 Task: Find connections with filter location Almonte with filter topic #realestatebroker with filter profile language Potuguese with filter current company Mechanical Engineering World with filter school Punjab State Board of Technical Education and Industrial Training with filter industry Military and International Affairs with filter service category FIle Management with filter keywords title Cruise Ship Attendant
Action: Mouse moved to (525, 67)
Screenshot: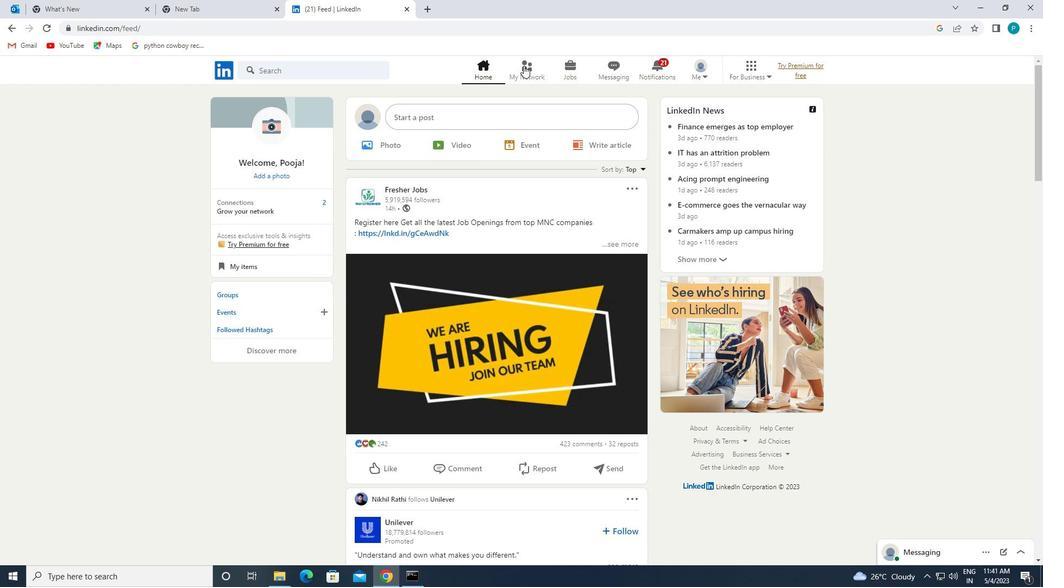 
Action: Mouse pressed left at (525, 67)
Screenshot: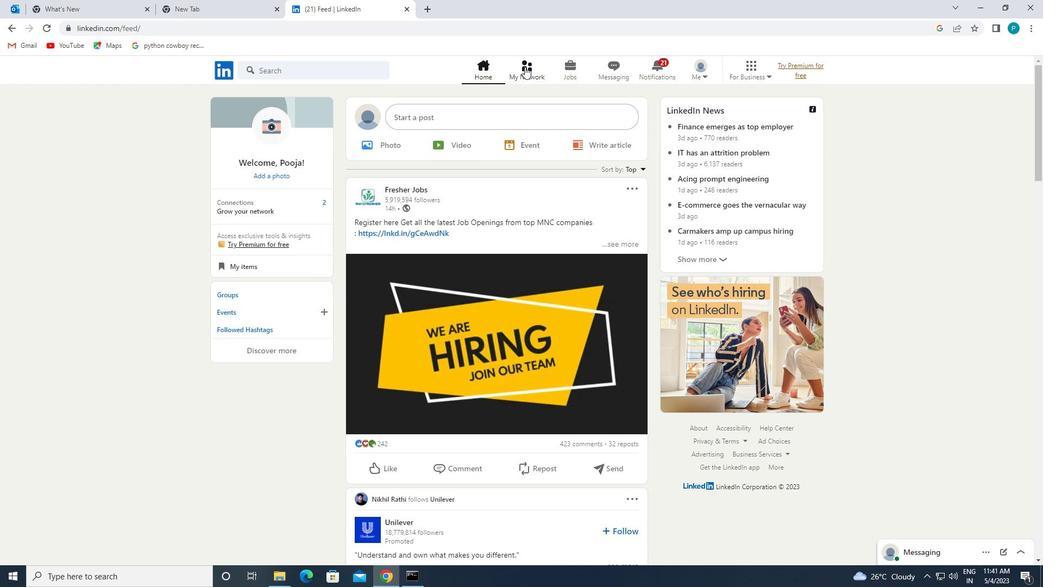 
Action: Mouse moved to (314, 133)
Screenshot: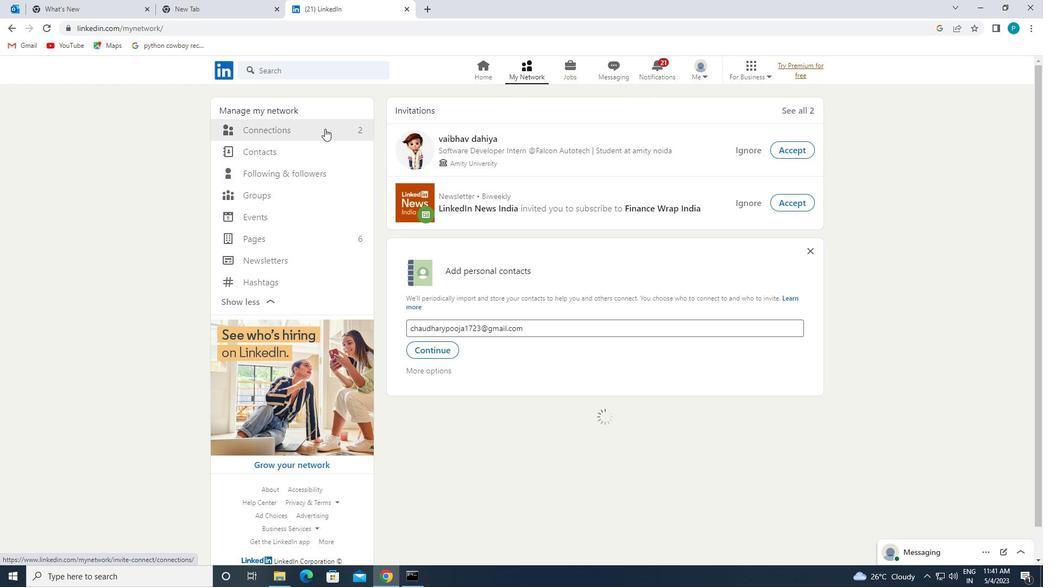
Action: Mouse pressed left at (314, 133)
Screenshot: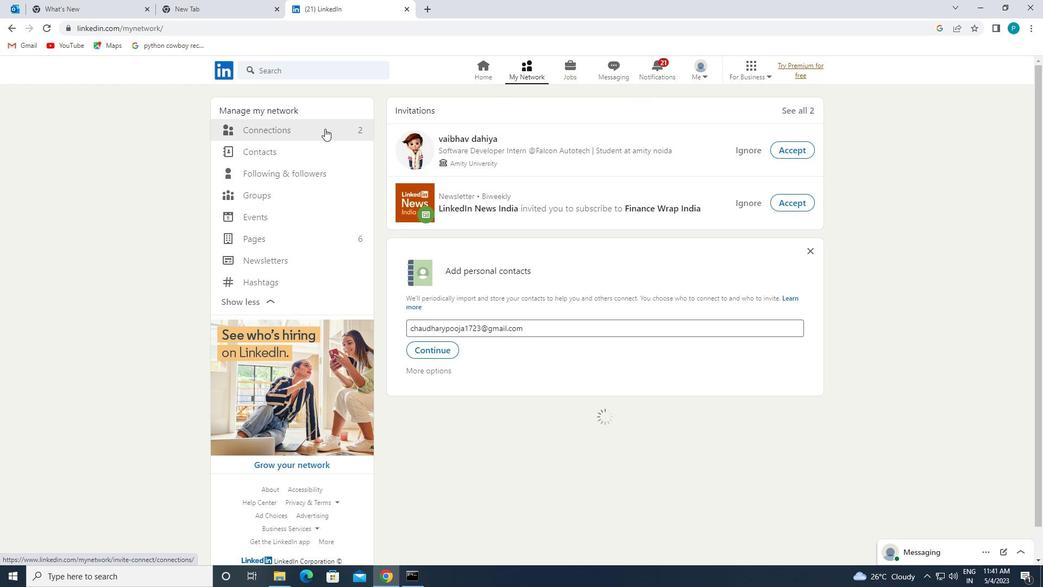 
Action: Mouse moved to (614, 121)
Screenshot: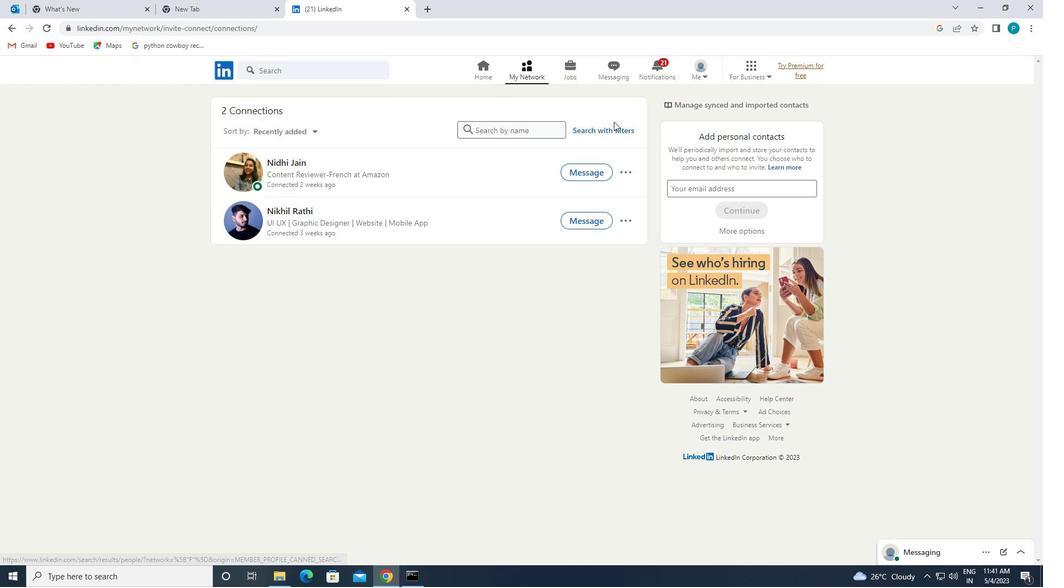 
Action: Mouse pressed left at (614, 121)
Screenshot: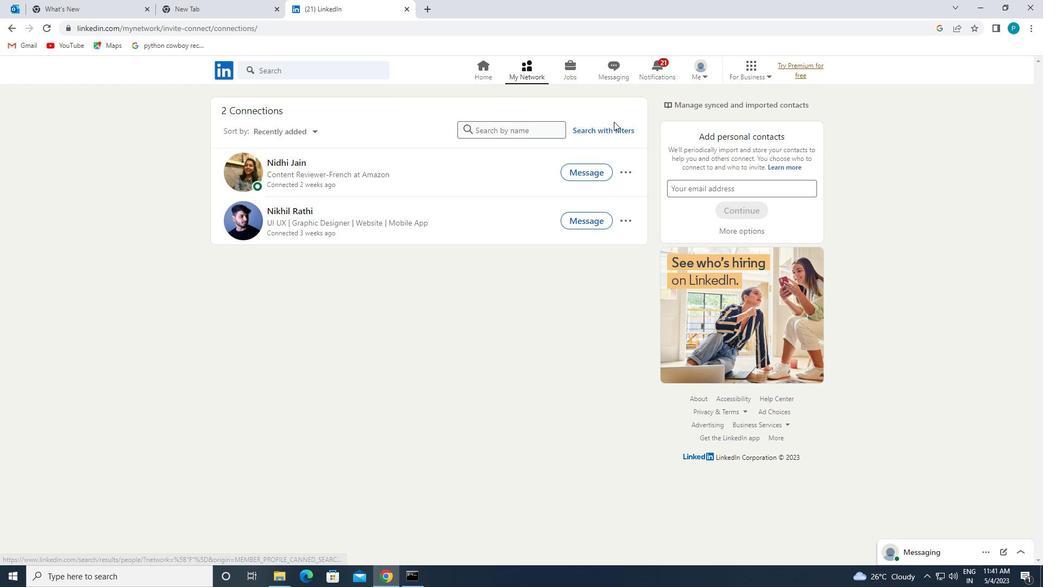 
Action: Mouse moved to (612, 134)
Screenshot: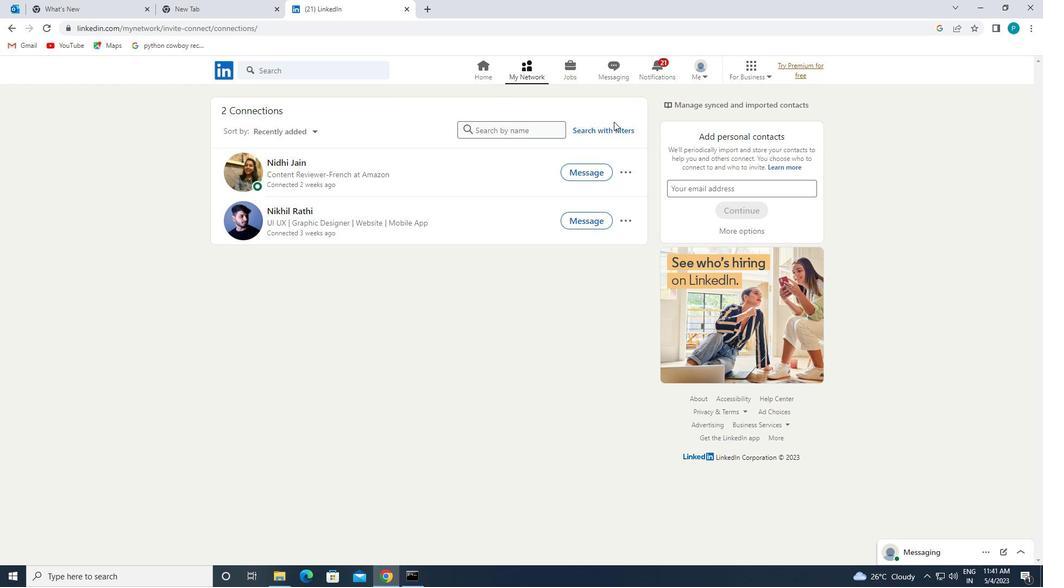 
Action: Mouse pressed left at (612, 134)
Screenshot: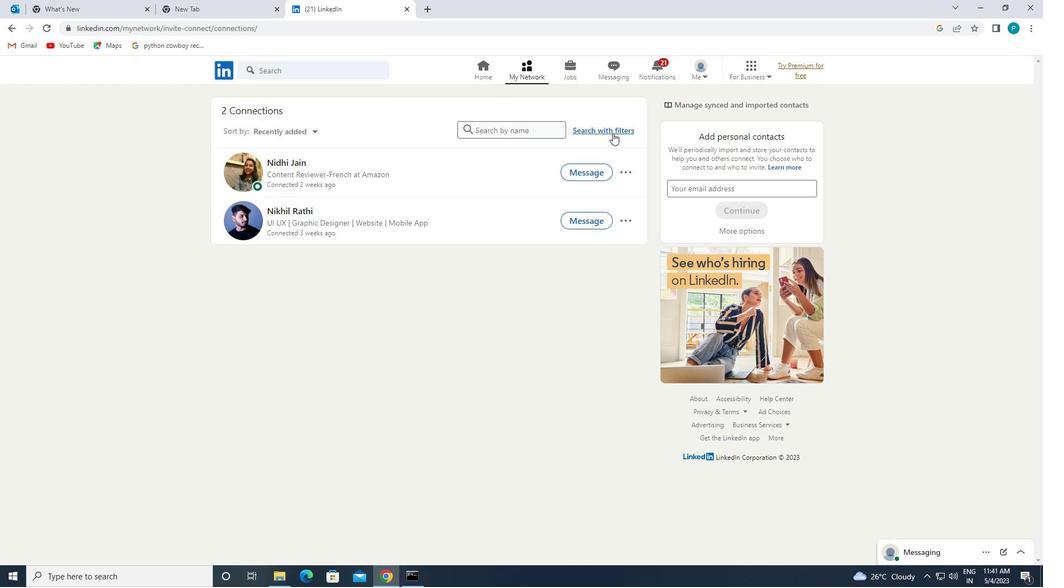 
Action: Mouse moved to (557, 96)
Screenshot: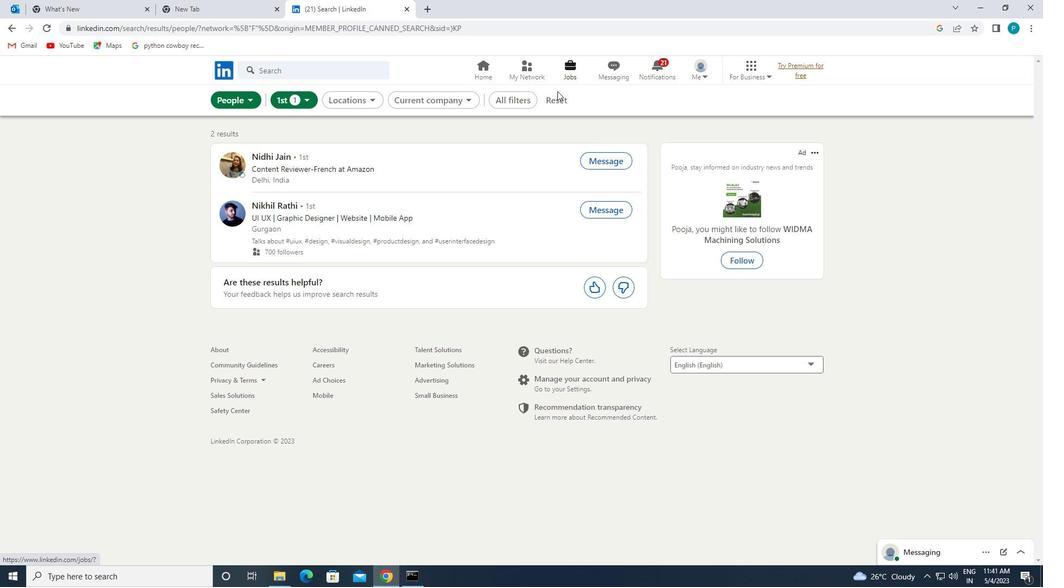 
Action: Mouse pressed left at (557, 96)
Screenshot: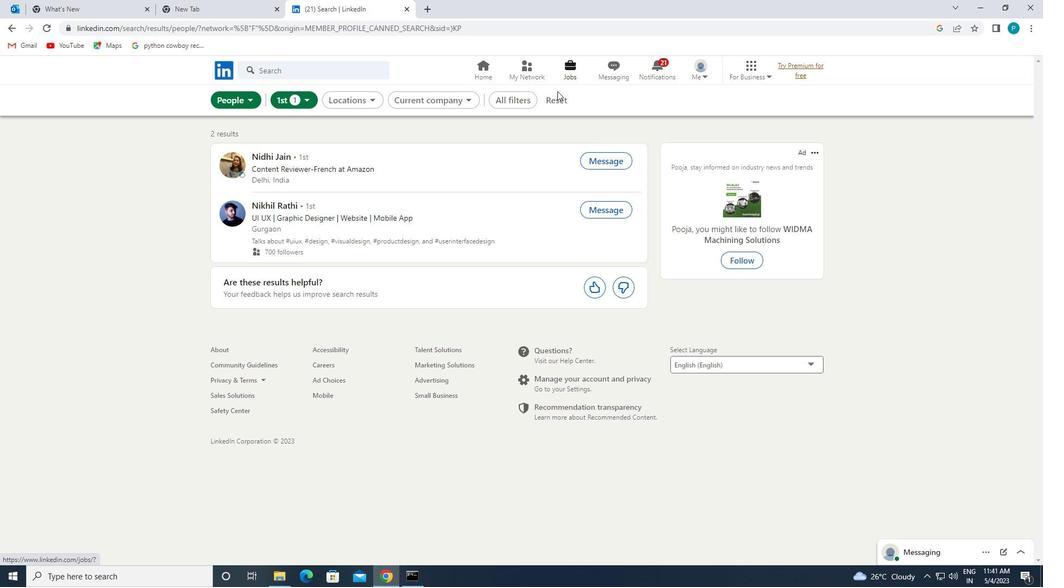 
Action: Mouse moved to (549, 96)
Screenshot: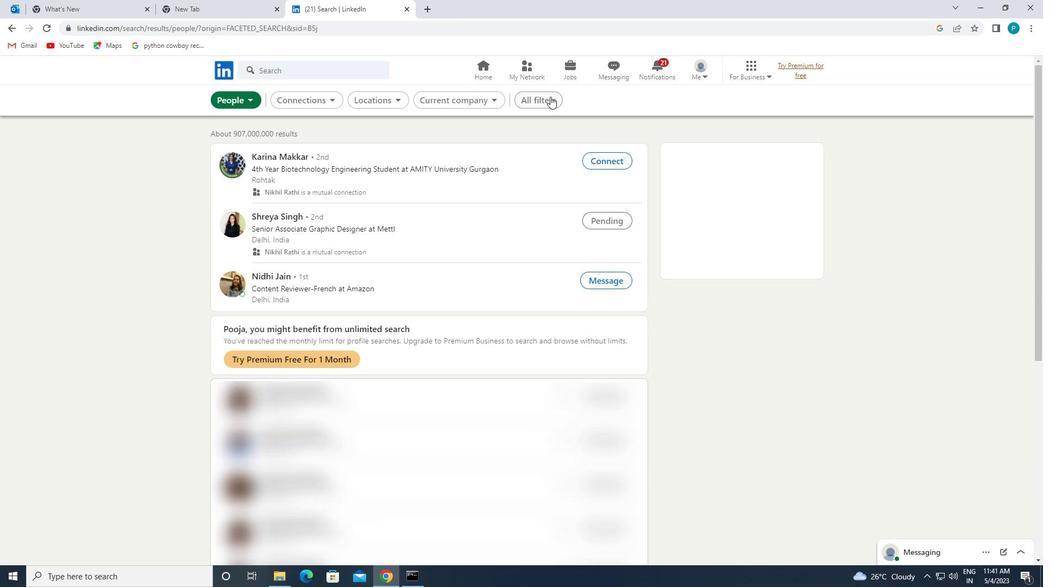 
Action: Mouse pressed left at (549, 96)
Screenshot: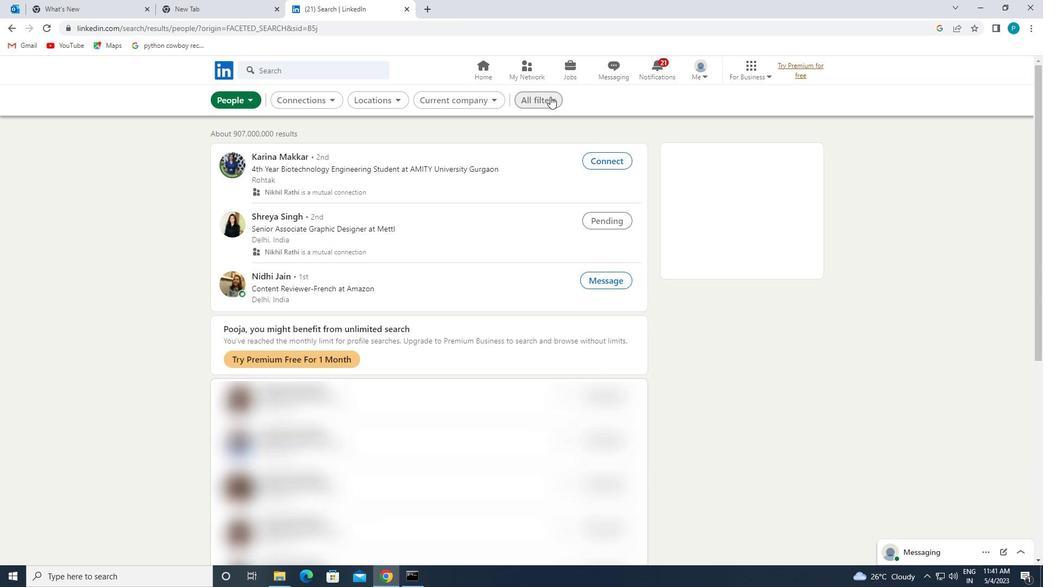 
Action: Mouse moved to (820, 214)
Screenshot: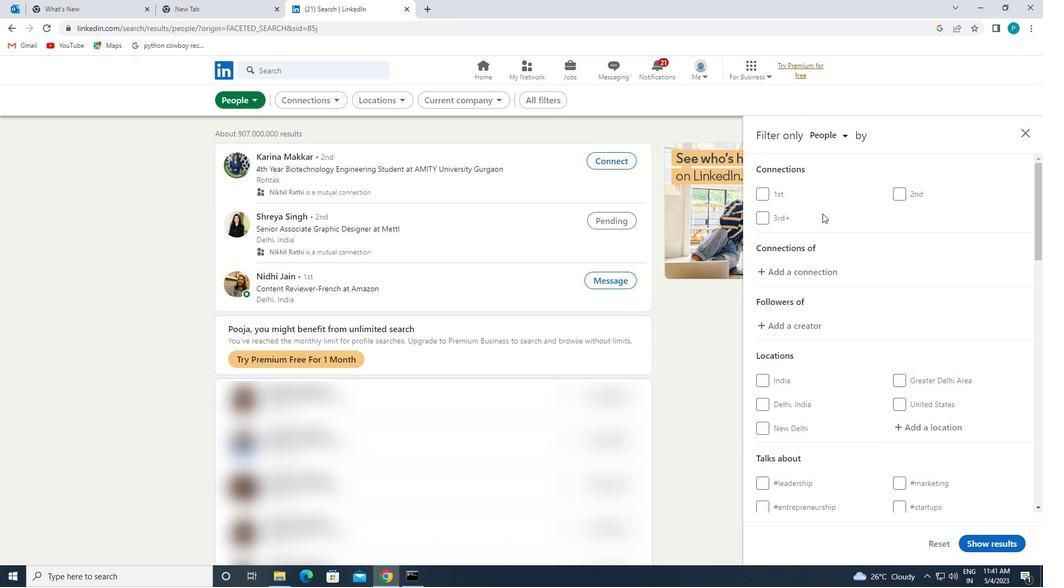 
Action: Mouse scrolled (820, 213) with delta (0, 0)
Screenshot: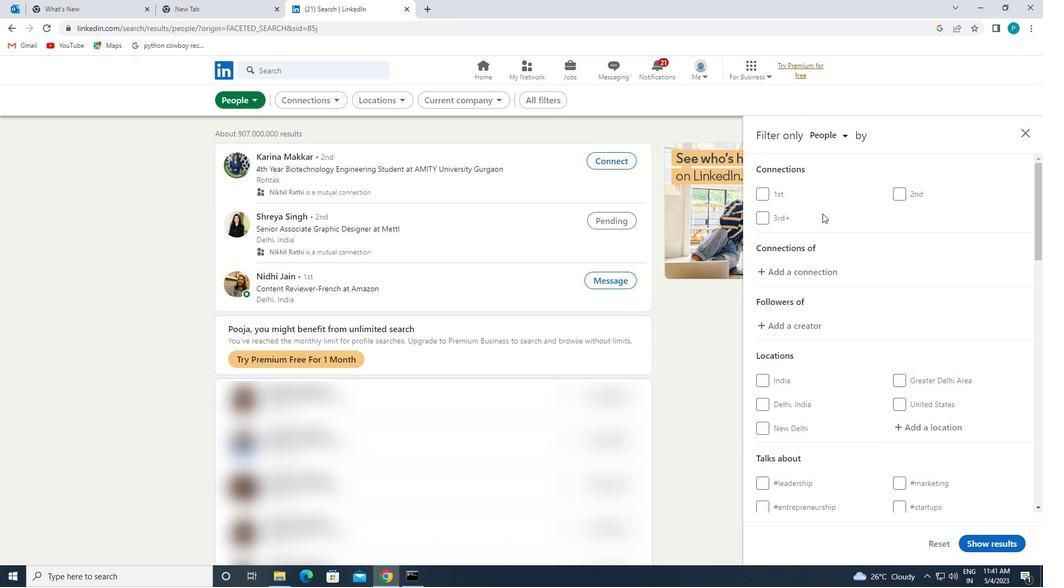 
Action: Mouse moved to (815, 217)
Screenshot: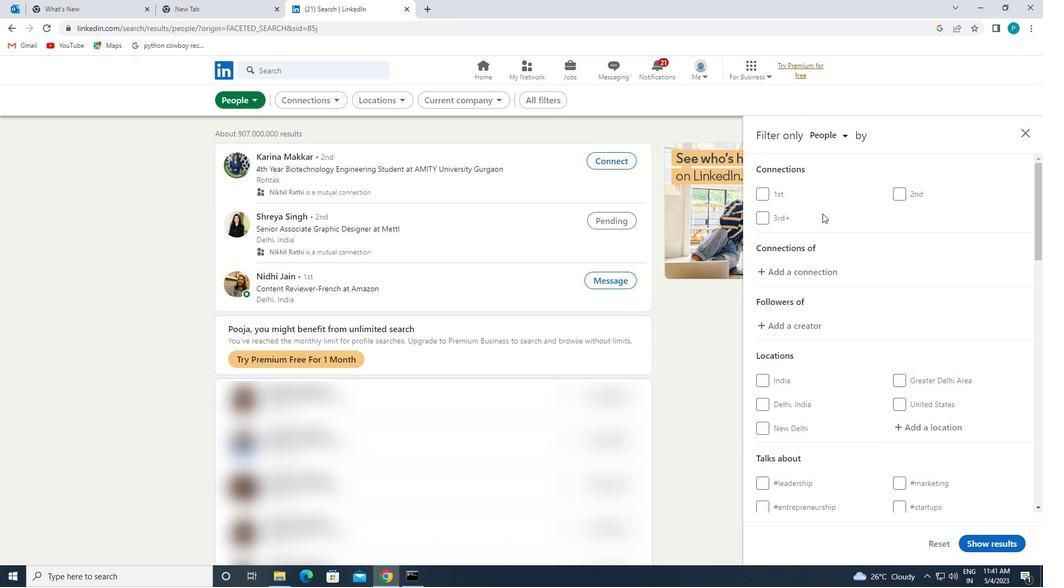 
Action: Mouse scrolled (815, 216) with delta (0, 0)
Screenshot: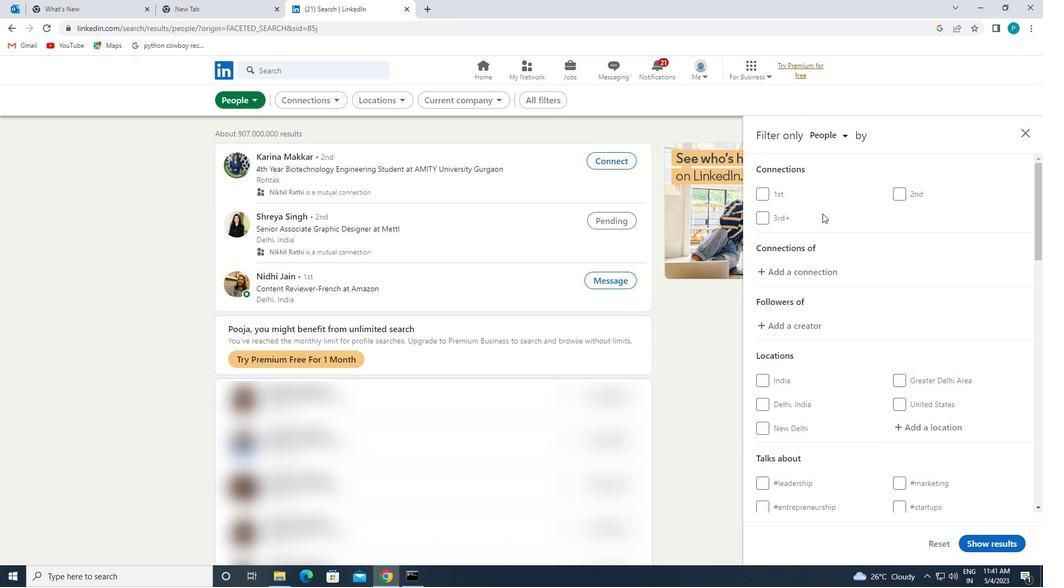 
Action: Mouse moved to (814, 218)
Screenshot: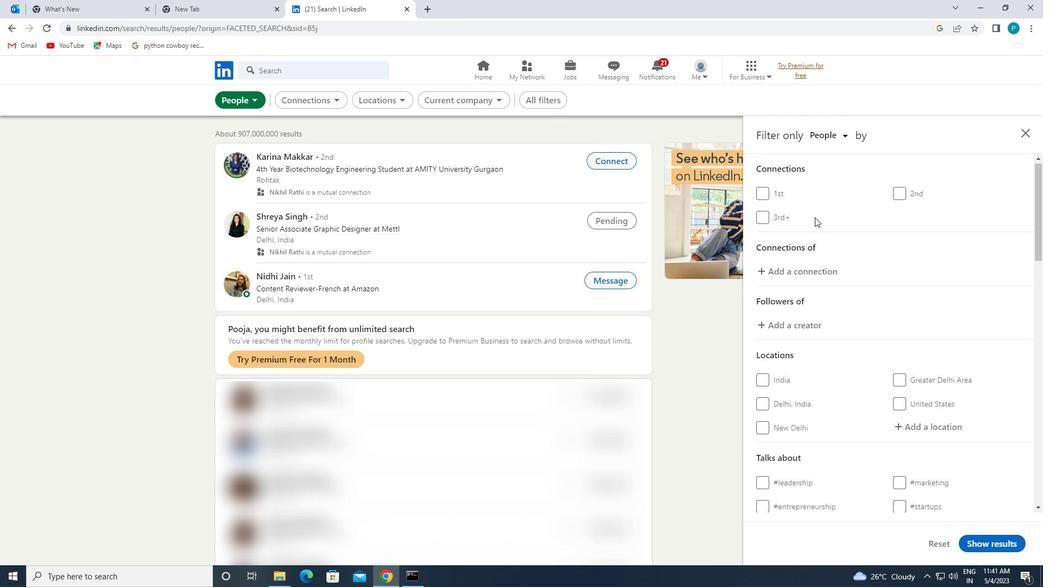 
Action: Mouse scrolled (814, 217) with delta (0, 0)
Screenshot: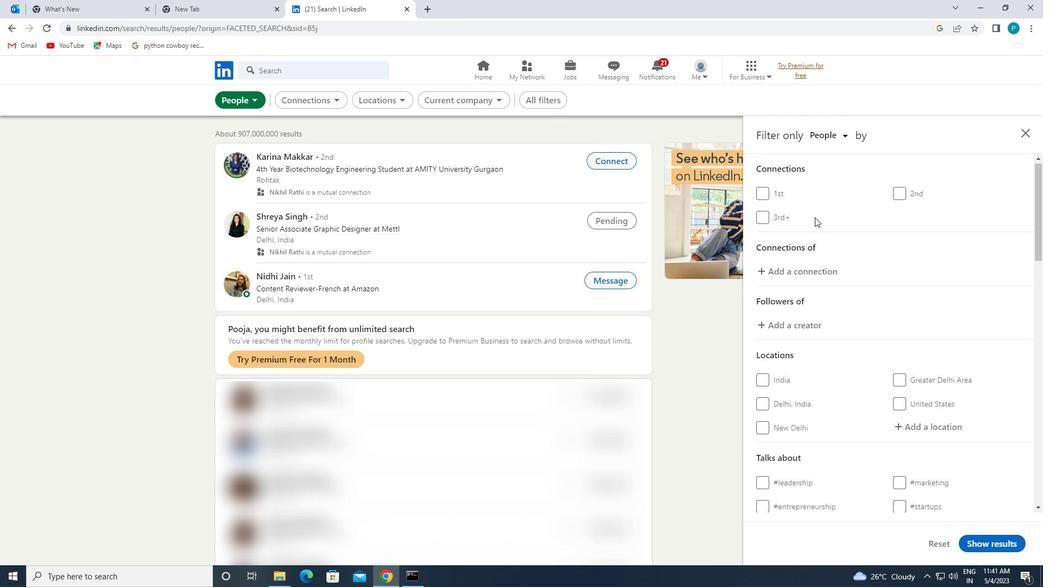 
Action: Mouse moved to (897, 262)
Screenshot: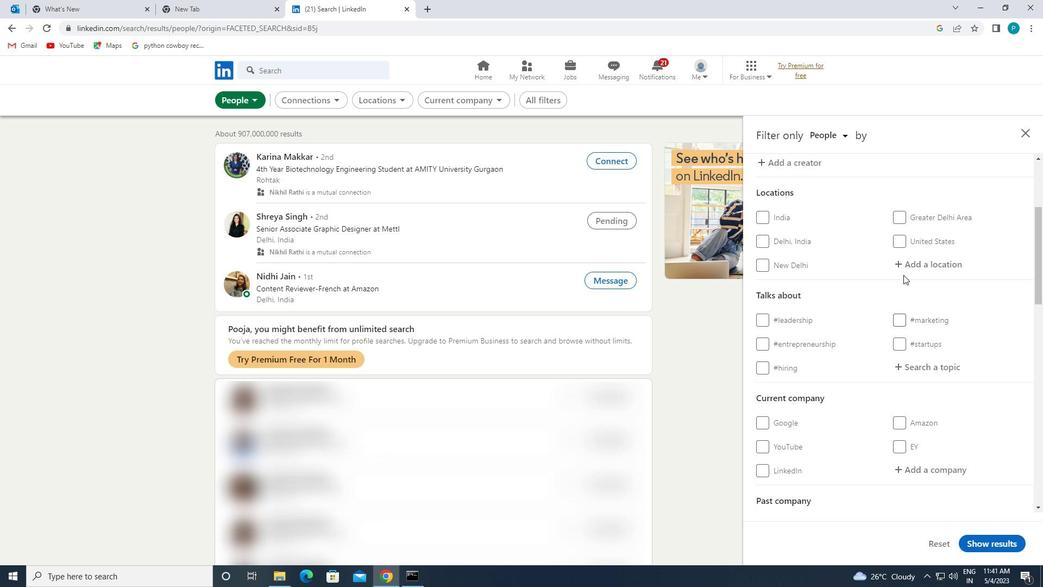 
Action: Mouse pressed left at (897, 262)
Screenshot: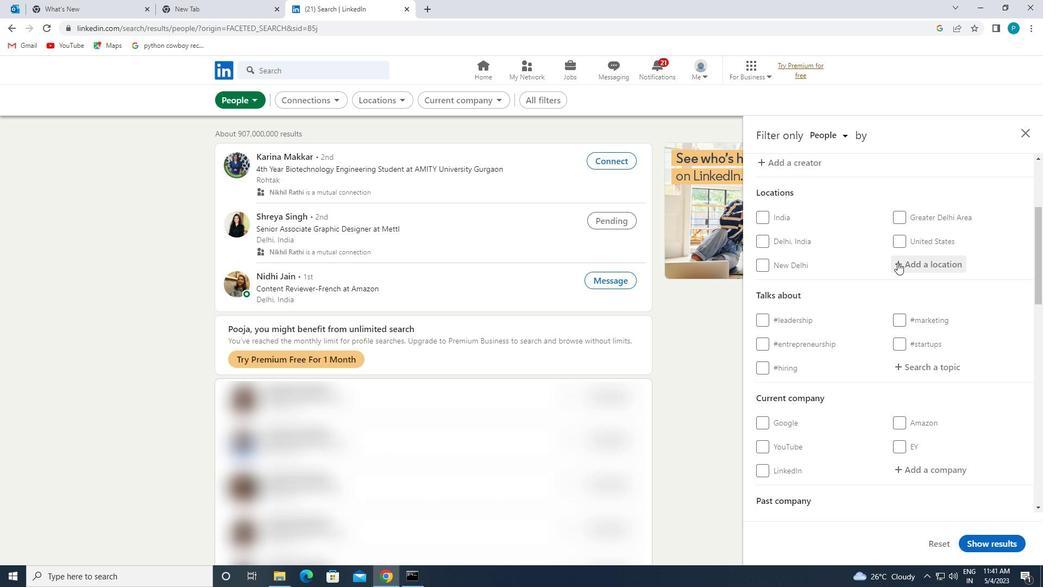 
Action: Mouse moved to (688, 223)
Screenshot: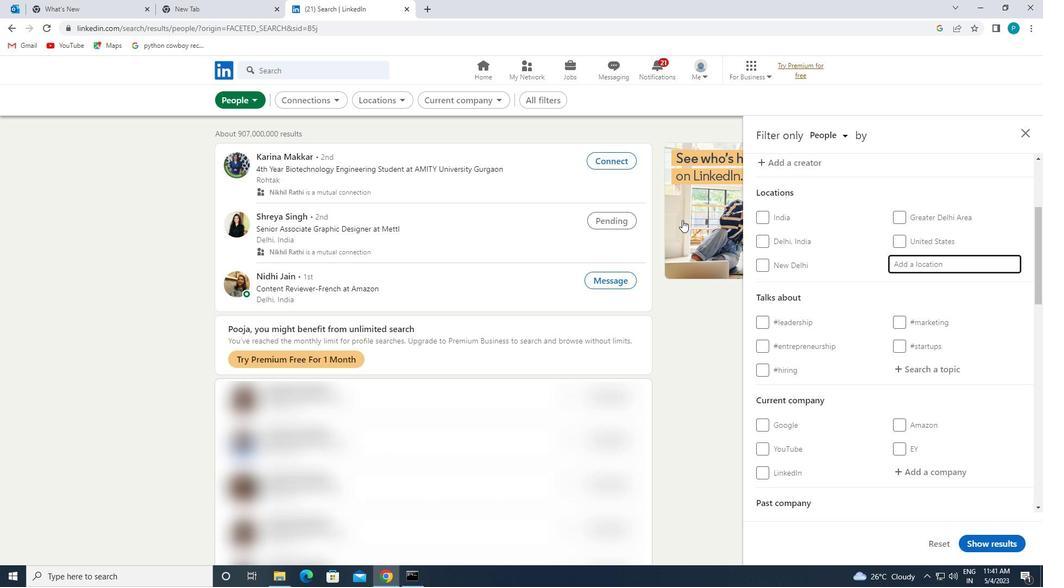 
Action: Key pressed <Key.caps_lock>l<Key.backspace>a<Key.caps_lock>lmonte
Screenshot: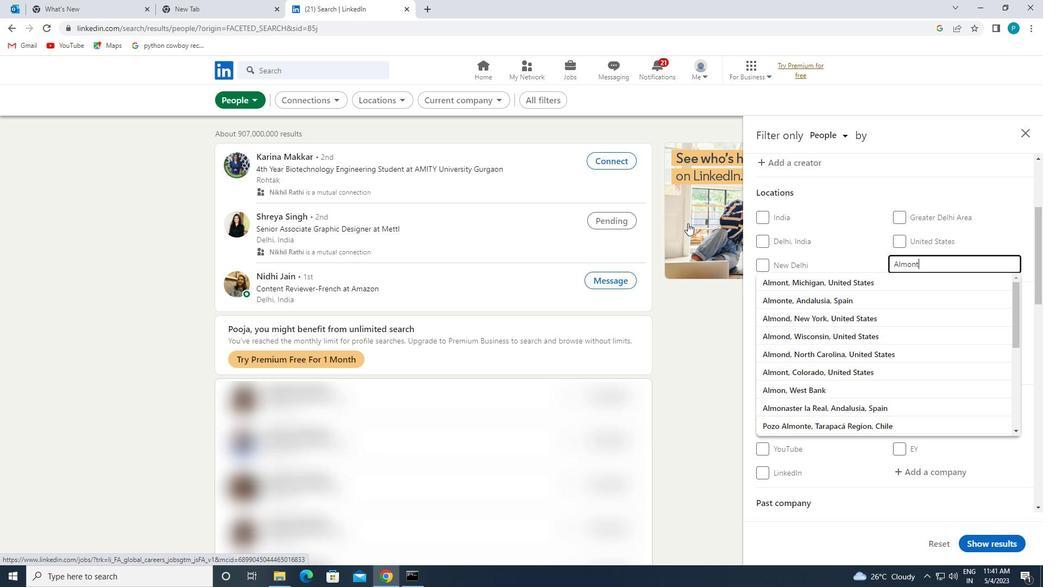 
Action: Mouse moved to (780, 278)
Screenshot: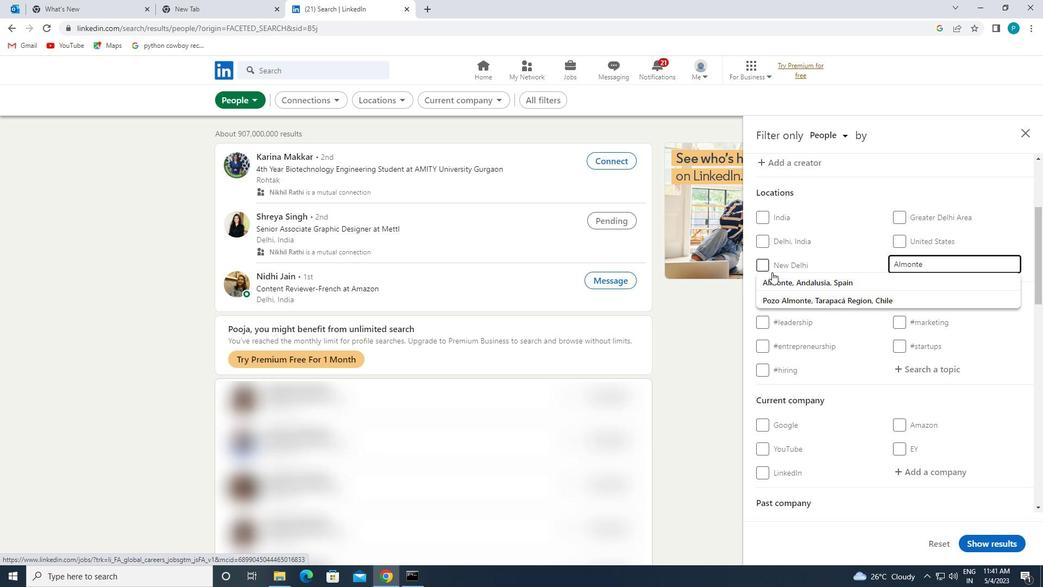 
Action: Mouse pressed left at (780, 278)
Screenshot: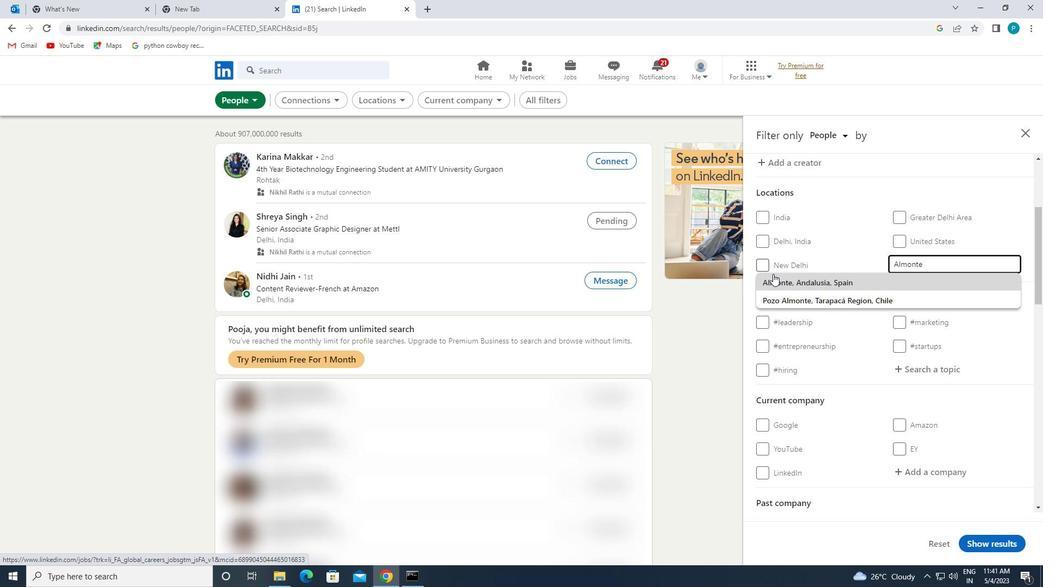 
Action: Mouse moved to (946, 388)
Screenshot: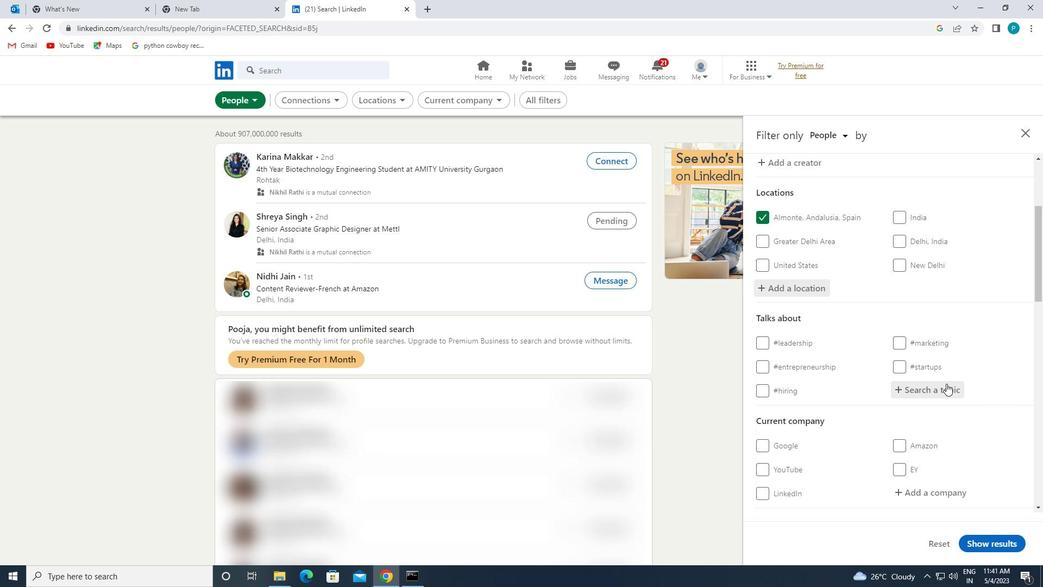 
Action: Mouse pressed left at (946, 388)
Screenshot: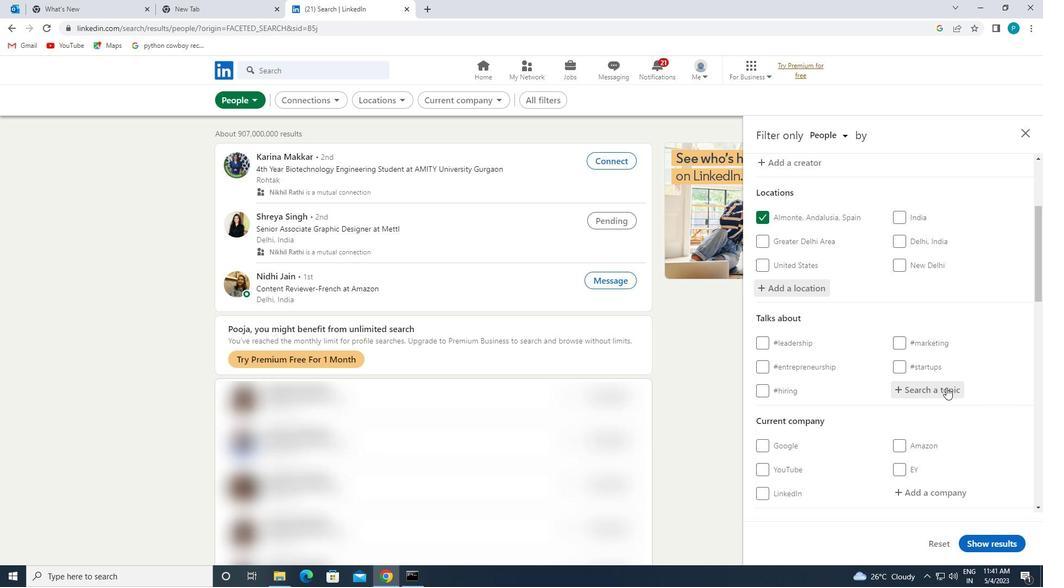 
Action: Key pressed <Key.shift>#REAK<Key.backspace>LESTATEBROKER
Screenshot: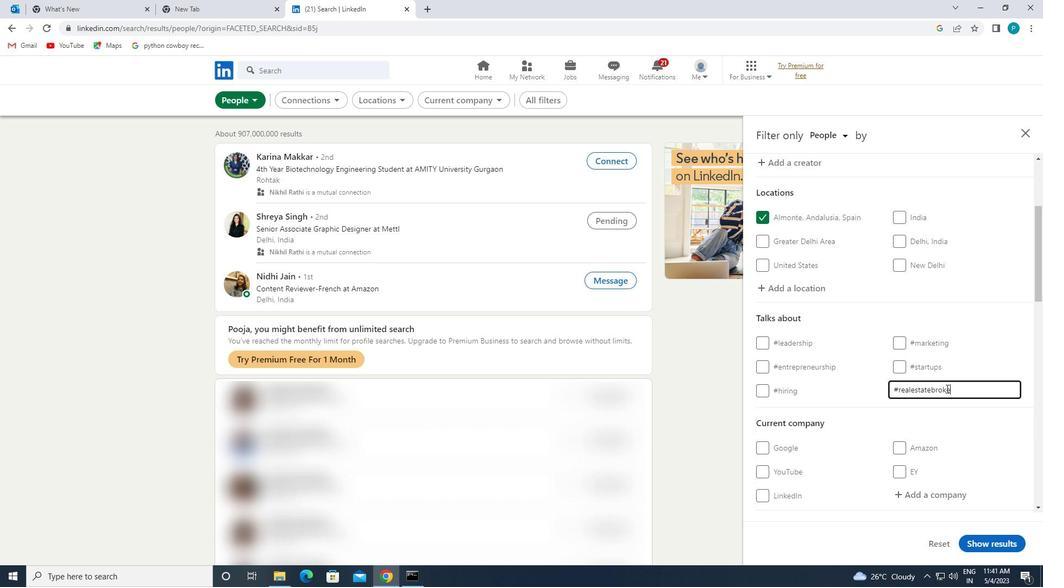 
Action: Mouse moved to (874, 434)
Screenshot: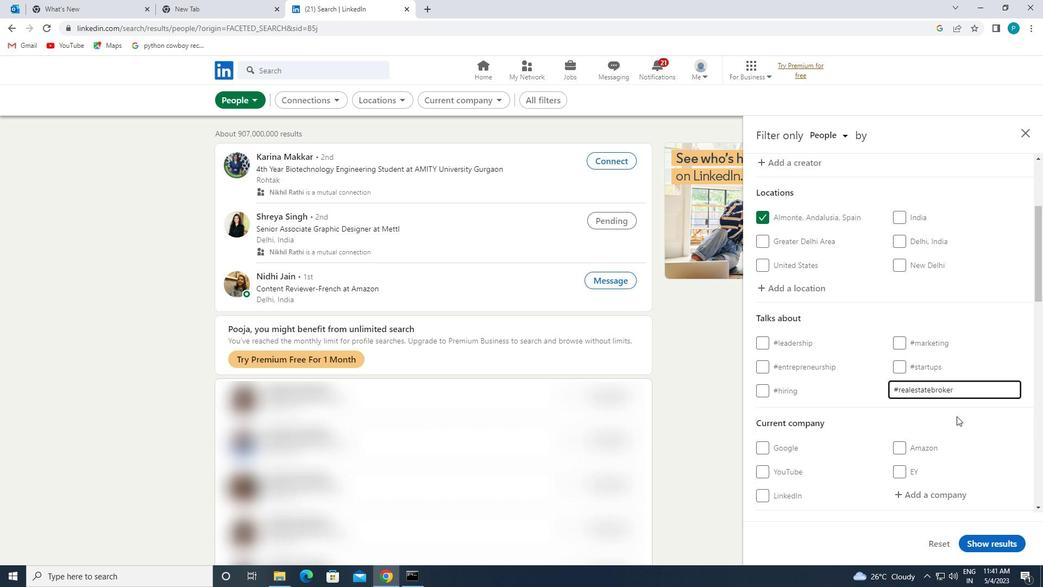 
Action: Mouse scrolled (874, 434) with delta (0, 0)
Screenshot: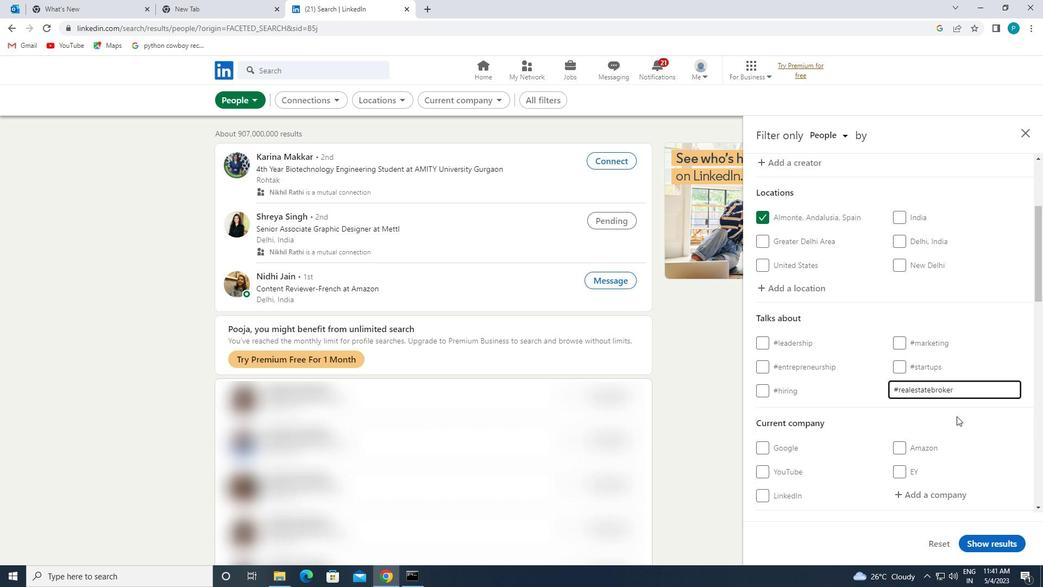 
Action: Mouse moved to (871, 431)
Screenshot: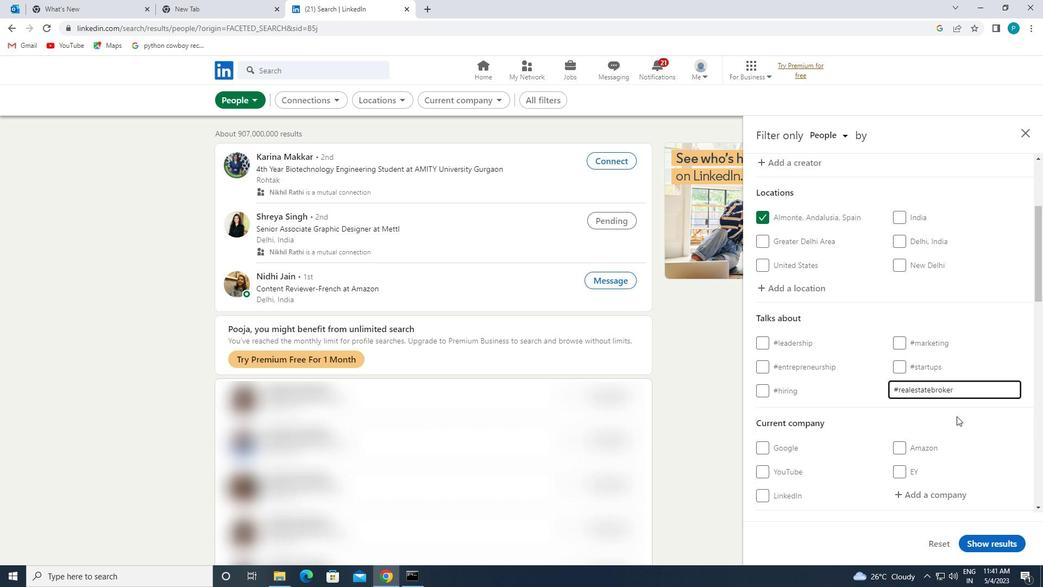 
Action: Mouse scrolled (871, 431) with delta (0, 0)
Screenshot: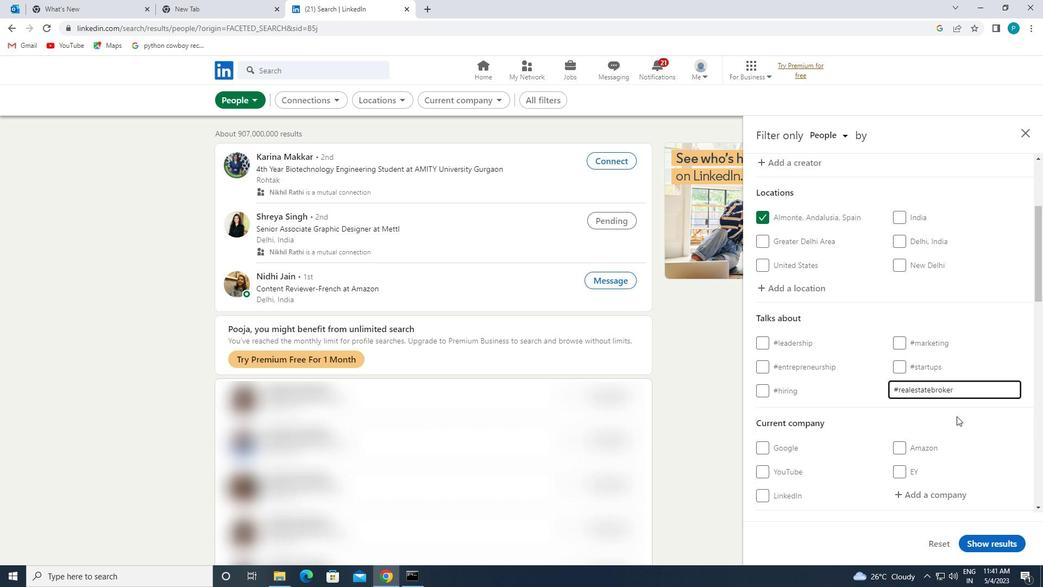 
Action: Mouse moved to (871, 430)
Screenshot: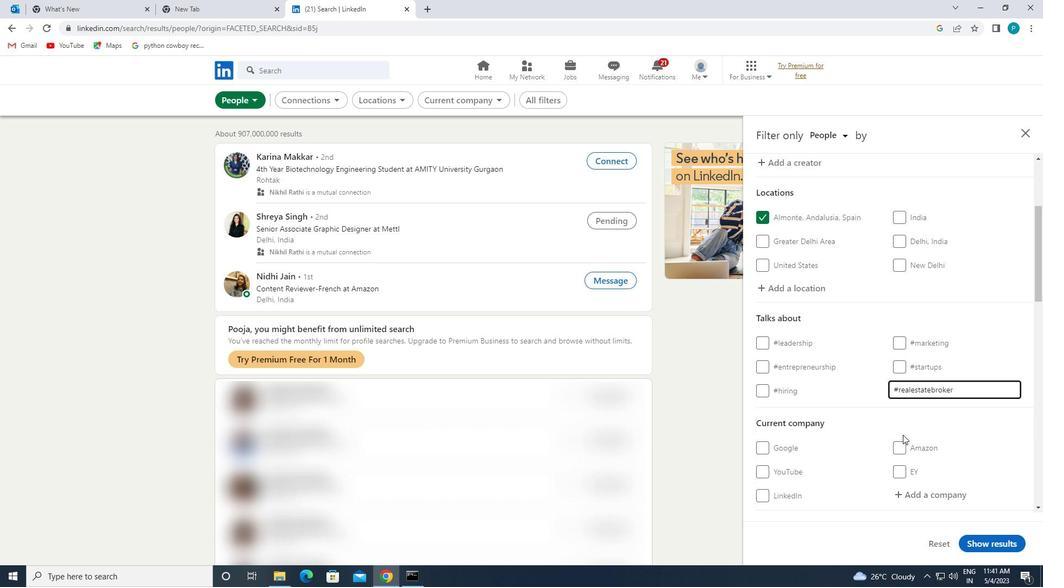 
Action: Mouse scrolled (871, 429) with delta (0, 0)
Screenshot: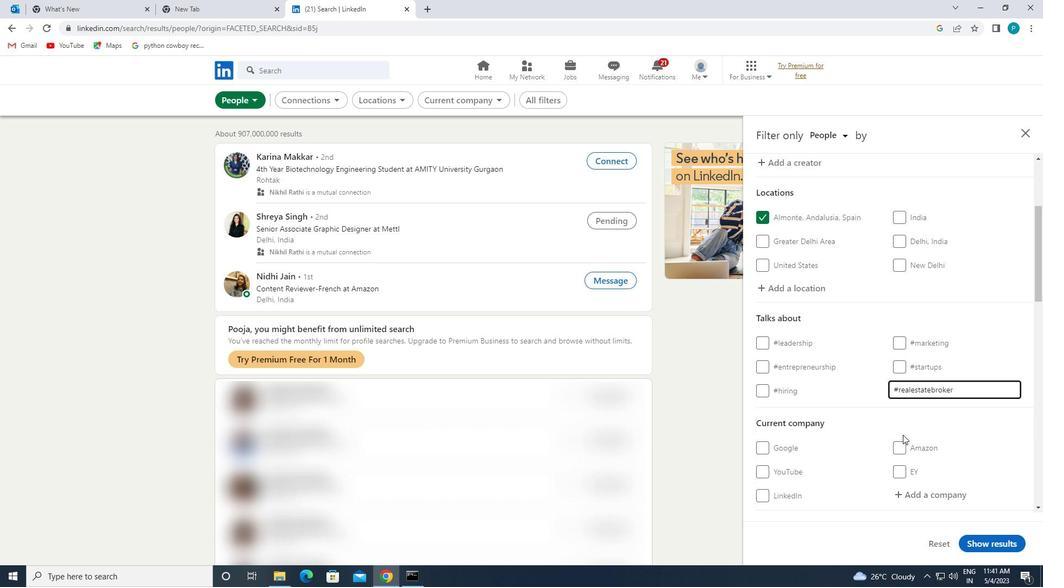 
Action: Mouse moved to (881, 372)
Screenshot: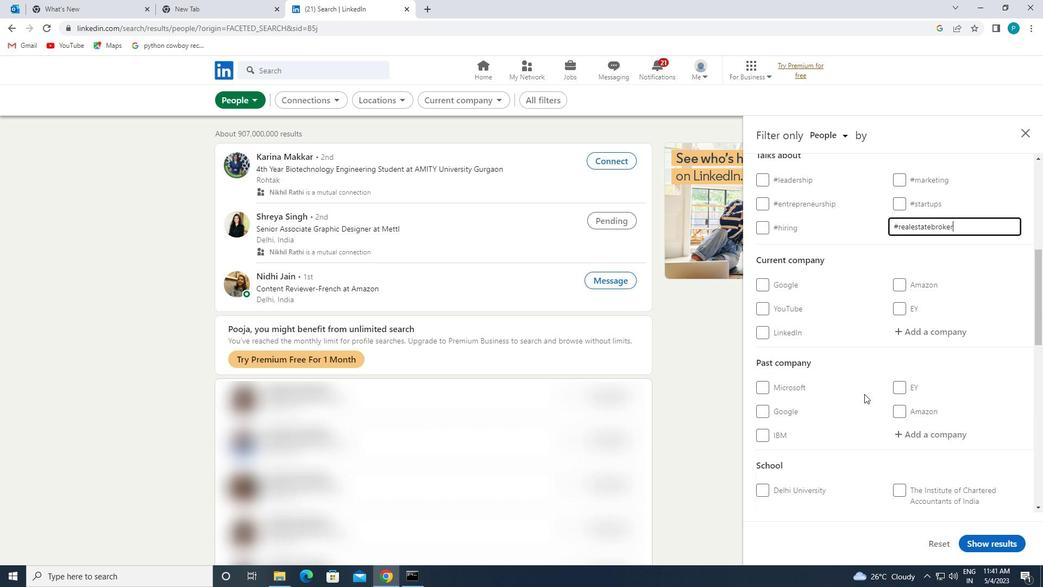 
Action: Mouse scrolled (881, 372) with delta (0, 0)
Screenshot: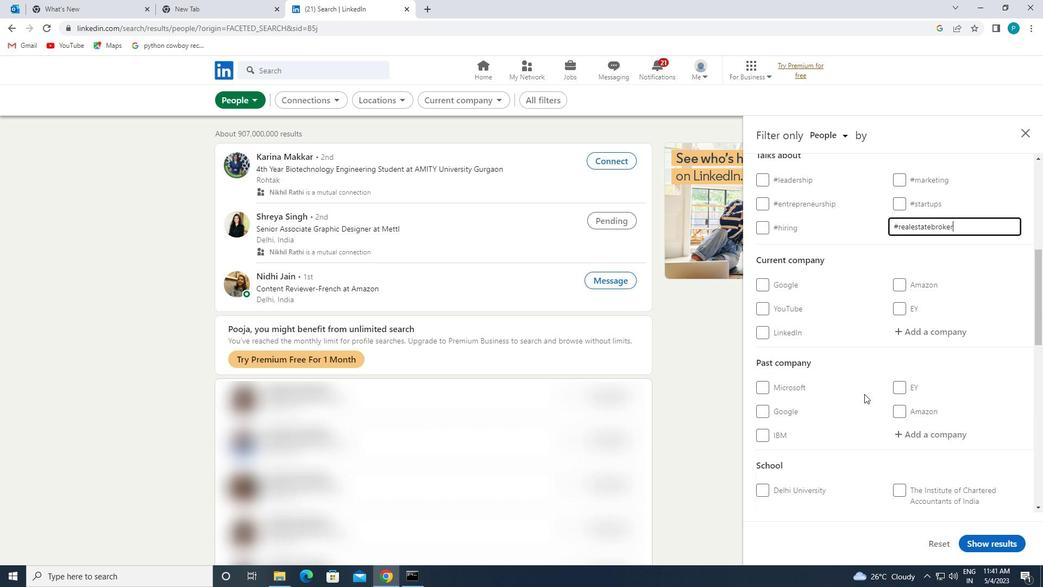 
Action: Mouse moved to (884, 370)
Screenshot: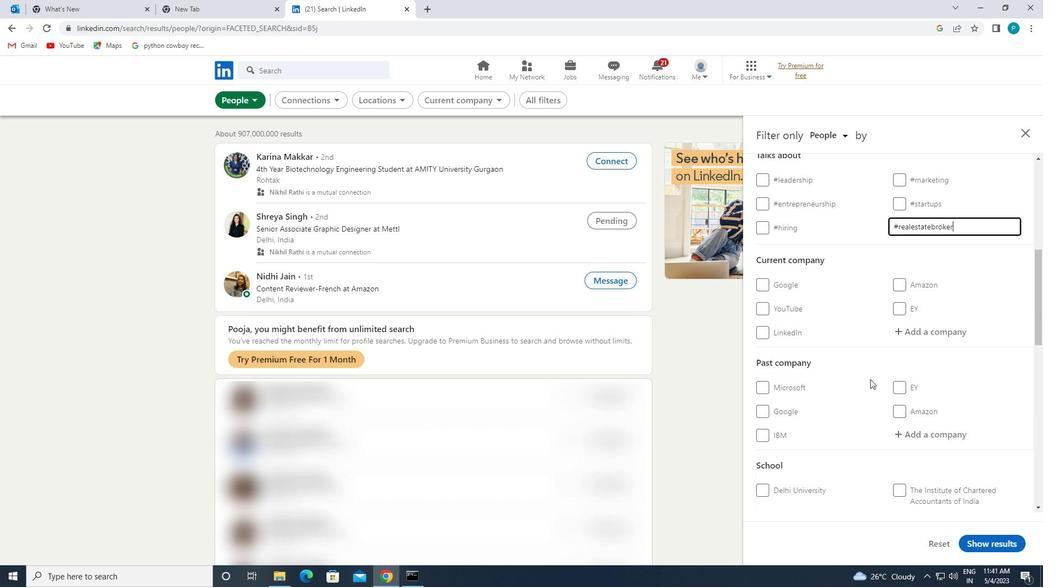 
Action: Mouse scrolled (884, 370) with delta (0, 0)
Screenshot: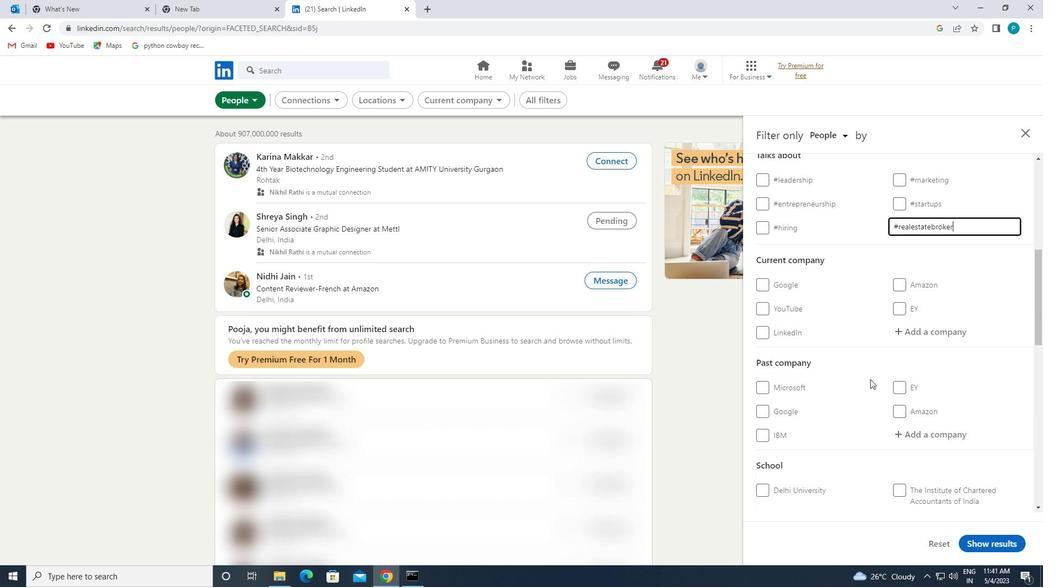 
Action: Mouse moved to (900, 404)
Screenshot: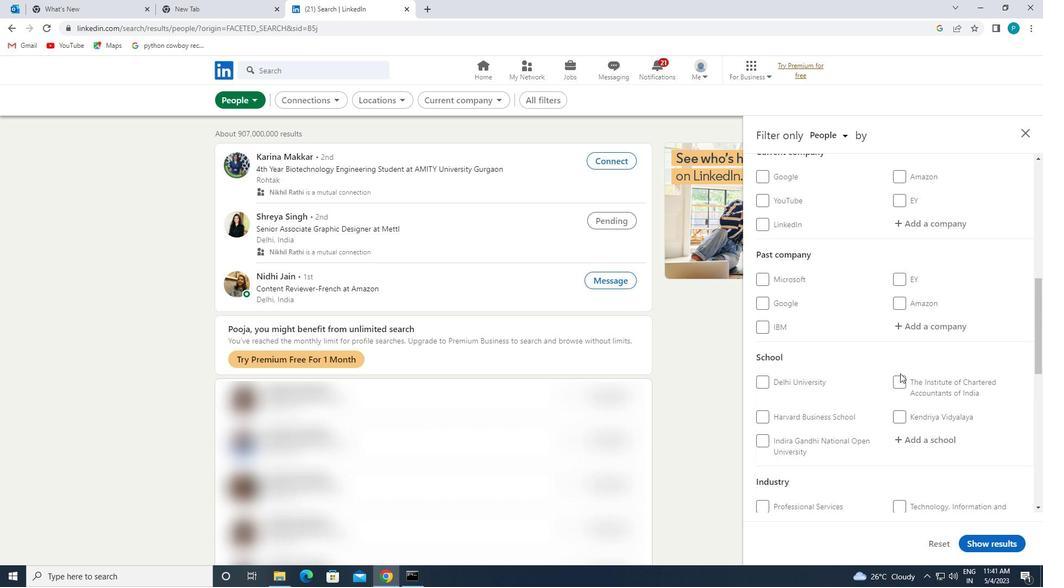 
Action: Mouse scrolled (900, 403) with delta (0, 0)
Screenshot: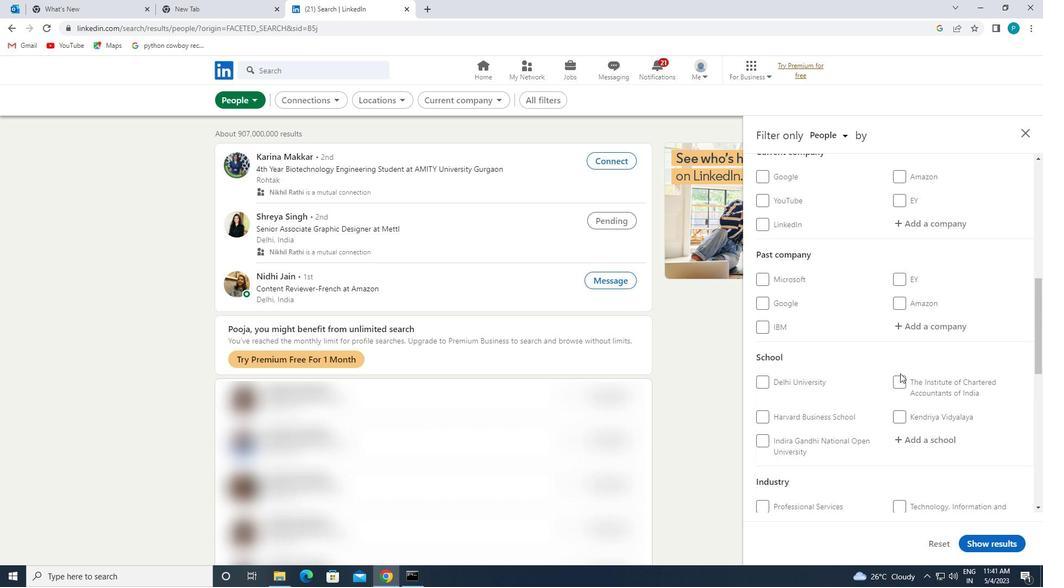 
Action: Mouse moved to (900, 406)
Screenshot: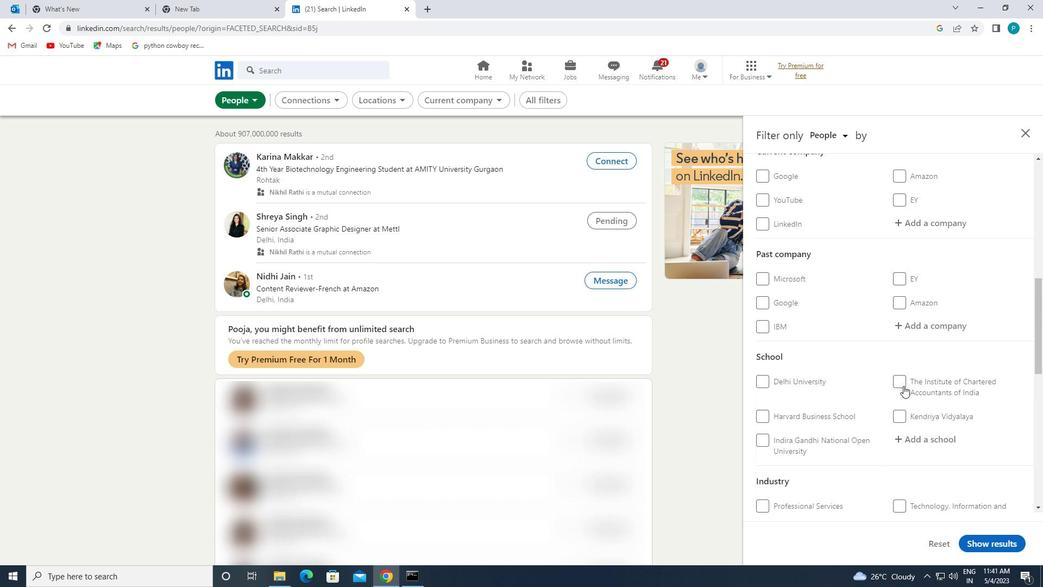 
Action: Mouse scrolled (900, 405) with delta (0, 0)
Screenshot: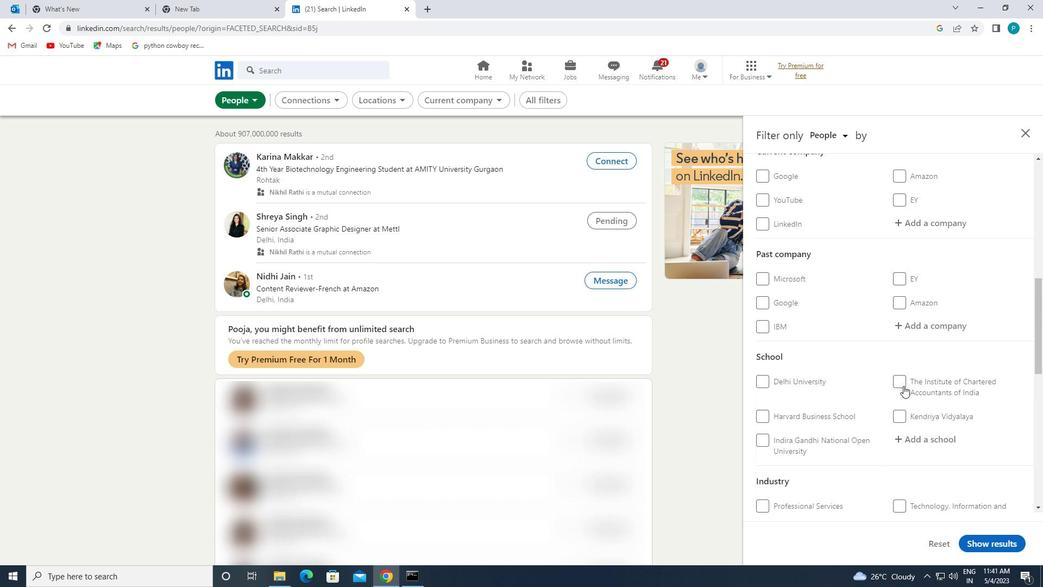 
Action: Mouse moved to (899, 406)
Screenshot: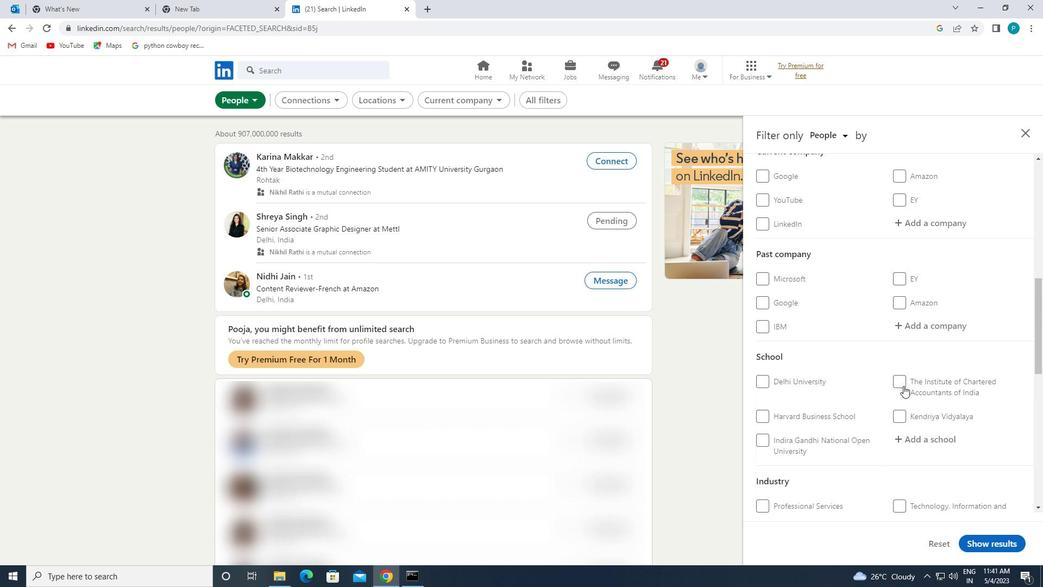 
Action: Mouse scrolled (899, 406) with delta (0, 0)
Screenshot: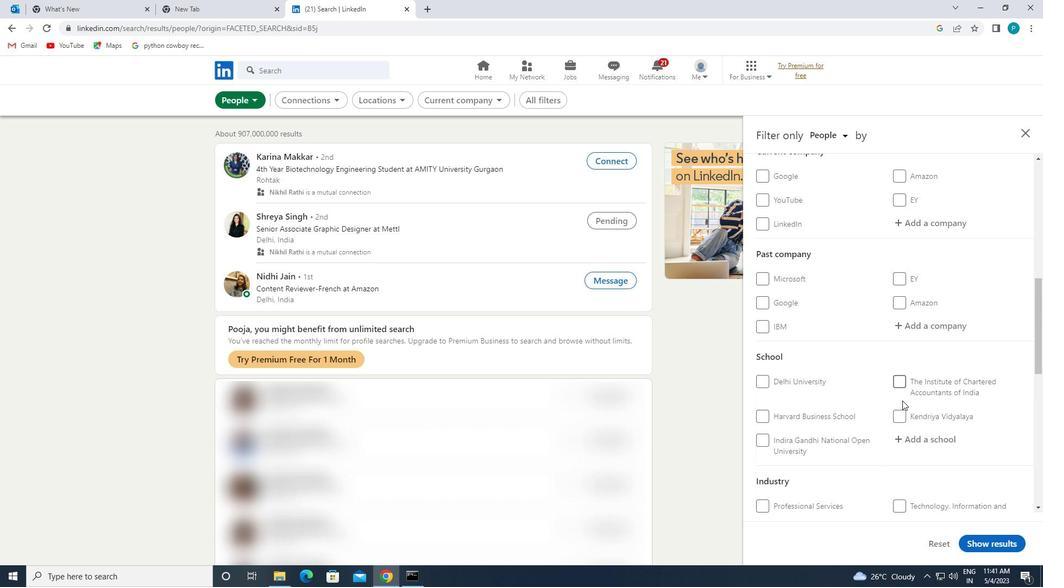 
Action: Mouse moved to (908, 418)
Screenshot: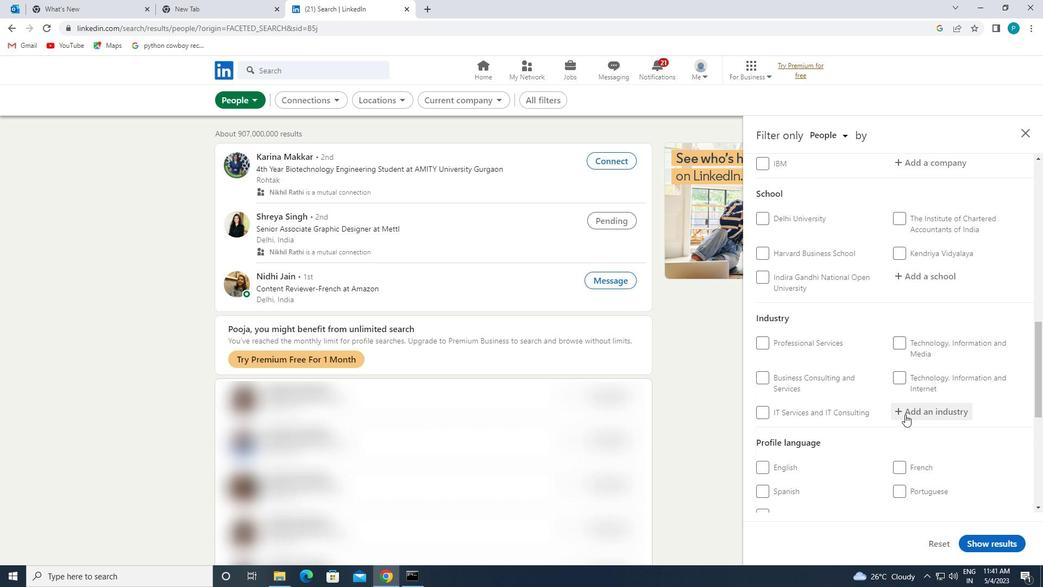 
Action: Mouse scrolled (908, 417) with delta (0, 0)
Screenshot: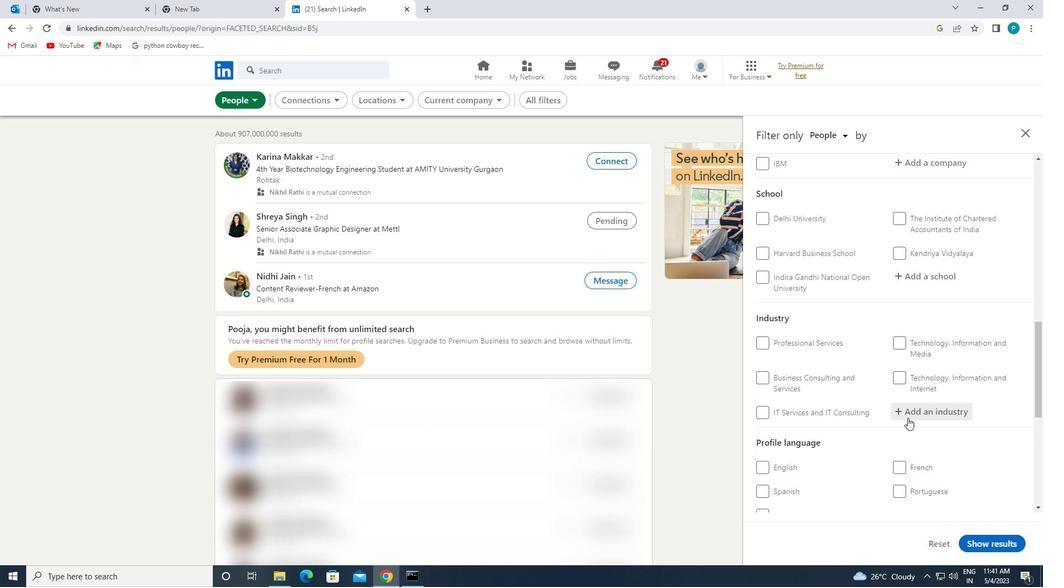 
Action: Mouse scrolled (908, 417) with delta (0, 0)
Screenshot: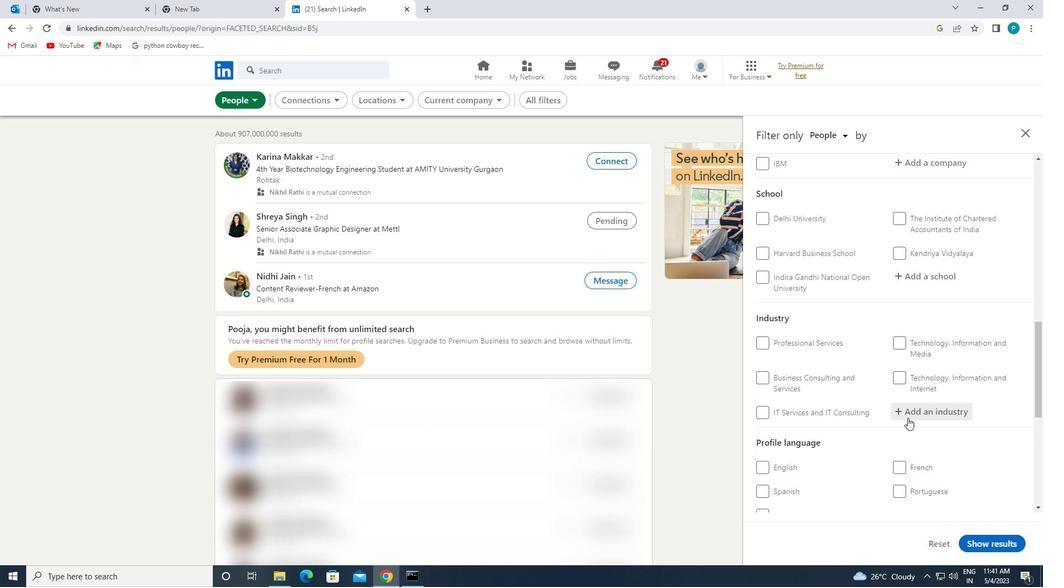 
Action: Mouse scrolled (908, 417) with delta (0, 0)
Screenshot: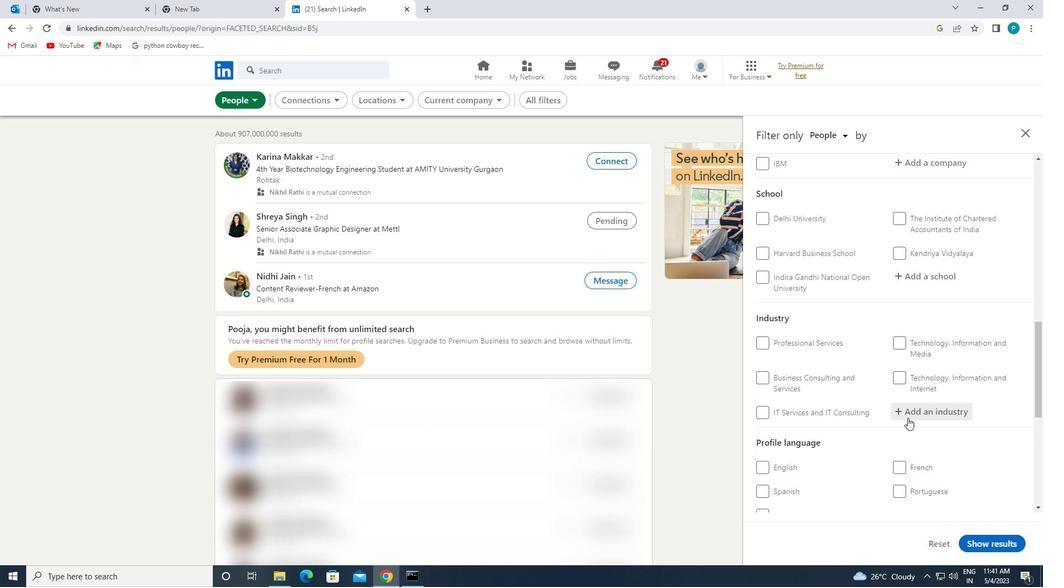
Action: Mouse moved to (901, 335)
Screenshot: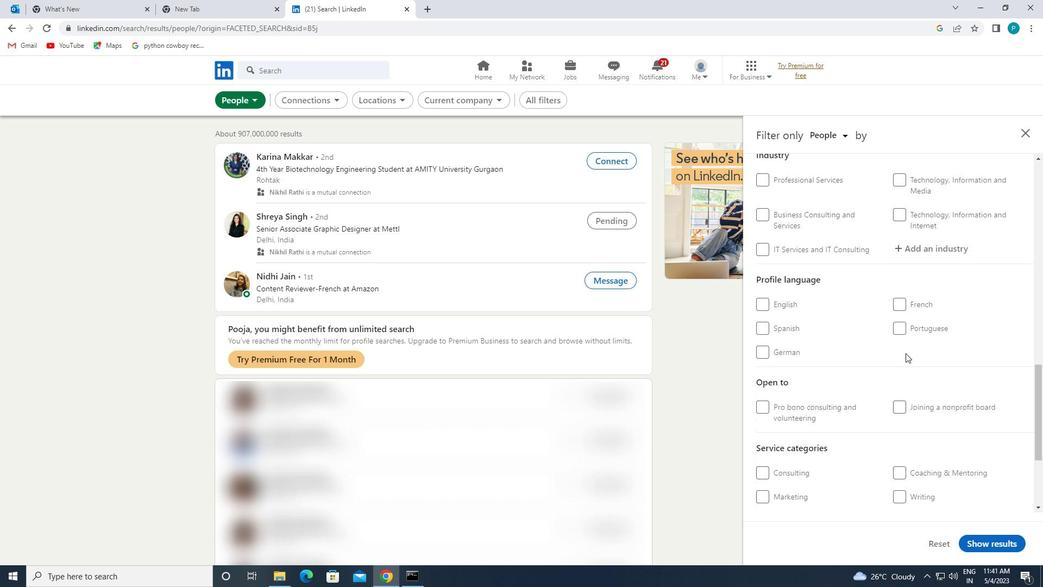 
Action: Mouse pressed left at (901, 335)
Screenshot: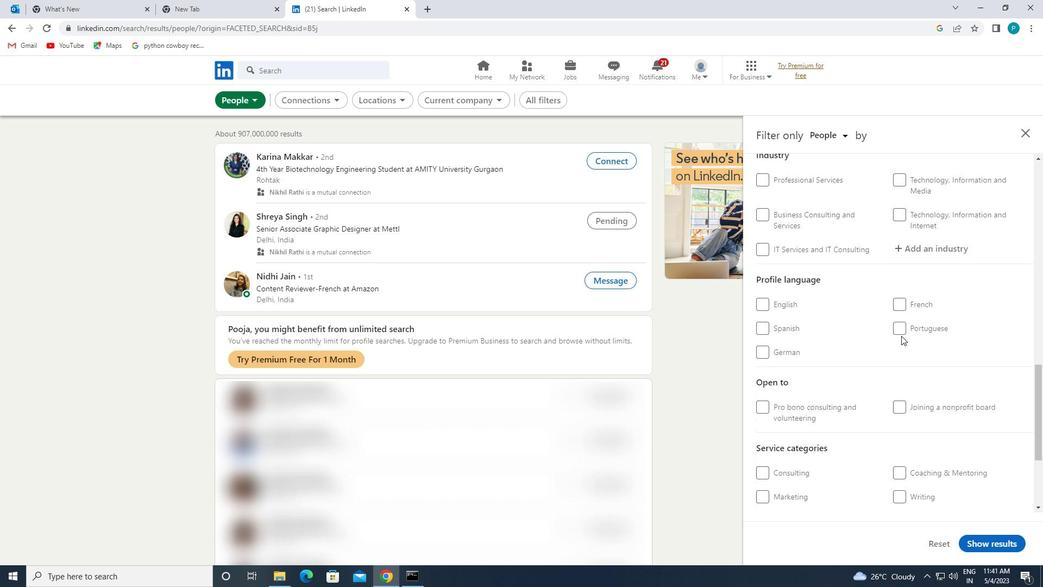
Action: Mouse moved to (919, 331)
Screenshot: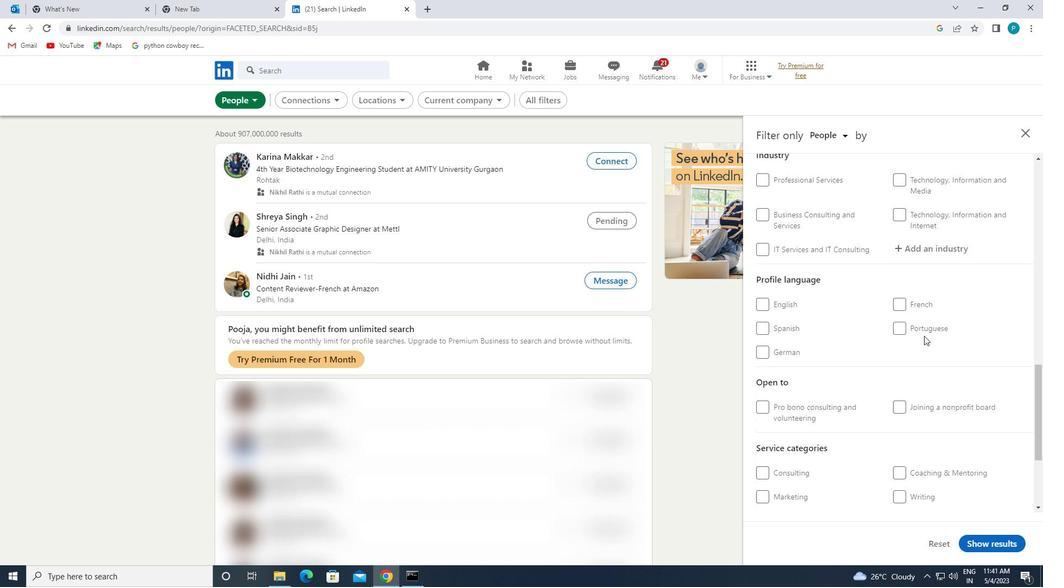 
Action: Mouse pressed left at (919, 331)
Screenshot: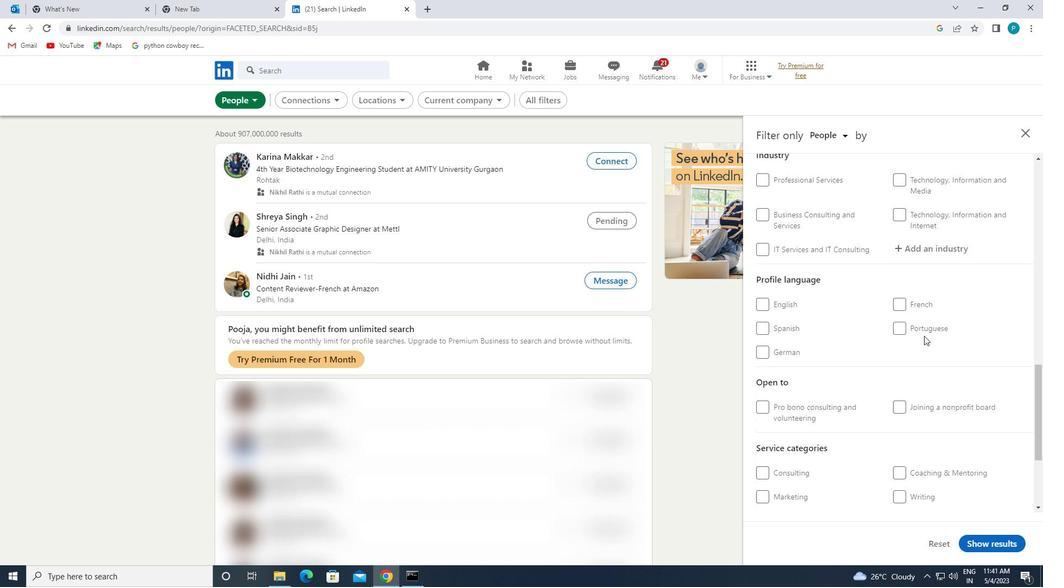 
Action: Mouse moved to (925, 331)
Screenshot: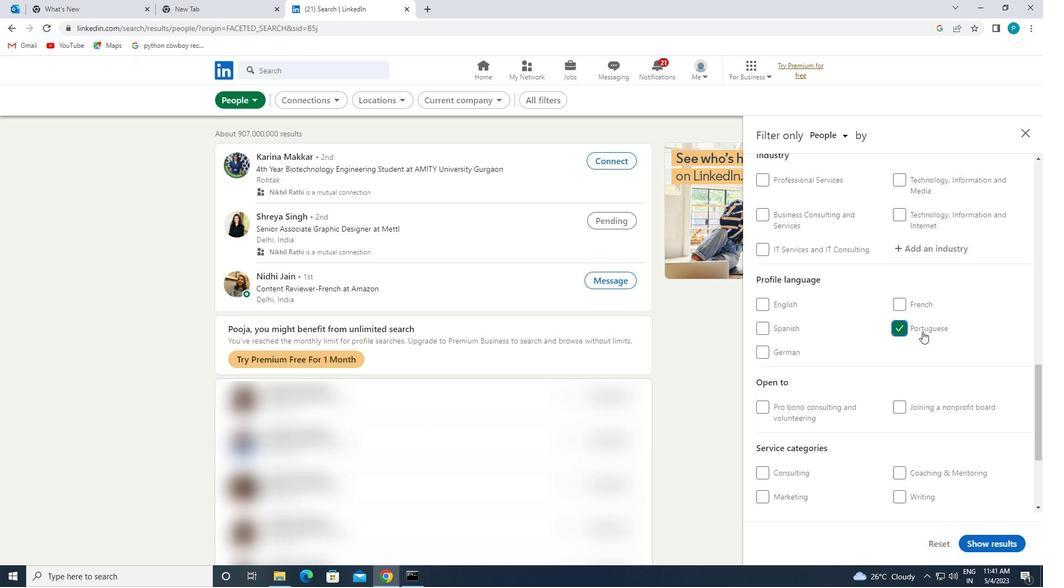 
Action: Mouse scrolled (925, 331) with delta (0, 0)
Screenshot: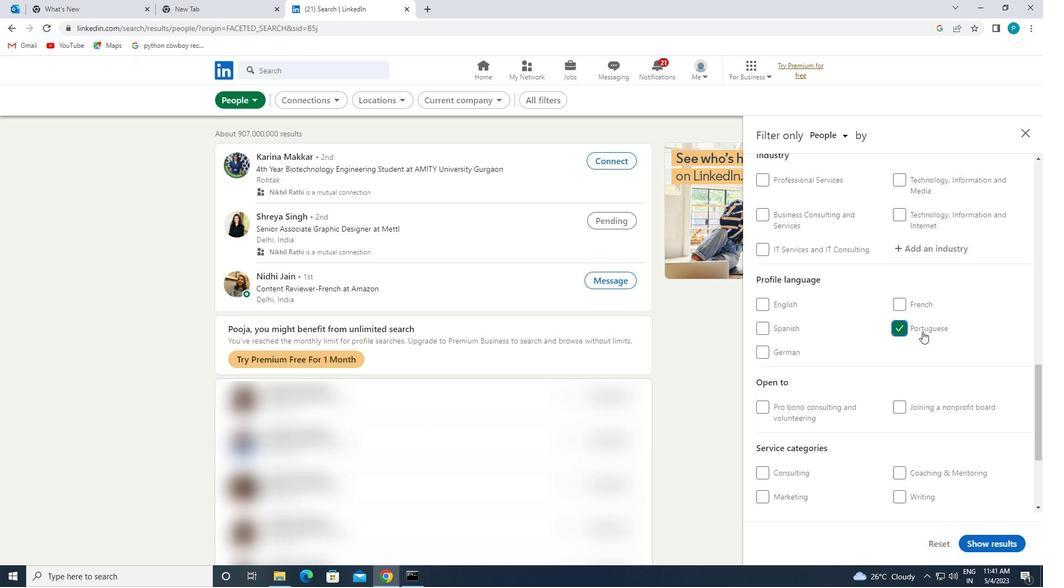 
Action: Mouse scrolled (925, 331) with delta (0, 0)
Screenshot: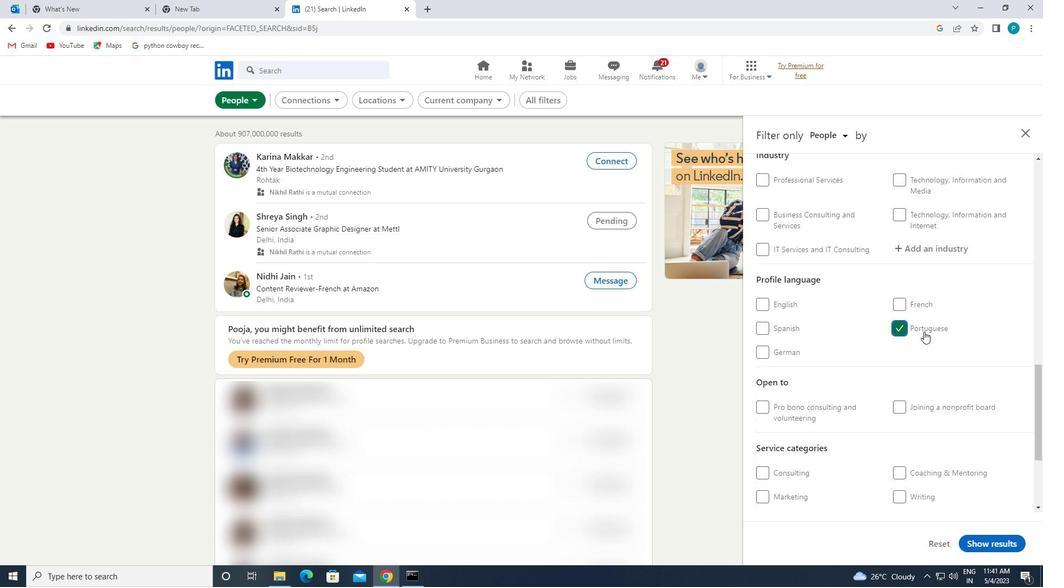 
Action: Mouse scrolled (925, 331) with delta (0, 0)
Screenshot: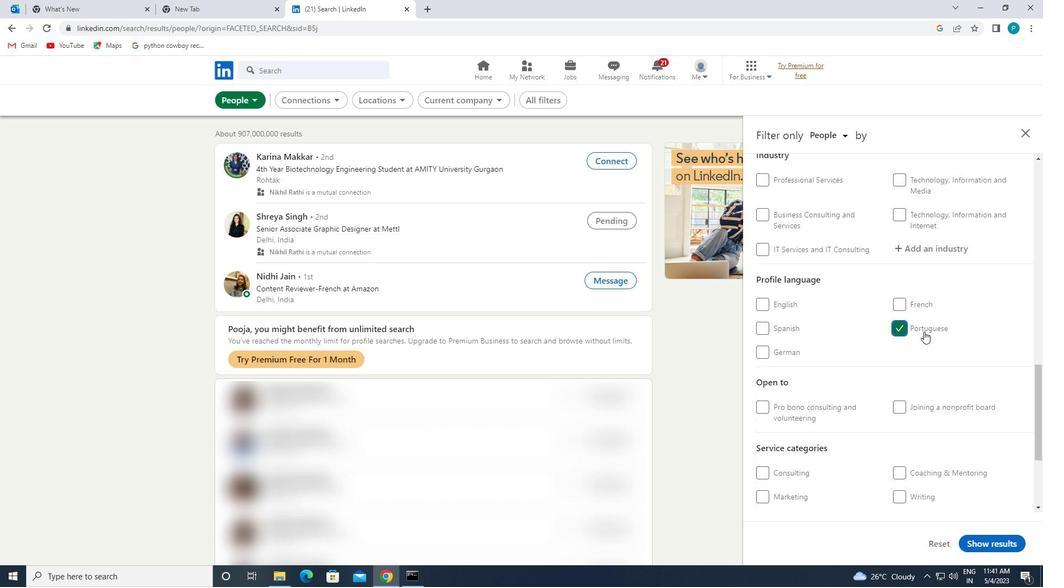 
Action: Mouse scrolled (925, 331) with delta (0, 0)
Screenshot: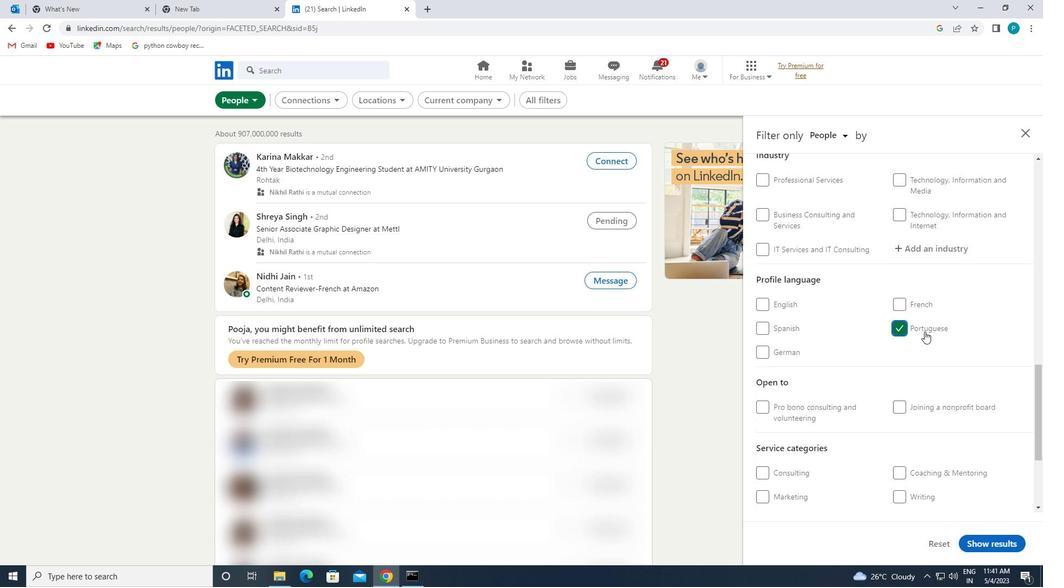 
Action: Mouse scrolled (925, 331) with delta (0, 0)
Screenshot: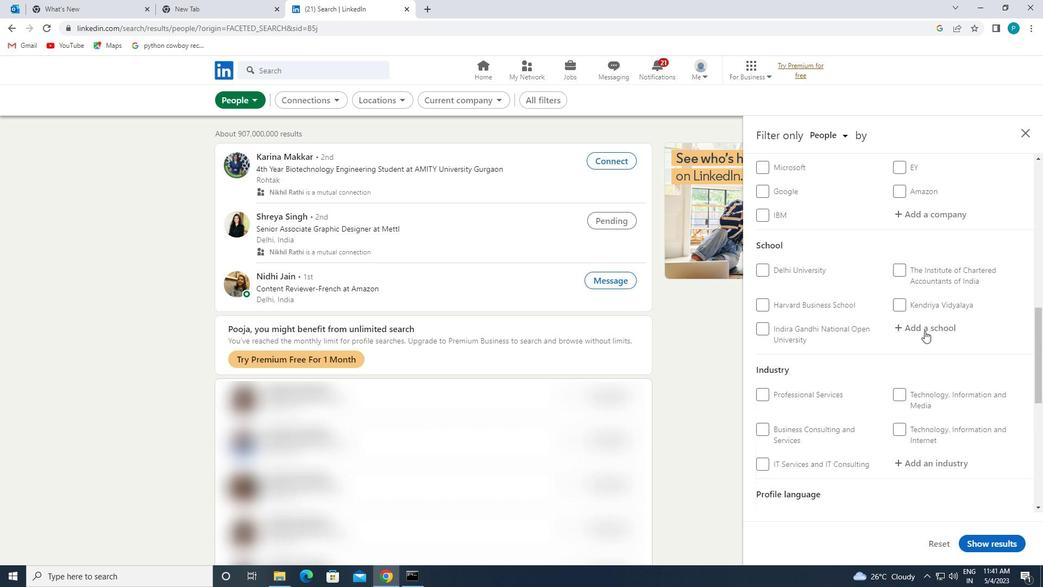 
Action: Mouse scrolled (925, 331) with delta (0, 0)
Screenshot: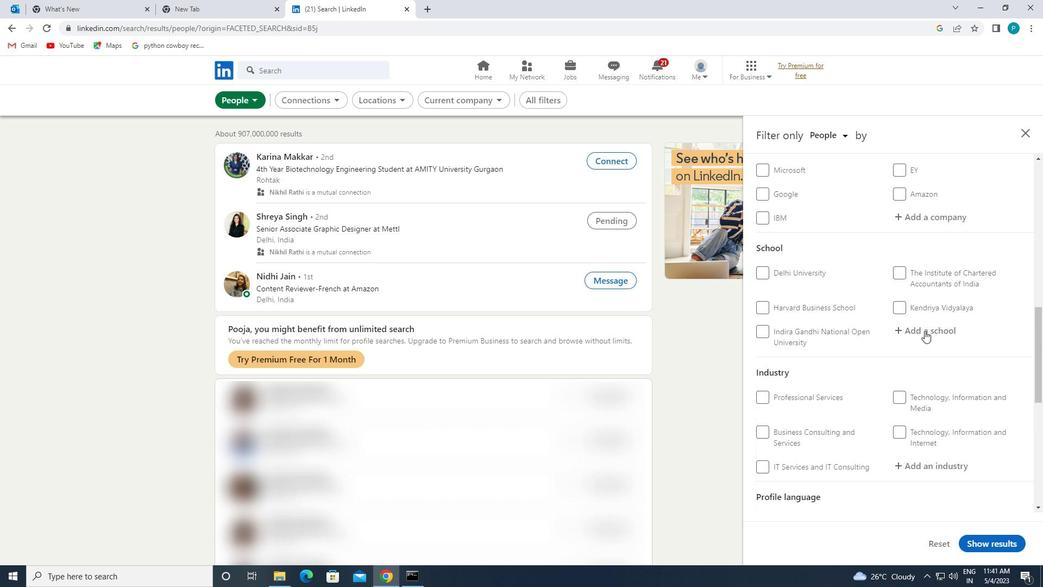 
Action: Mouse scrolled (925, 331) with delta (0, 0)
Screenshot: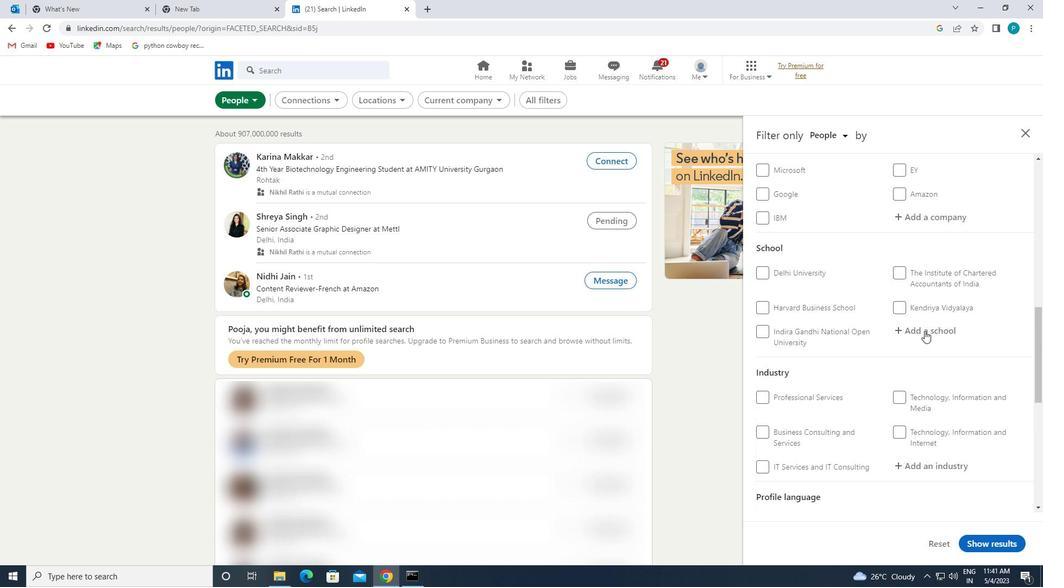 
Action: Mouse scrolled (925, 331) with delta (0, 0)
Screenshot: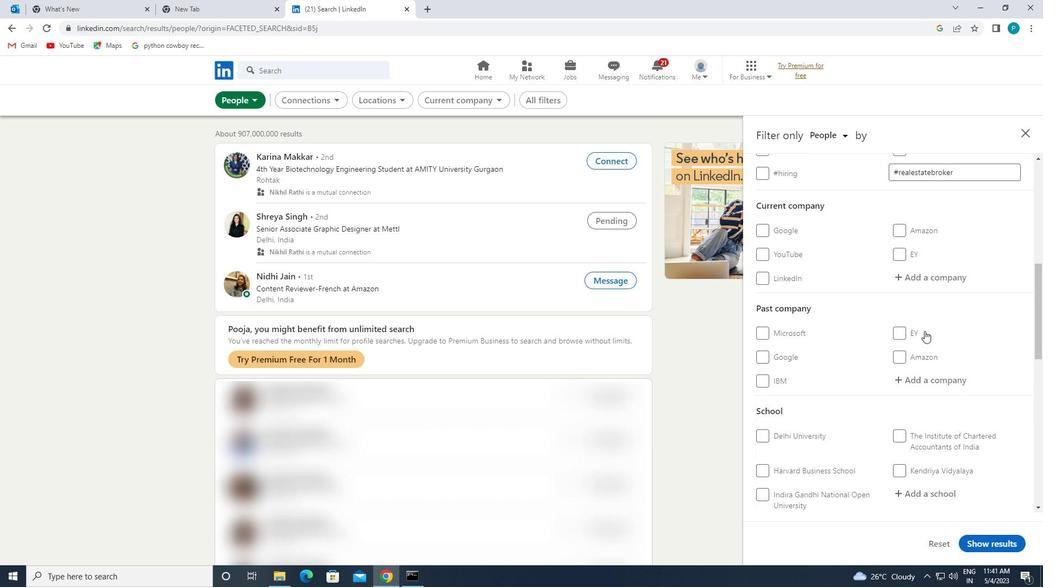 
Action: Mouse pressed left at (925, 331)
Screenshot: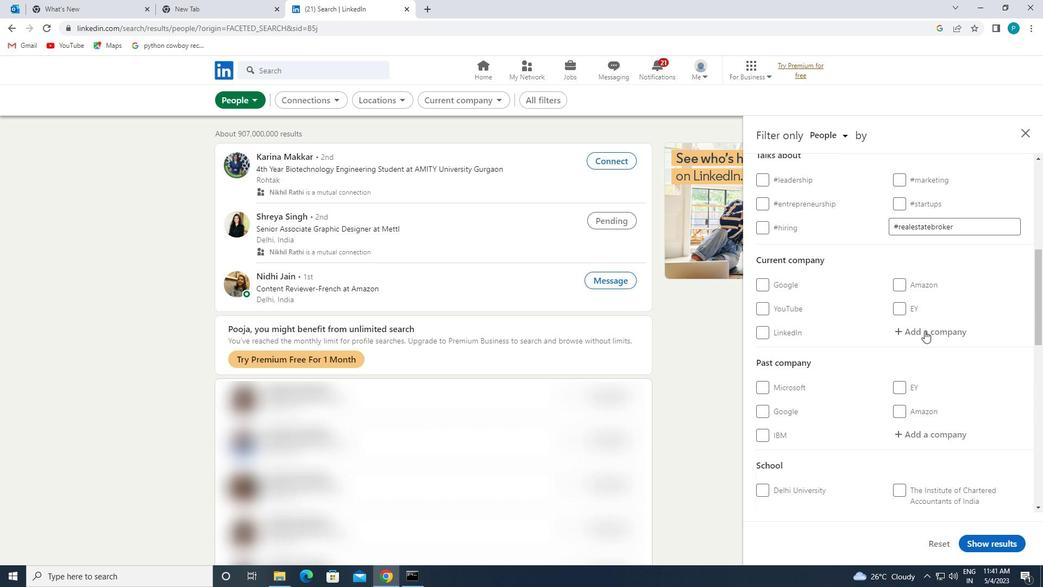 
Action: Key pressed <Key.caps_lock>M<Key.caps_lock>ECHANICAL
Screenshot: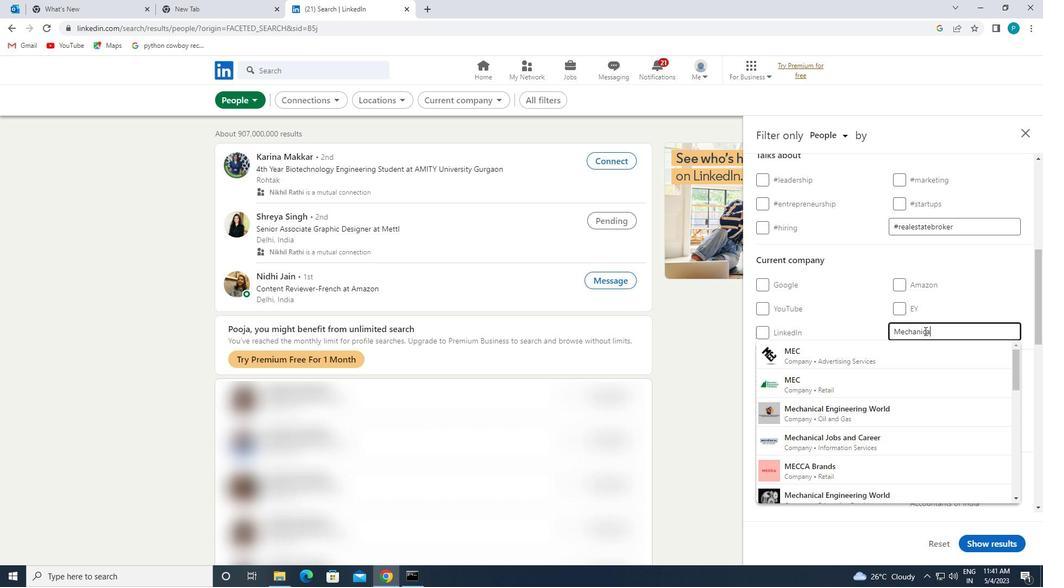 
Action: Mouse moved to (913, 357)
Screenshot: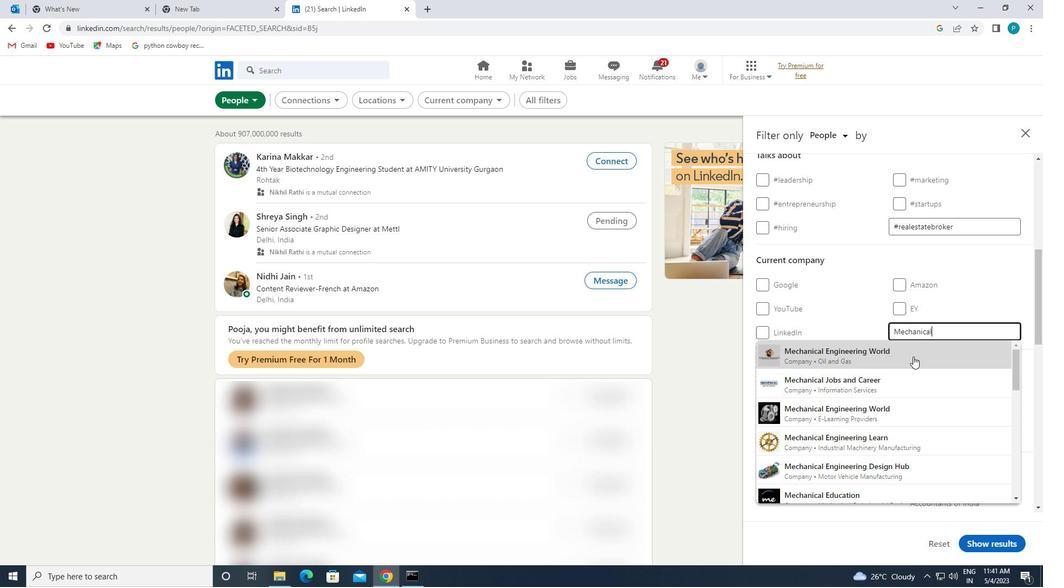 
Action: Mouse pressed left at (913, 357)
Screenshot: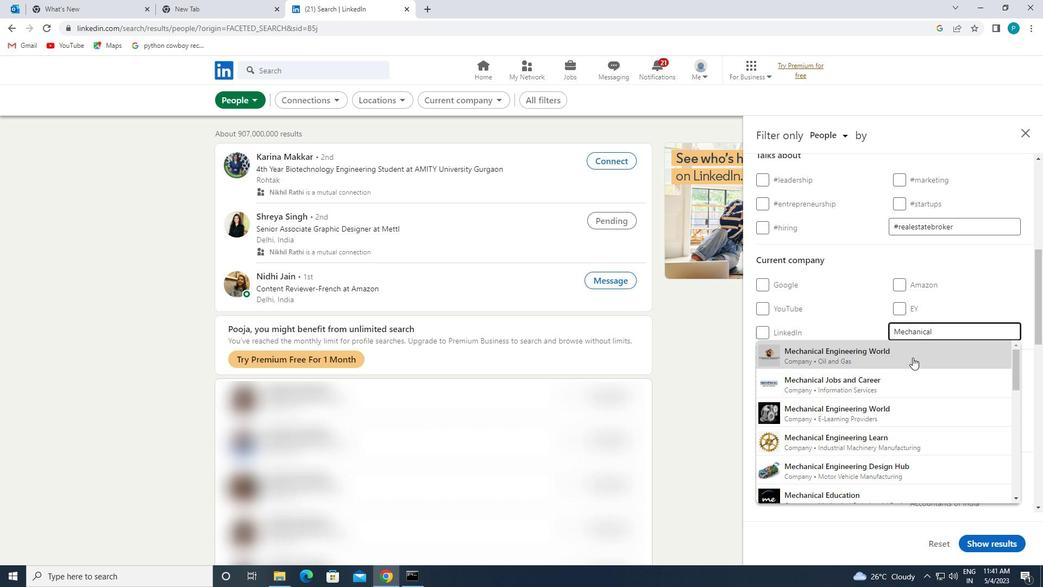 
Action: Mouse moved to (913, 359)
Screenshot: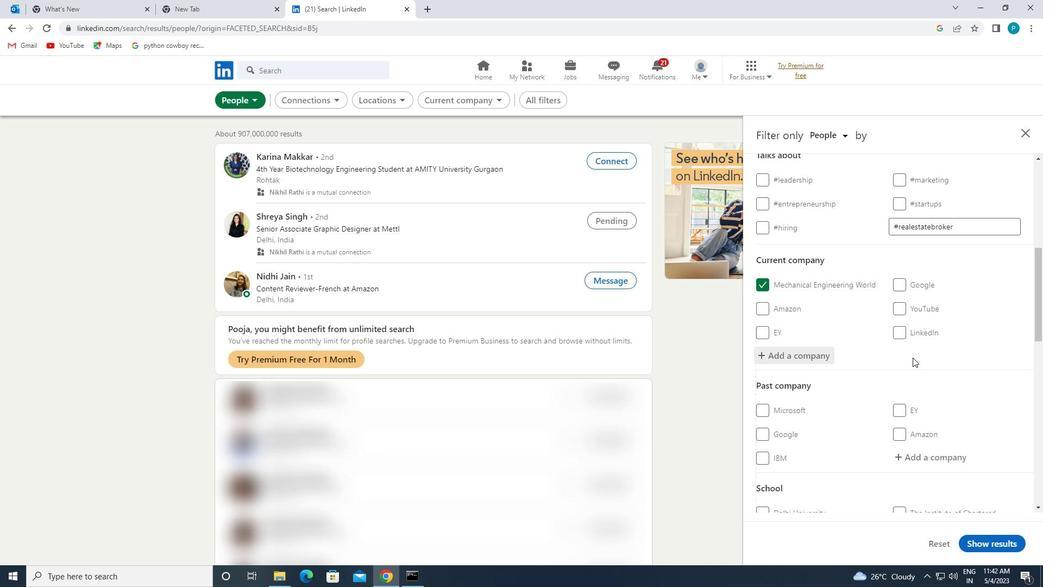 
Action: Mouse scrolled (913, 358) with delta (0, 0)
Screenshot: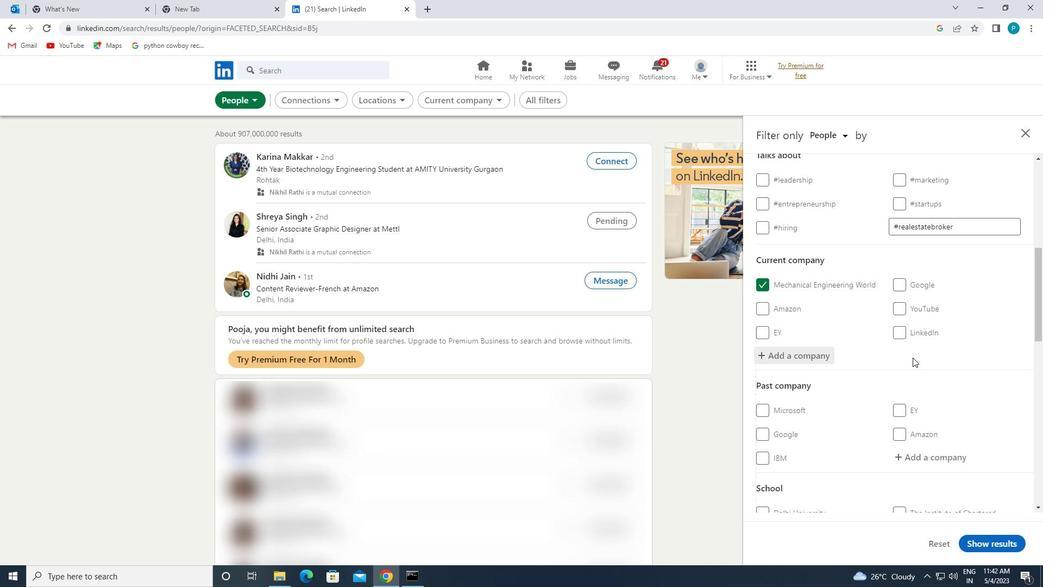 
Action: Mouse scrolled (913, 358) with delta (0, 0)
Screenshot: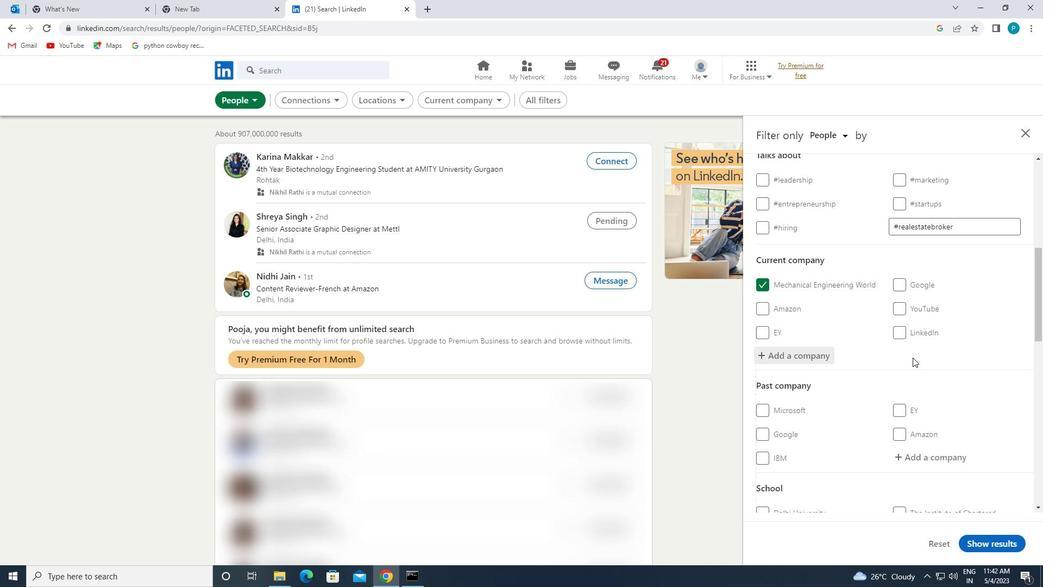 
Action: Mouse moved to (970, 388)
Screenshot: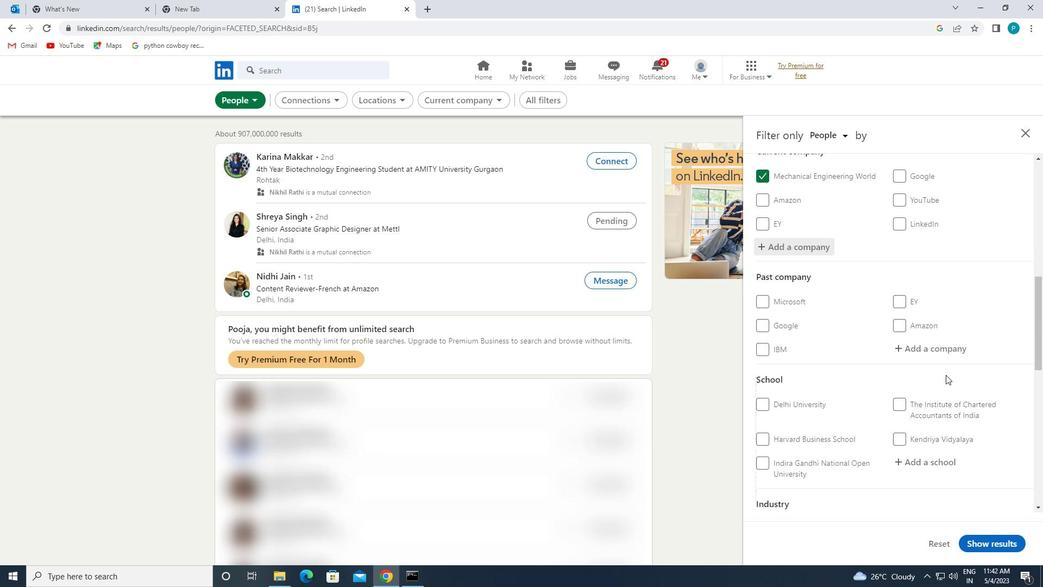
Action: Mouse scrolled (970, 388) with delta (0, 0)
Screenshot: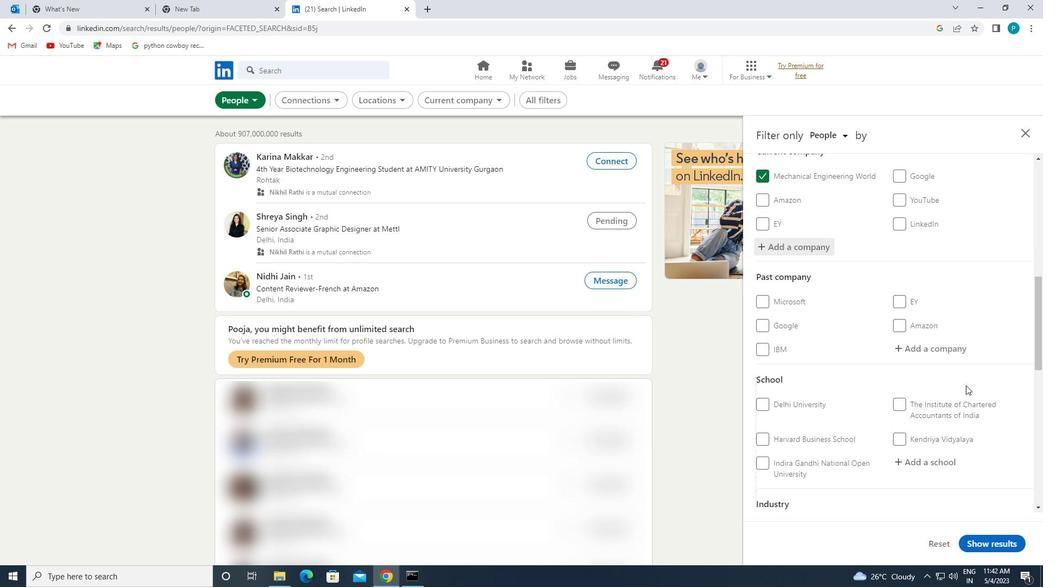 
Action: Mouse moved to (962, 408)
Screenshot: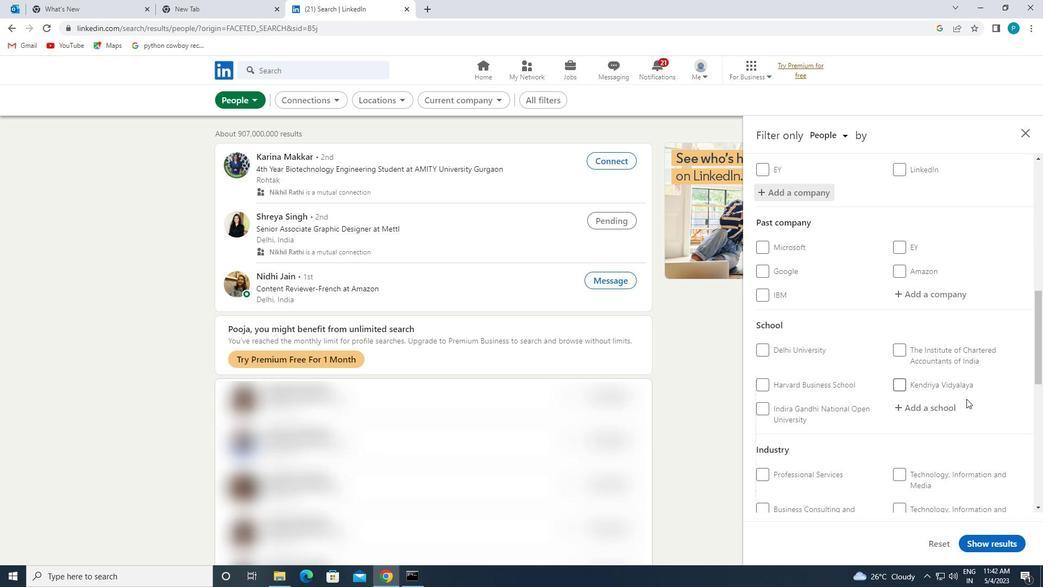 
Action: Mouse pressed left at (962, 408)
Screenshot: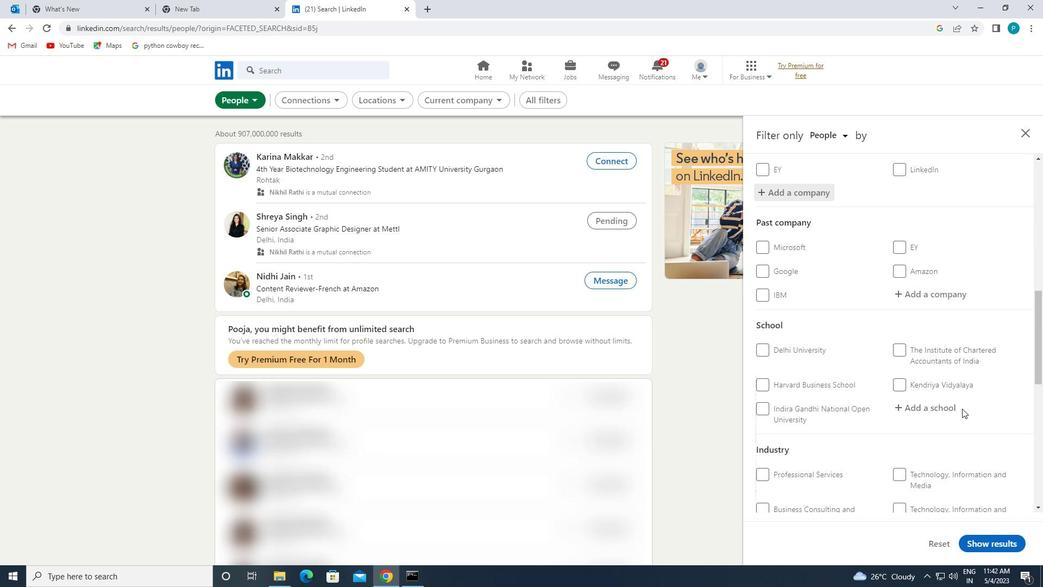 
Action: Mouse moved to (918, 413)
Screenshot: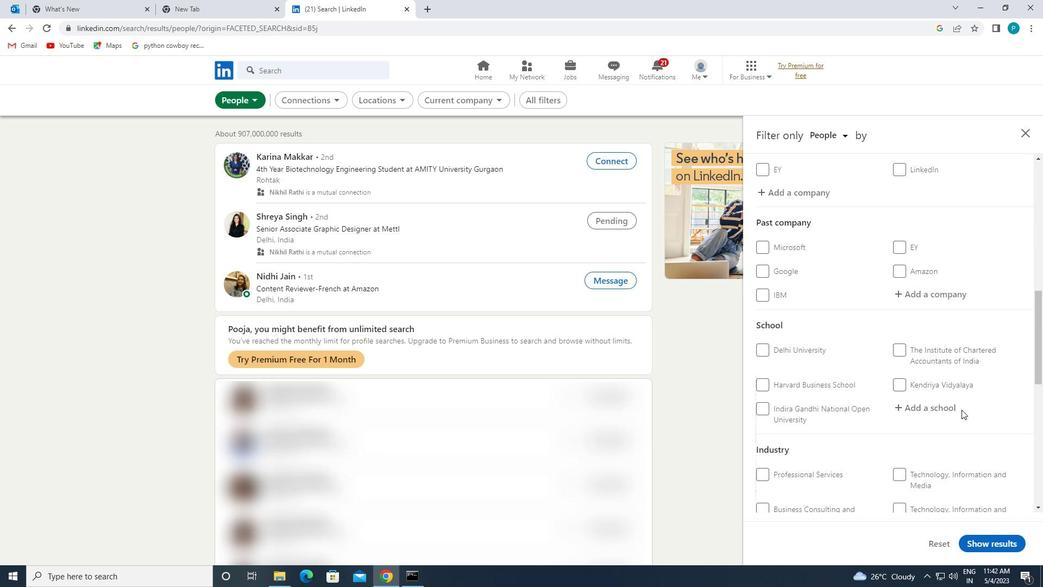 
Action: Mouse pressed left at (918, 413)
Screenshot: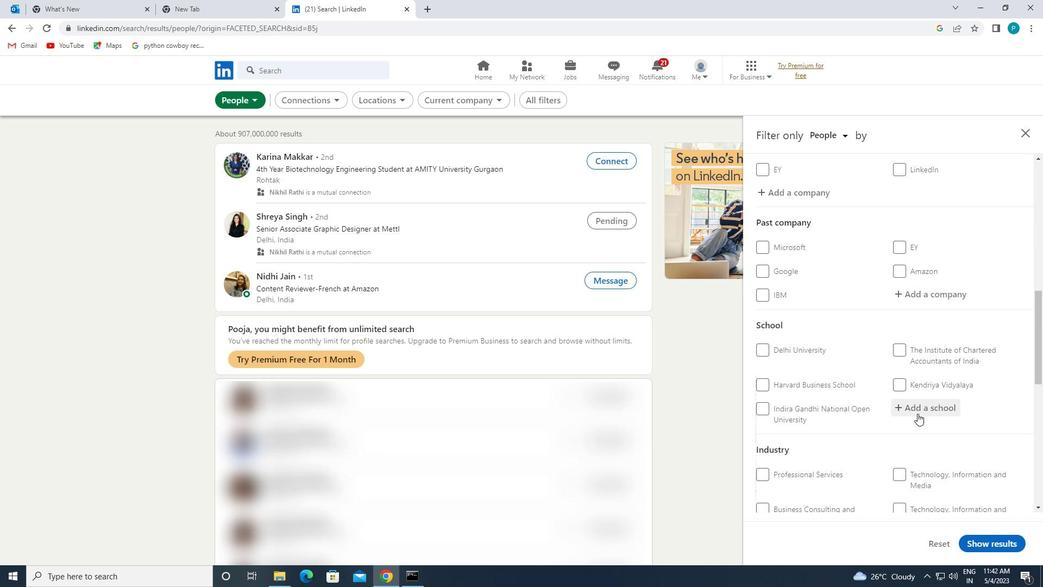 
Action: Mouse moved to (915, 414)
Screenshot: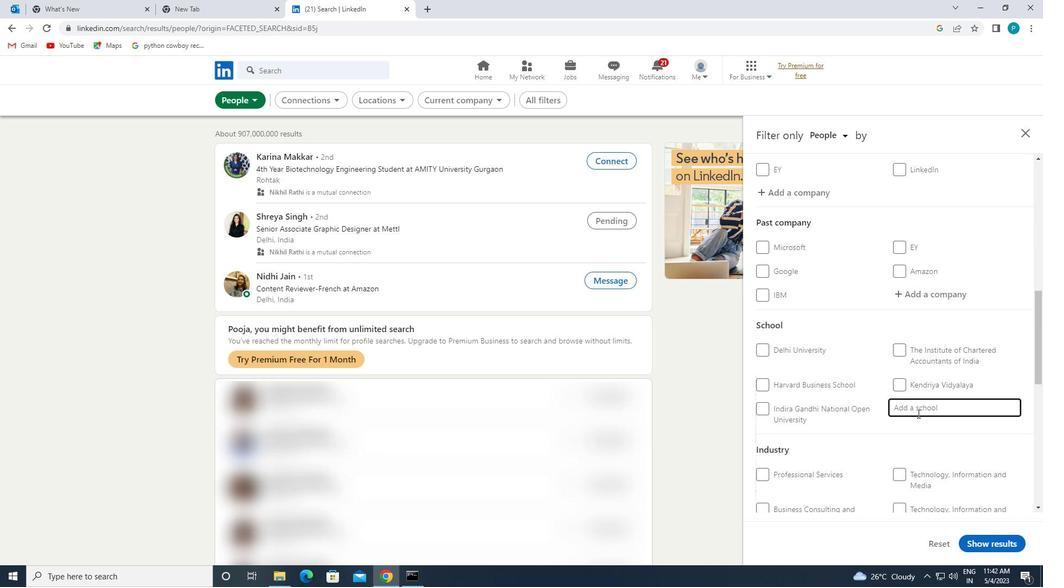 
Action: Key pressed <Key.caps_lock>P<Key.caps_lock>UNJAB<Key.space><Key.caps_lock>S<Key.caps_lock>TATE<Key.space><Key.caps_lock>B<Key.caps_lock>OARD
Screenshot: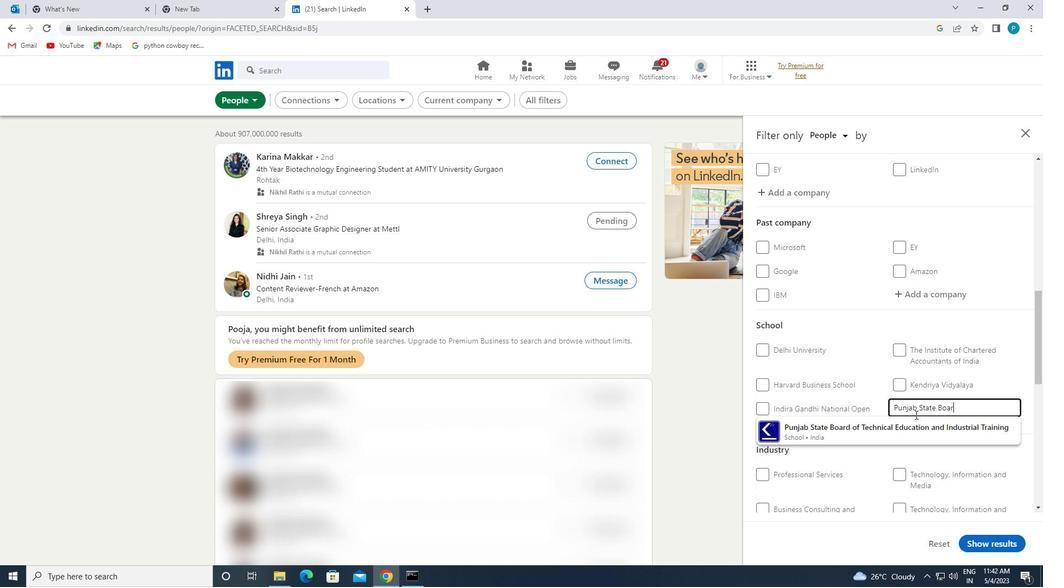 
Action: Mouse moved to (912, 440)
Screenshot: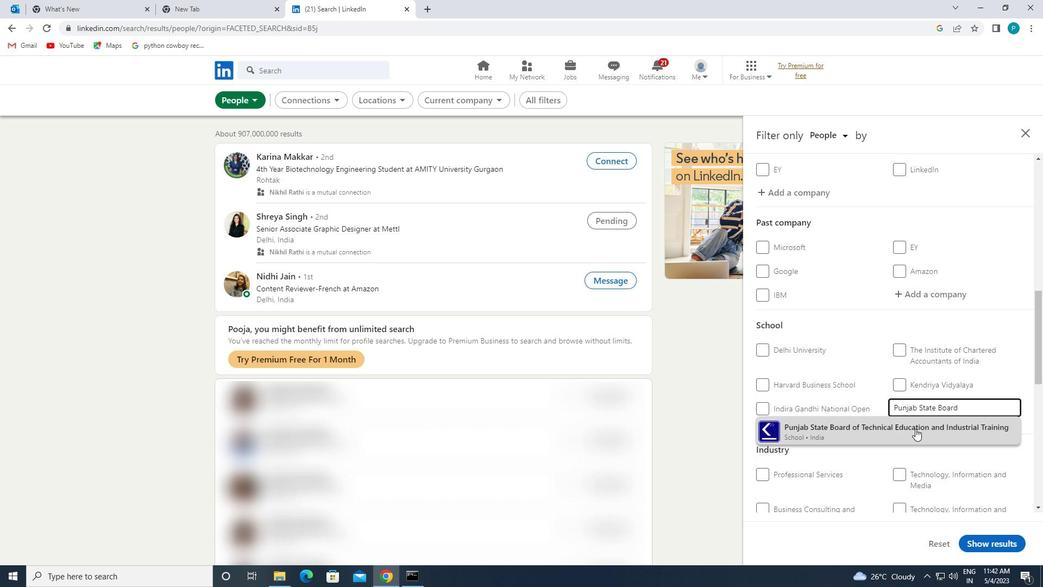 
Action: Mouse pressed left at (912, 440)
Screenshot: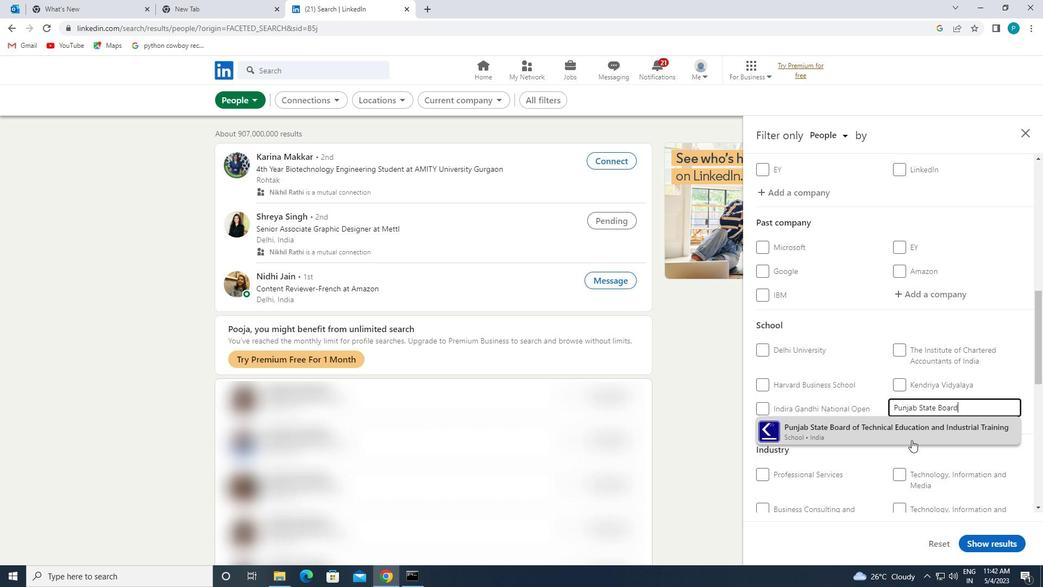 
Action: Mouse moved to (914, 442)
Screenshot: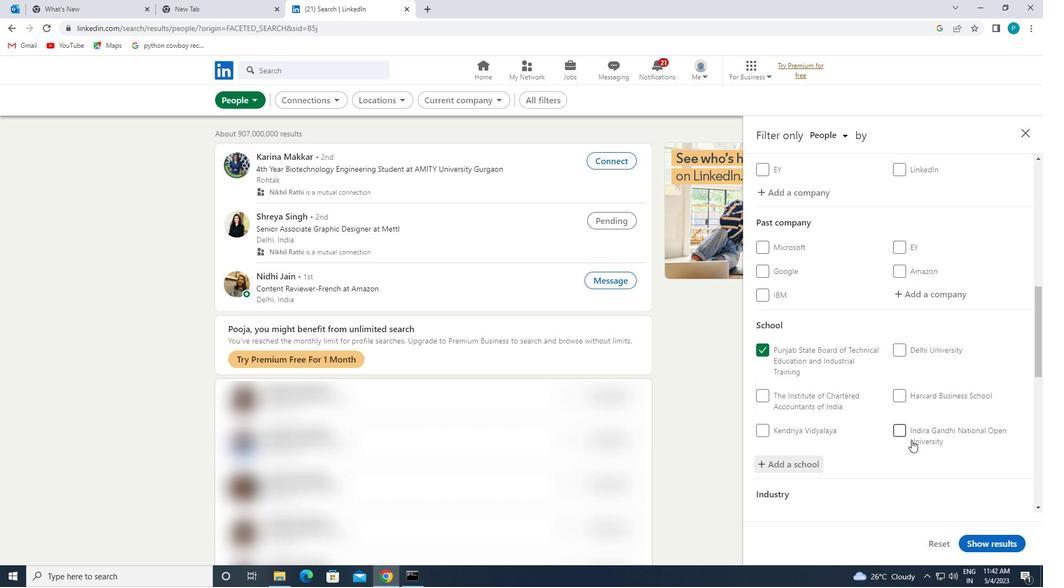 
Action: Mouse scrolled (914, 441) with delta (0, 0)
Screenshot: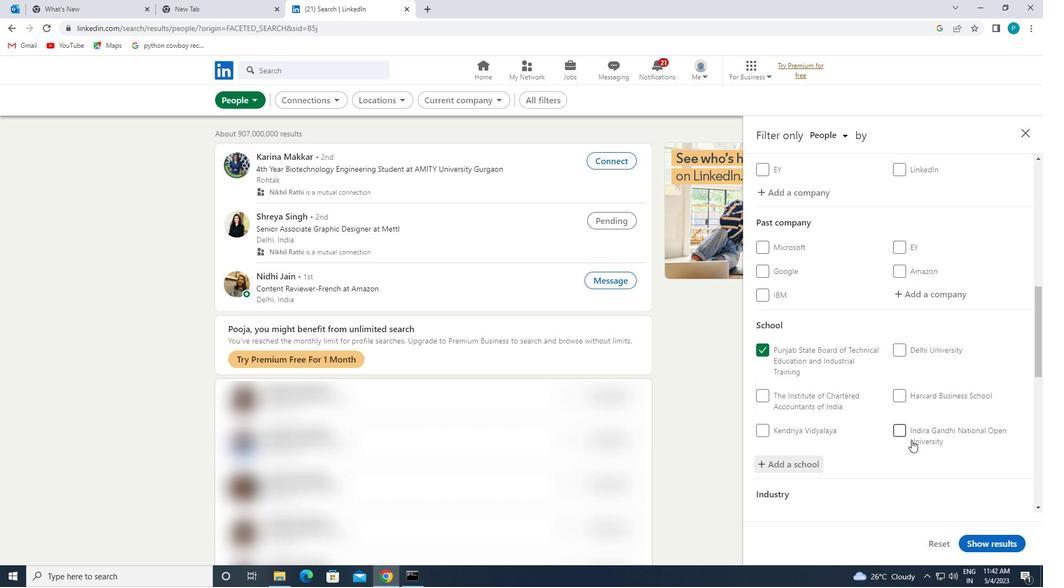 
Action: Mouse moved to (914, 444)
Screenshot: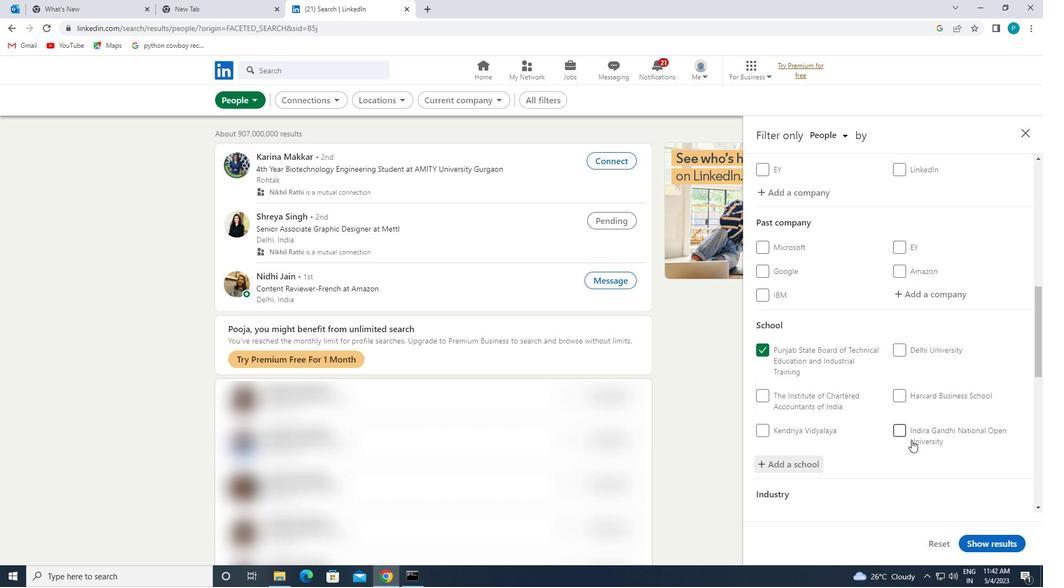 
Action: Mouse scrolled (914, 443) with delta (0, 0)
Screenshot: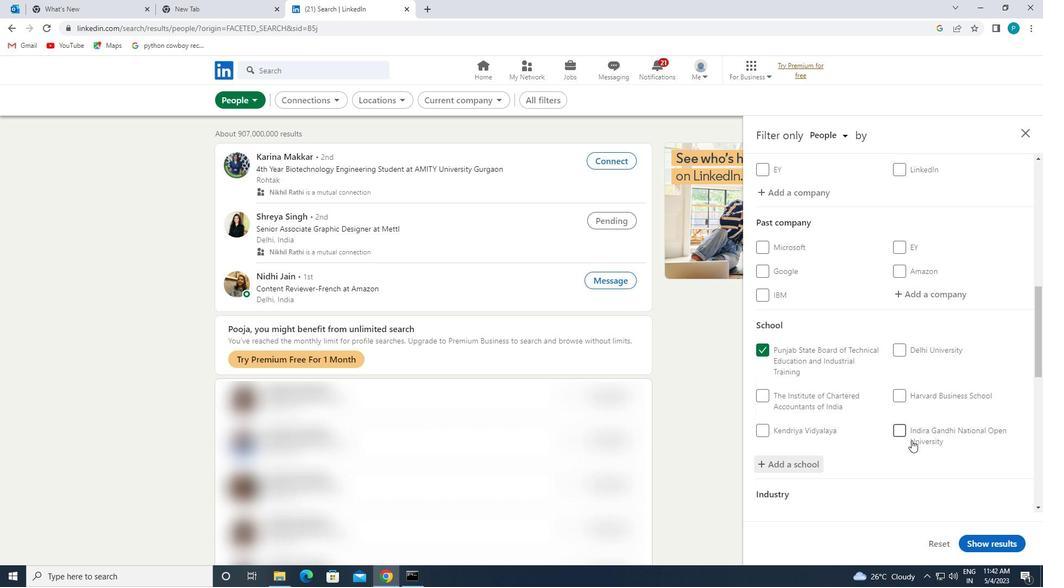 
Action: Mouse moved to (914, 445)
Screenshot: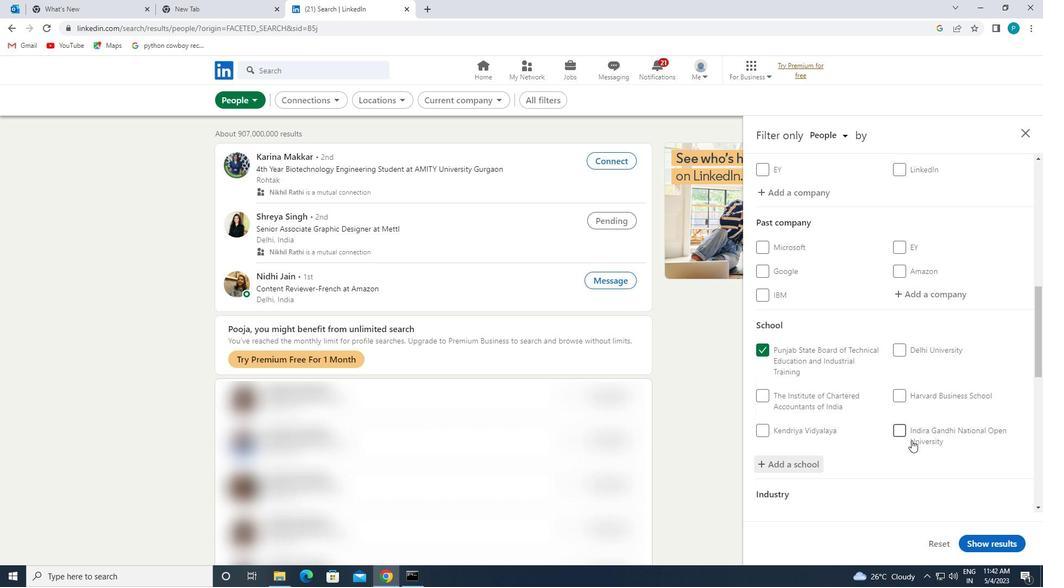 
Action: Mouse scrolled (914, 445) with delta (0, 0)
Screenshot: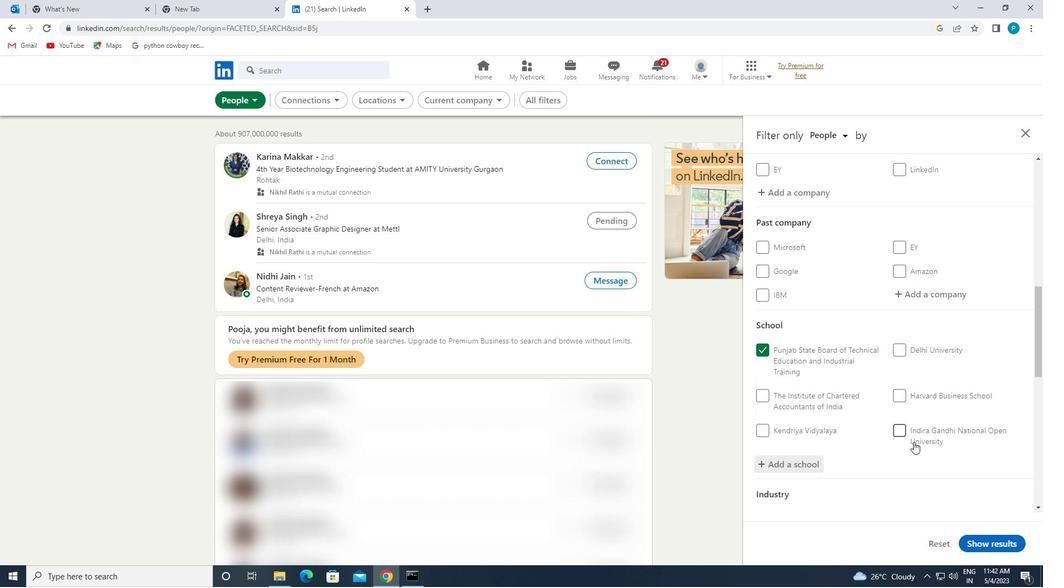 
Action: Mouse moved to (913, 427)
Screenshot: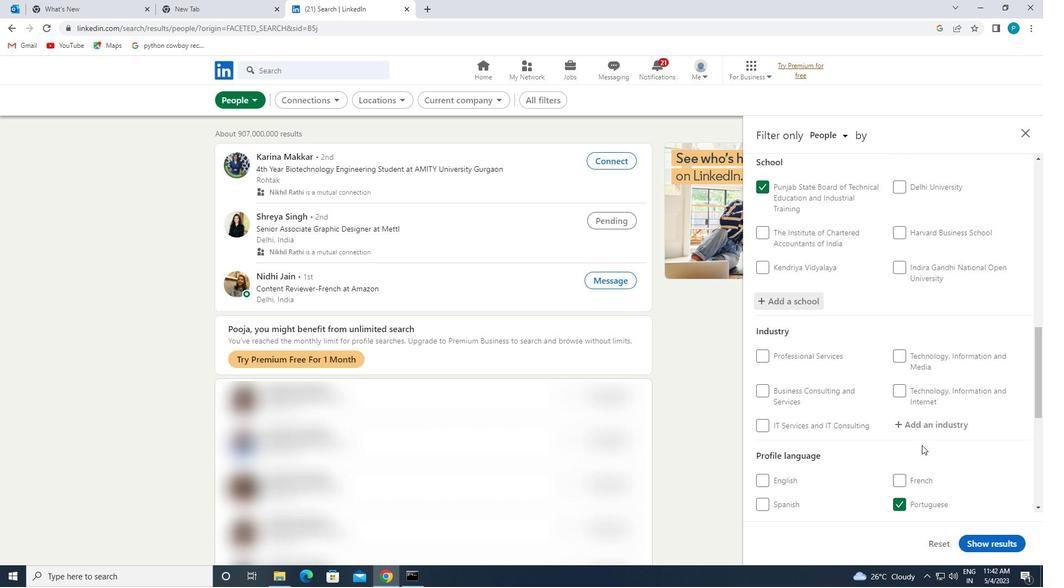
Action: Mouse pressed left at (913, 427)
Screenshot: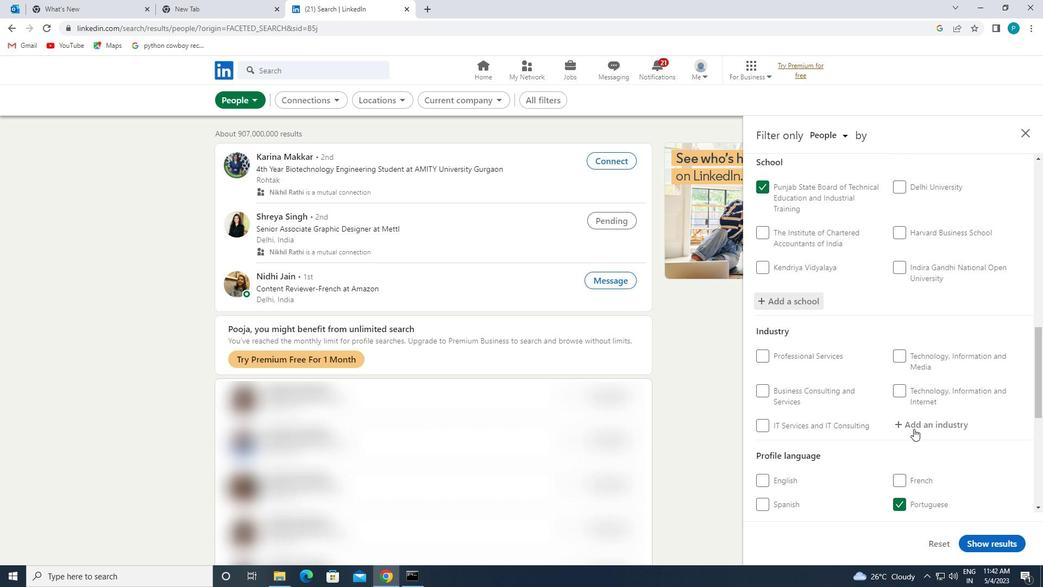 
Action: Mouse moved to (913, 427)
Screenshot: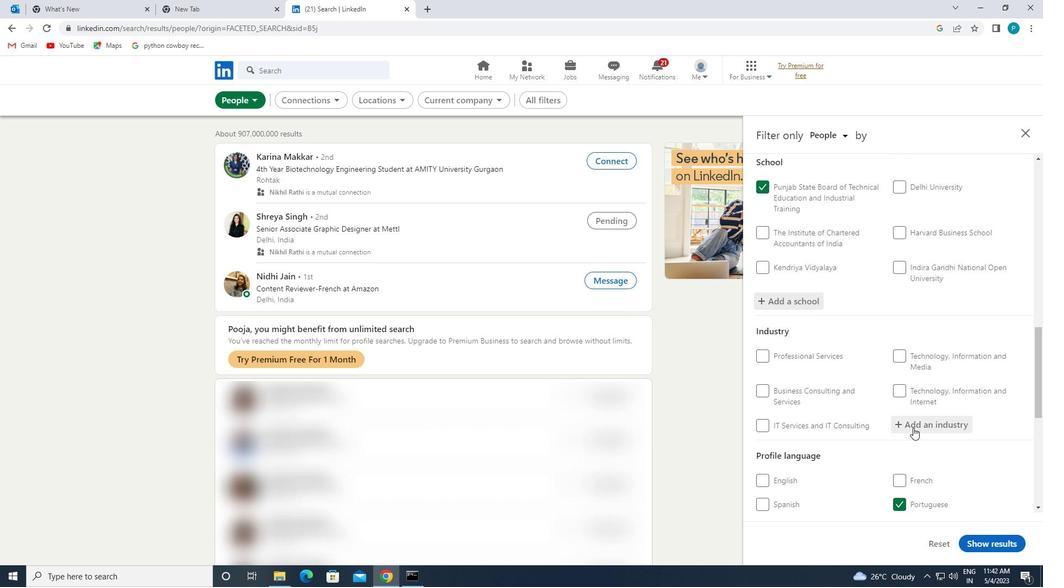 
Action: Key pressed <Key.caps_lock>T<Key.caps_lock>RAIN
Screenshot: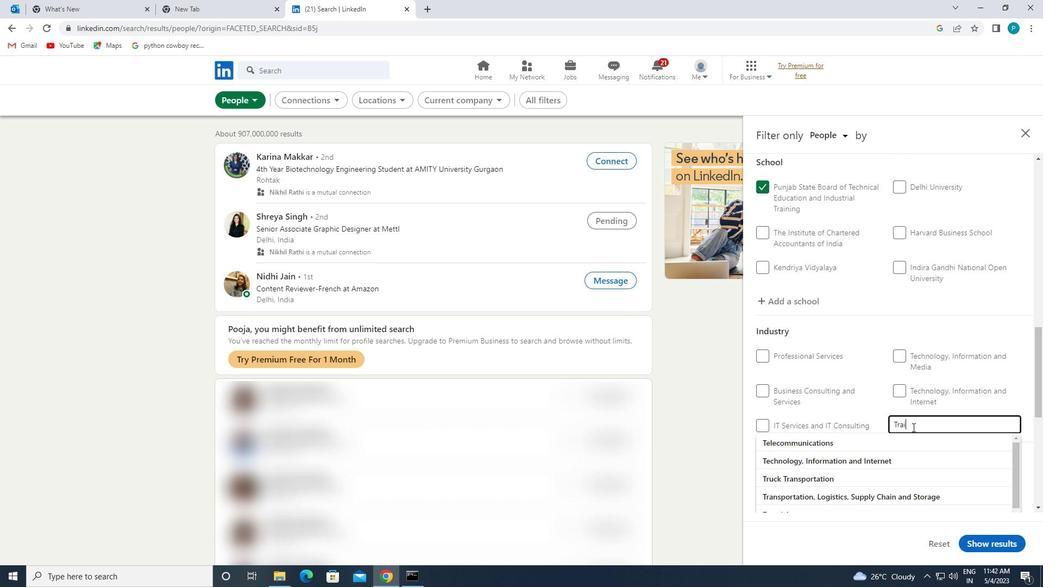
Action: Mouse moved to (927, 437)
Screenshot: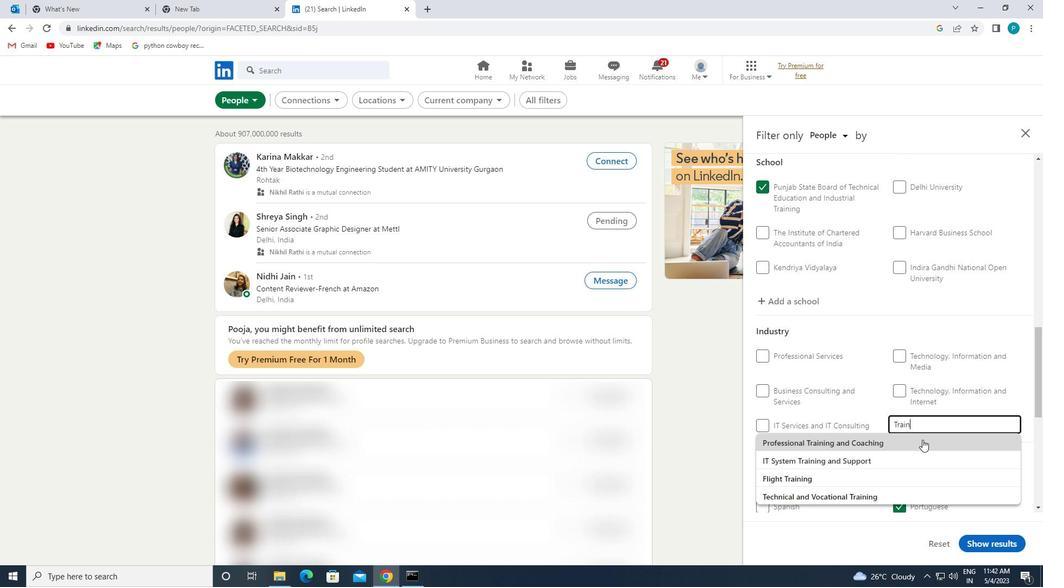 
Action: Key pressed <Key.backspace><Key.backspace><Key.backspace><Key.backspace><Key.backspace><Key.backspace><Key.backspace><Key.backspace><Key.caps_lock>M<Key.caps_lock>ILI
Screenshot: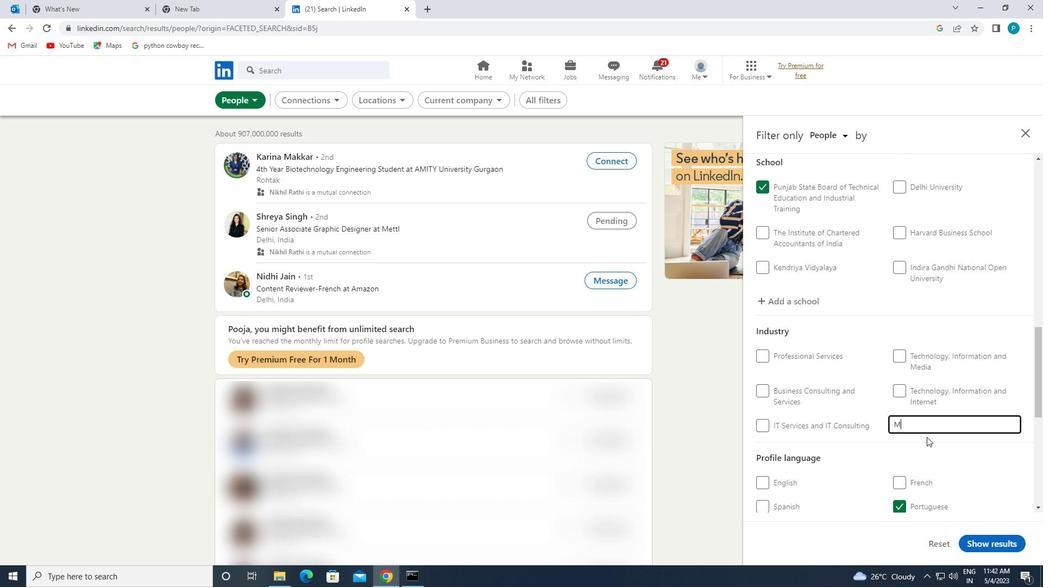 
Action: Mouse moved to (927, 446)
Screenshot: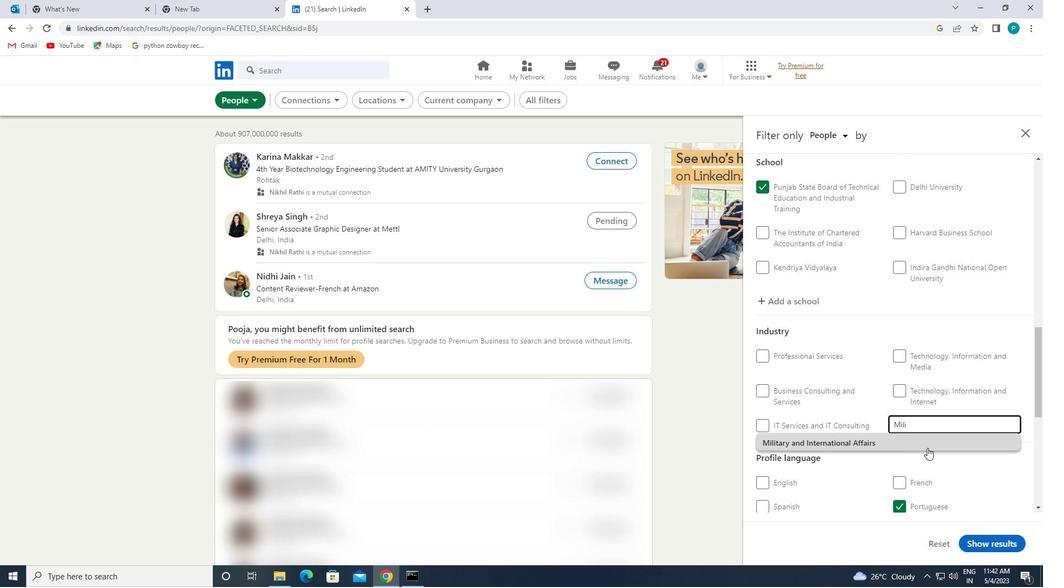 
Action: Mouse pressed left at (927, 446)
Screenshot: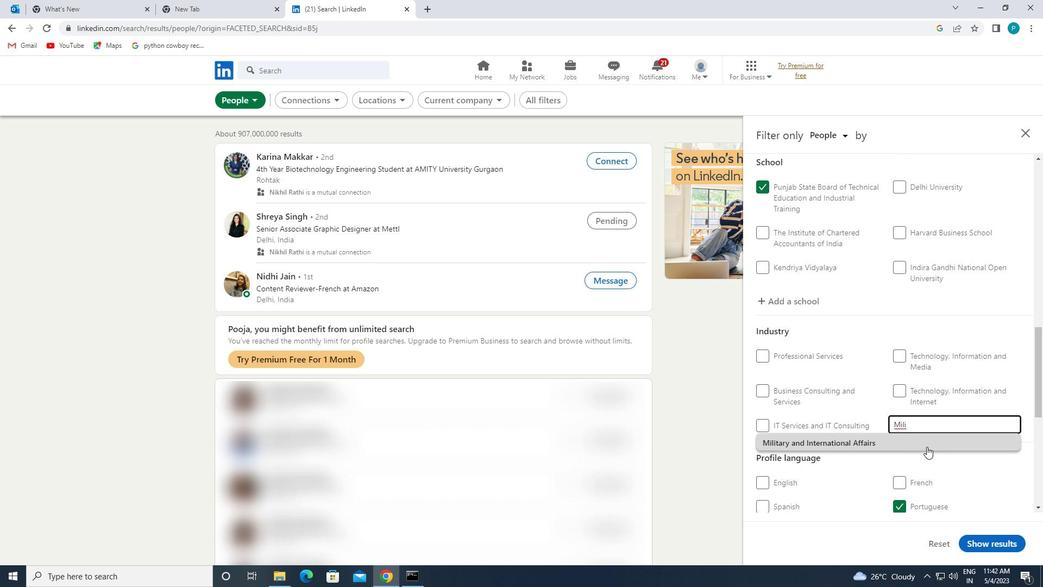 
Action: Mouse scrolled (927, 446) with delta (0, 0)
Screenshot: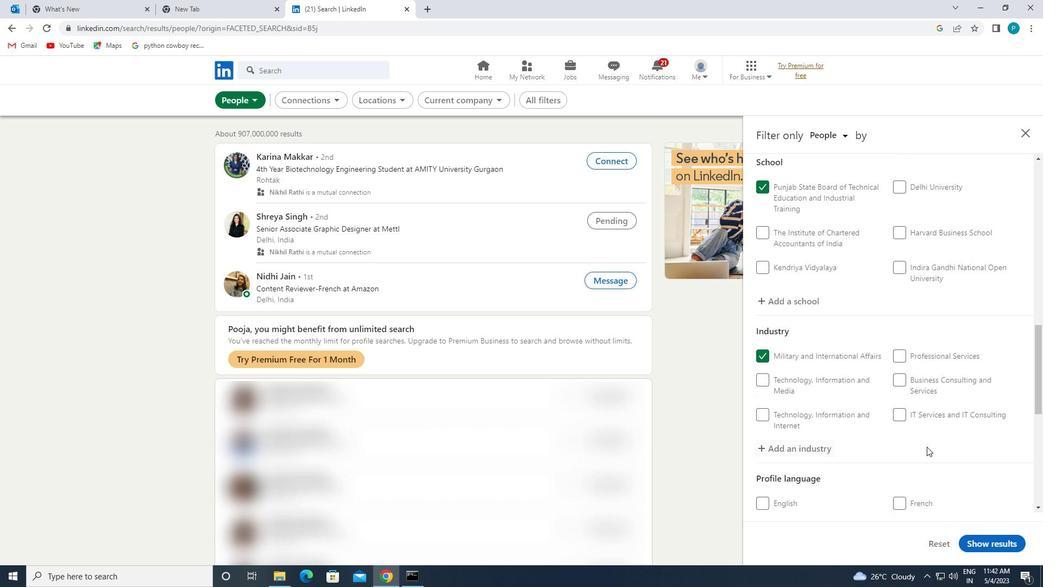 
Action: Mouse scrolled (927, 446) with delta (0, 0)
Screenshot: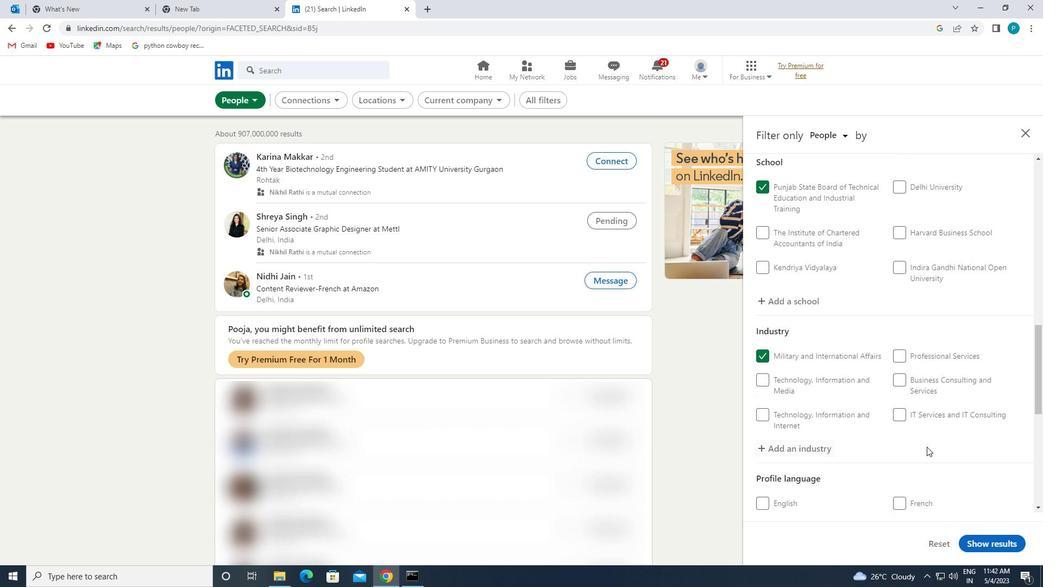 
Action: Mouse moved to (926, 446)
Screenshot: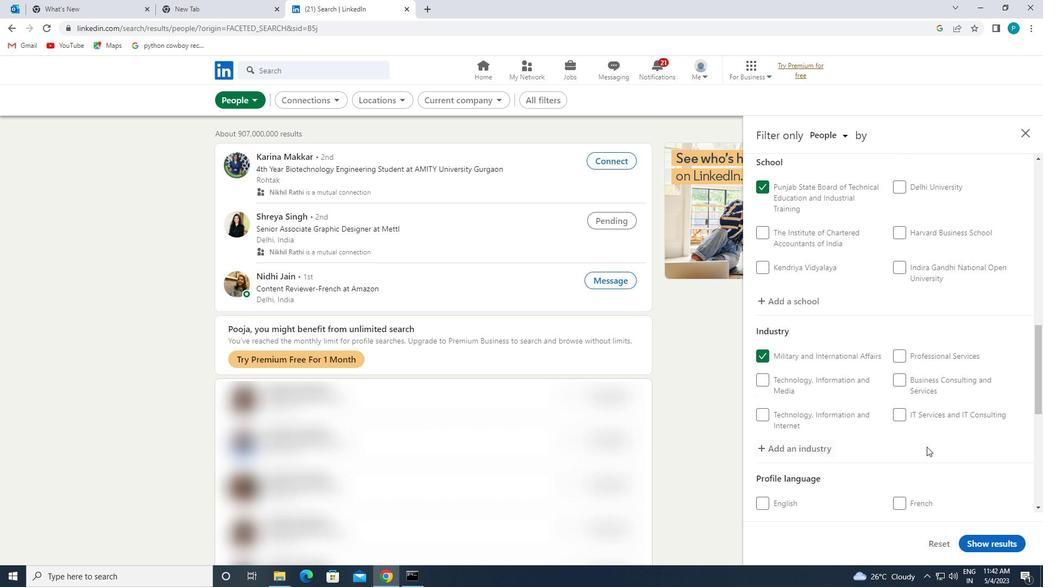 
Action: Mouse scrolled (926, 445) with delta (0, 0)
Screenshot: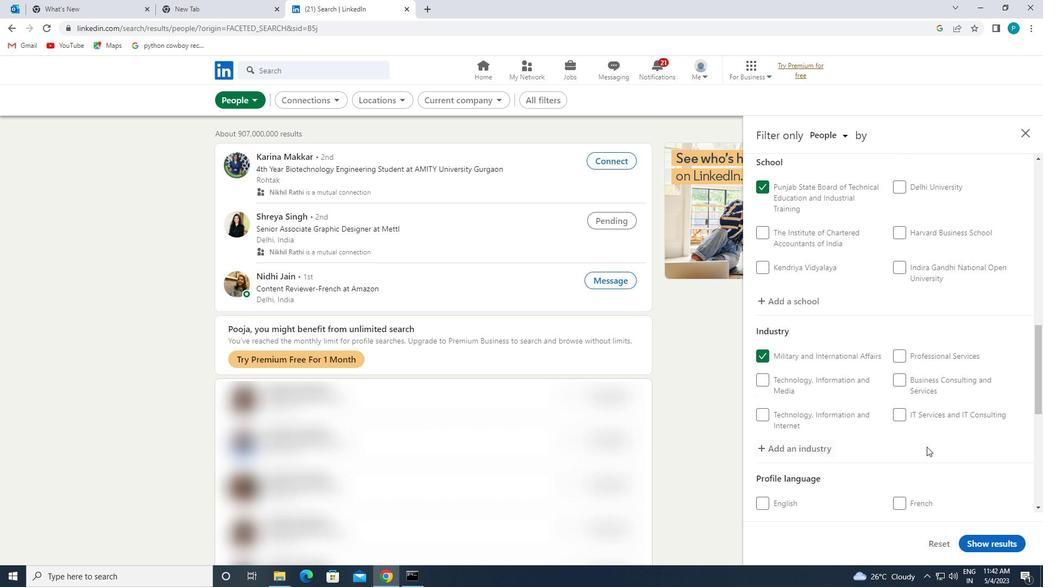 
Action: Mouse moved to (926, 445)
Screenshot: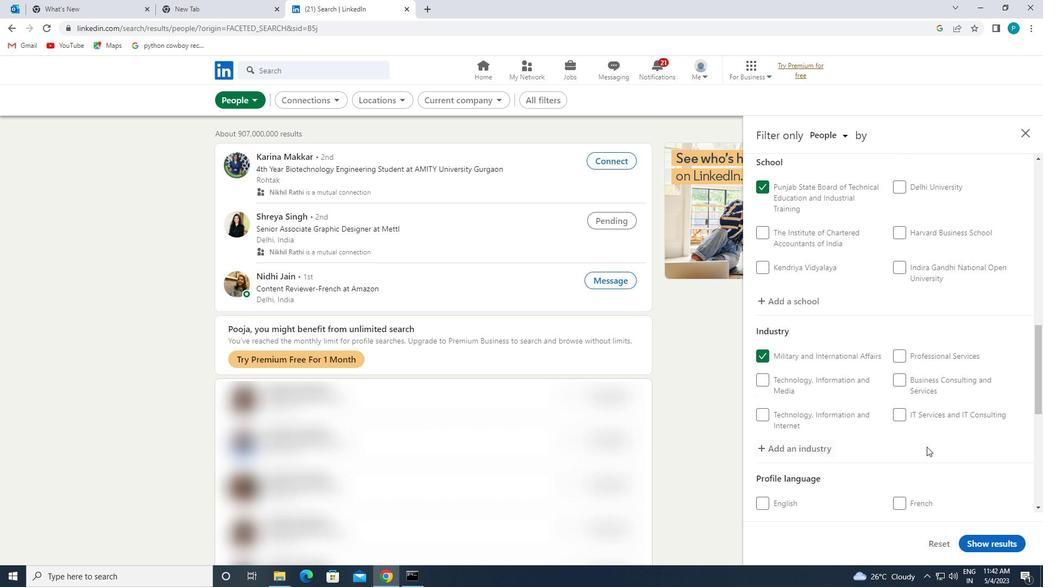 
Action: Mouse scrolled (926, 445) with delta (0, 0)
Screenshot: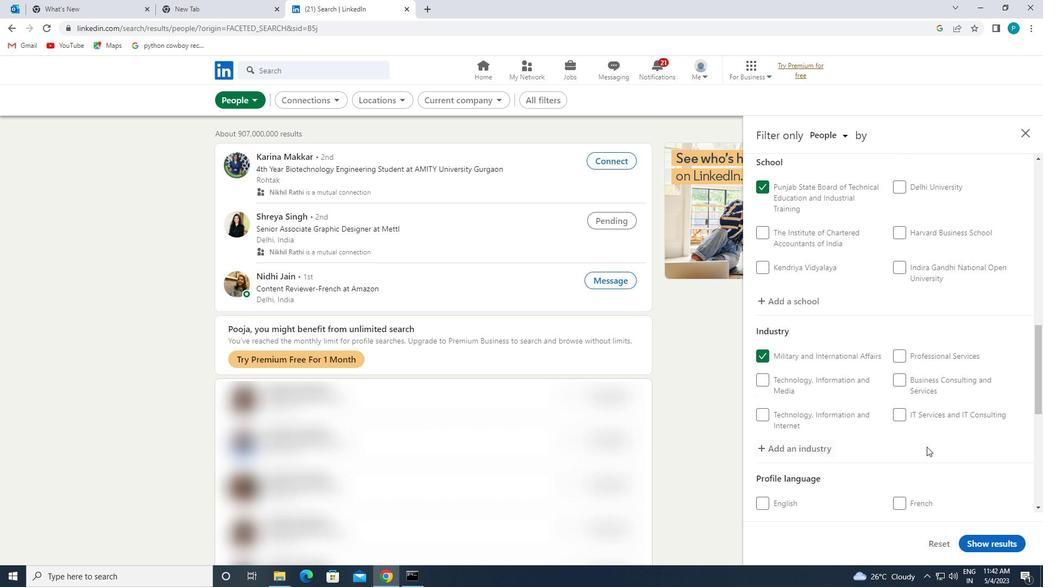 
Action: Mouse moved to (925, 445)
Screenshot: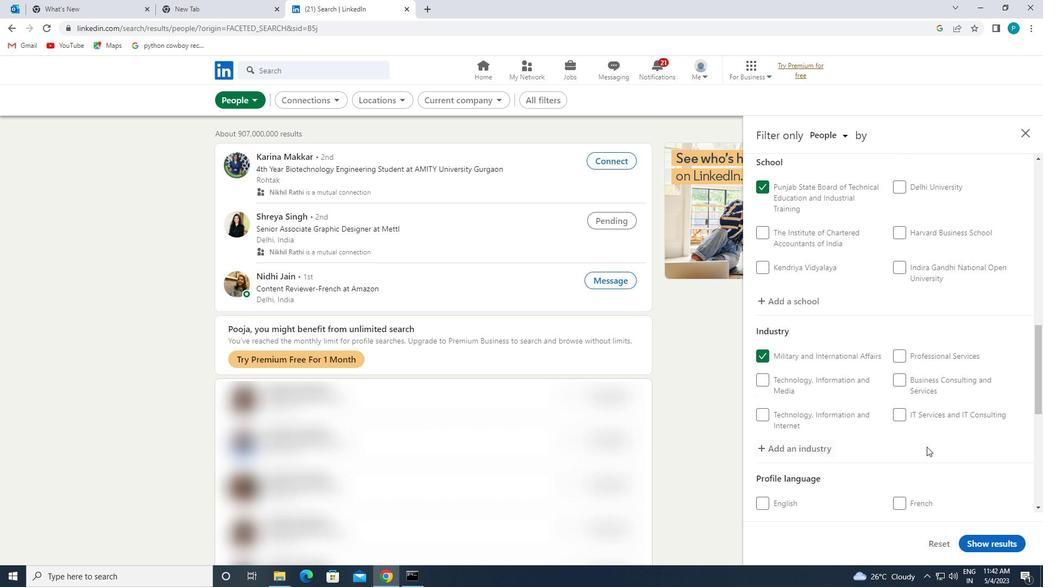 
Action: Mouse scrolled (925, 445) with delta (0, 0)
Screenshot: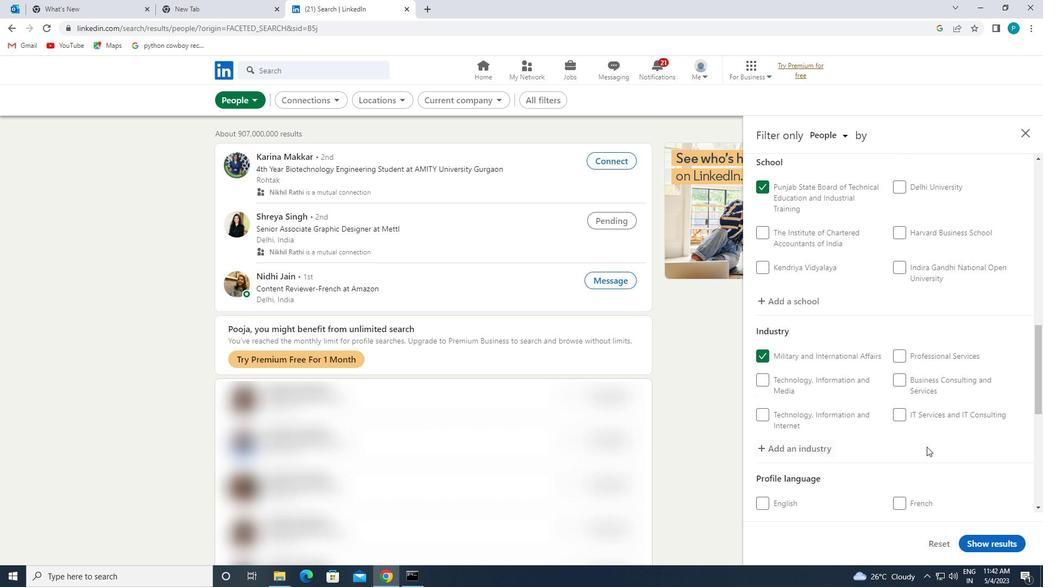 
Action: Mouse moved to (916, 444)
Screenshot: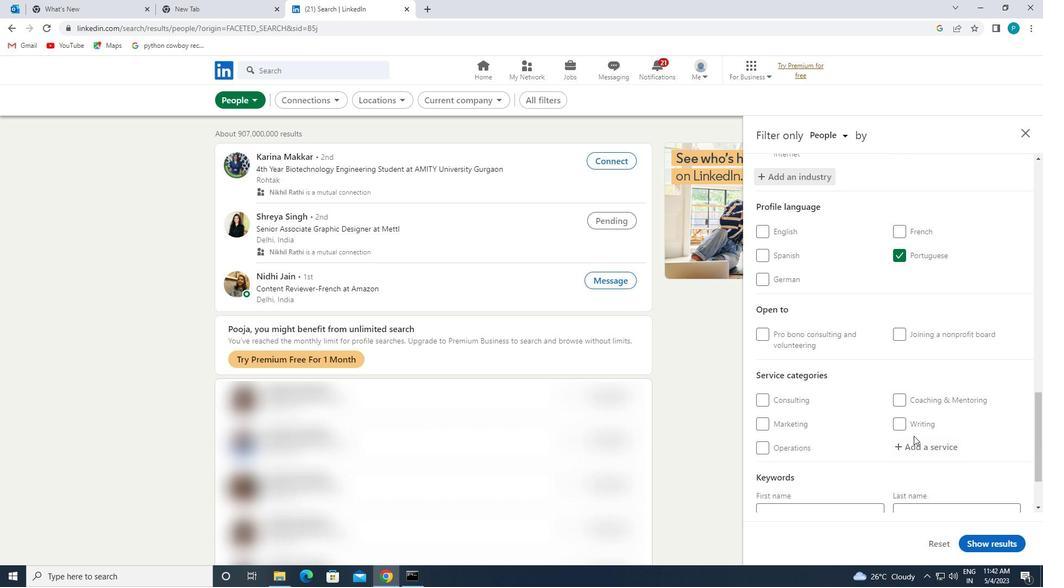 
Action: Mouse pressed left at (916, 444)
Screenshot: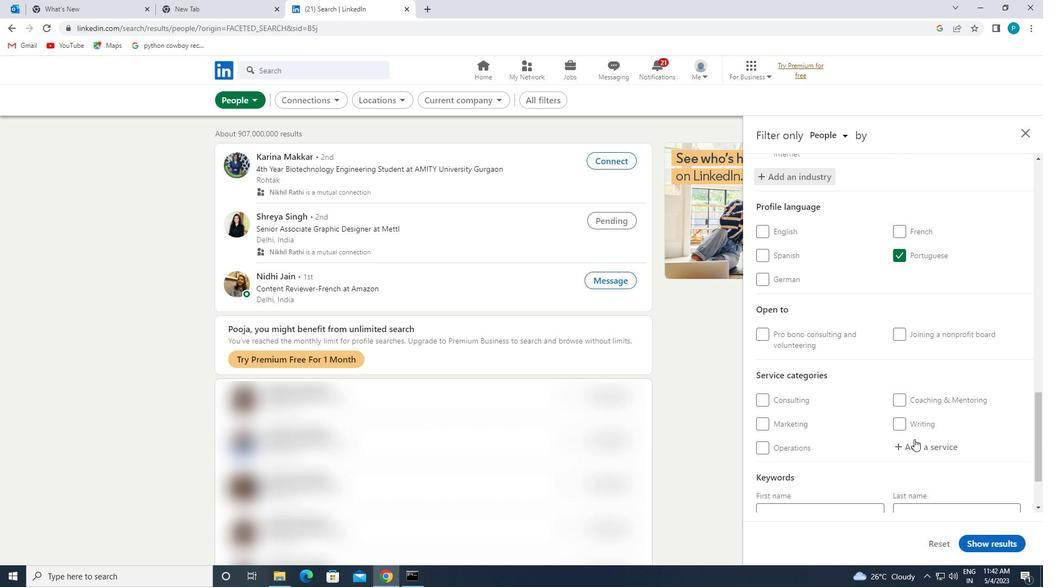 
Action: Mouse moved to (917, 445)
Screenshot: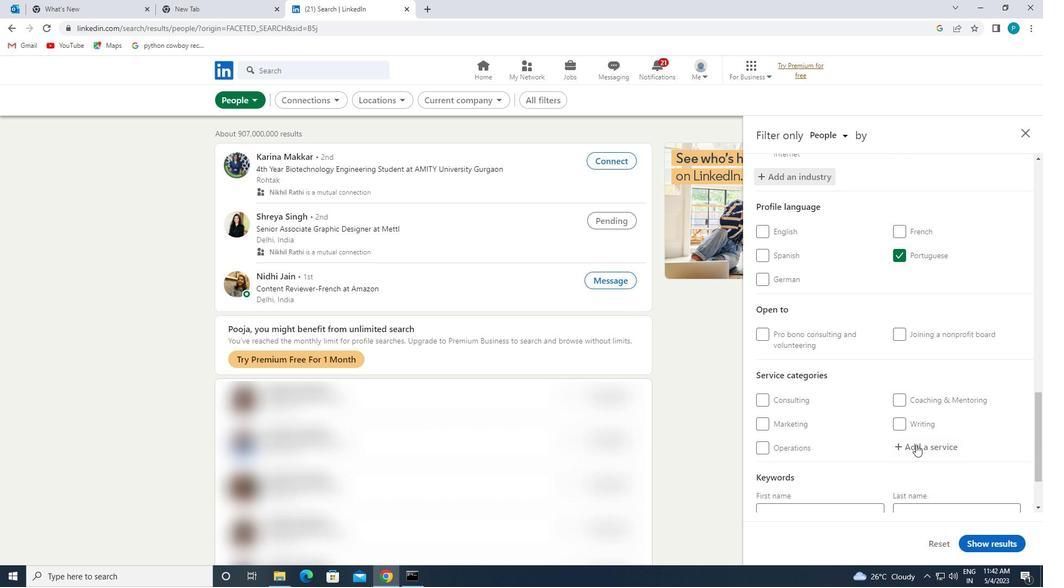 
Action: Key pressed <Key.caps_lock>F<Key.caps_lock>ILE
Screenshot: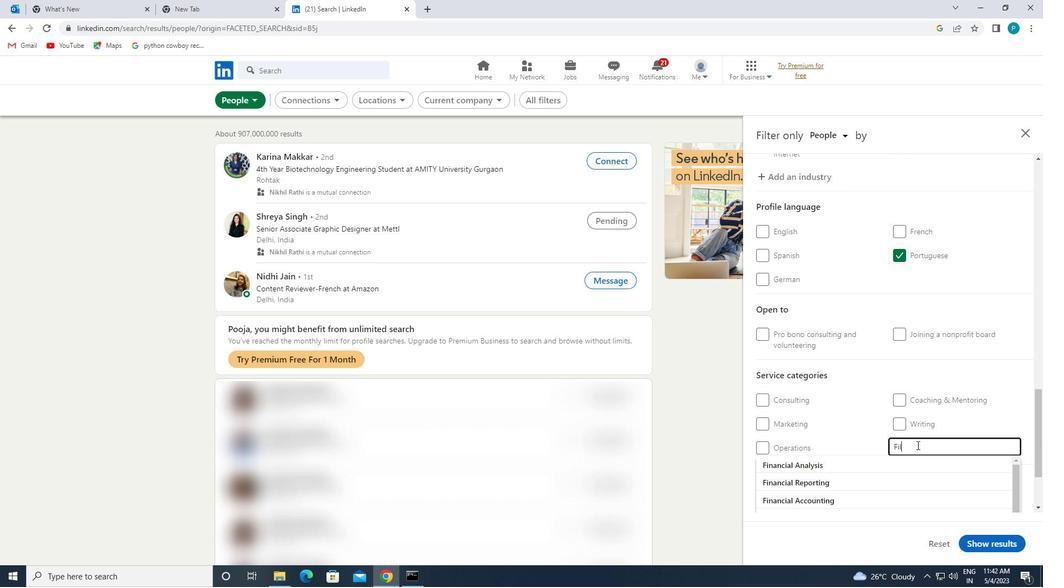 
Action: Mouse moved to (897, 471)
Screenshot: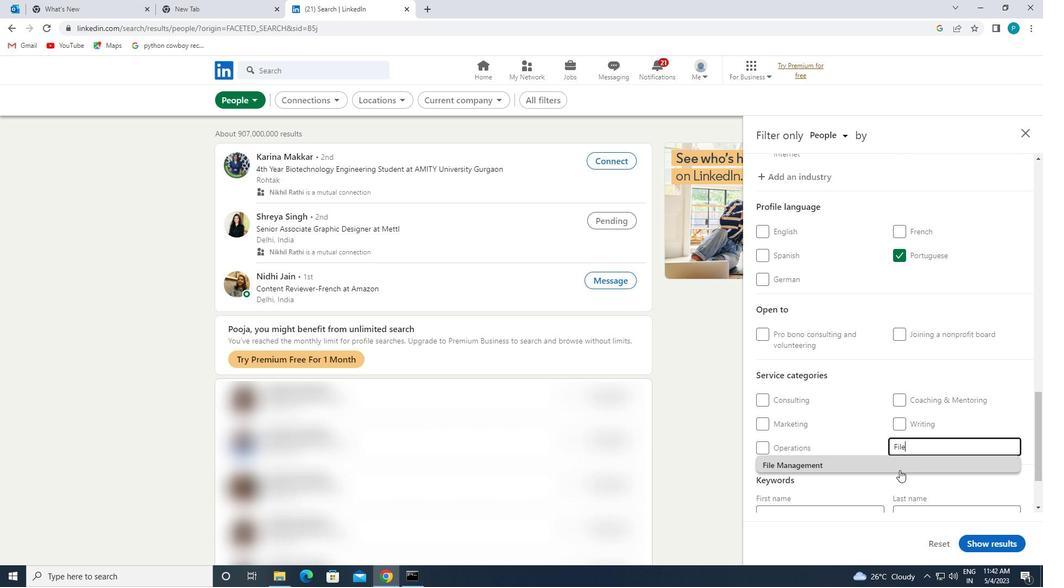 
Action: Mouse pressed left at (897, 471)
Screenshot: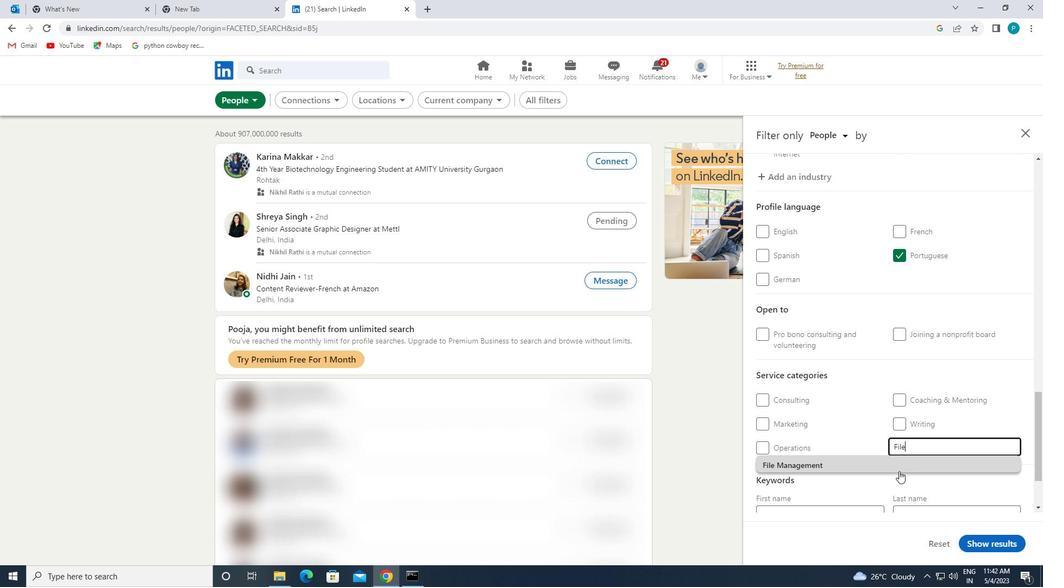
Action: Mouse moved to (884, 469)
Screenshot: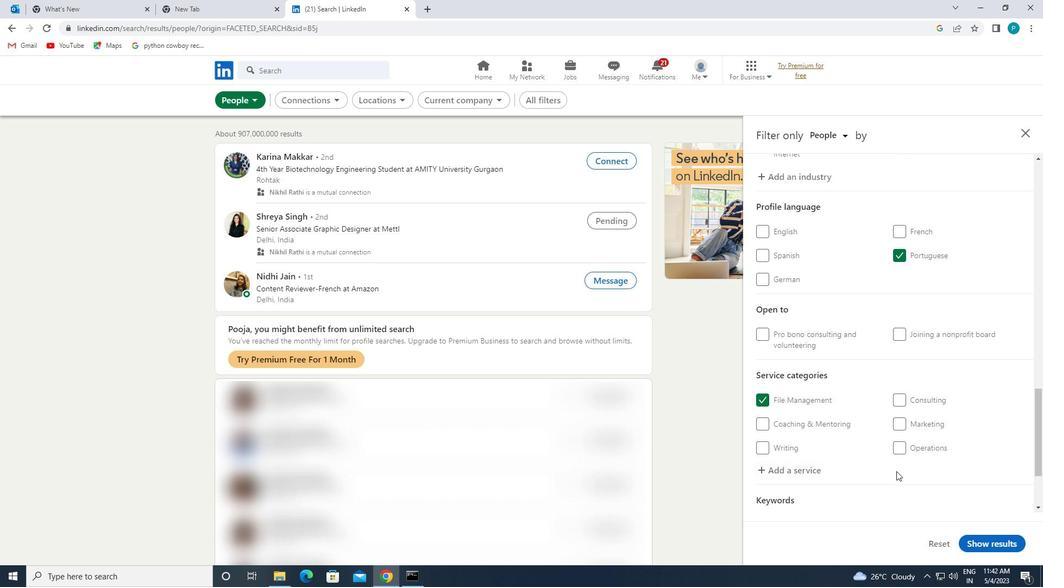 
Action: Mouse scrolled (884, 468) with delta (0, 0)
Screenshot: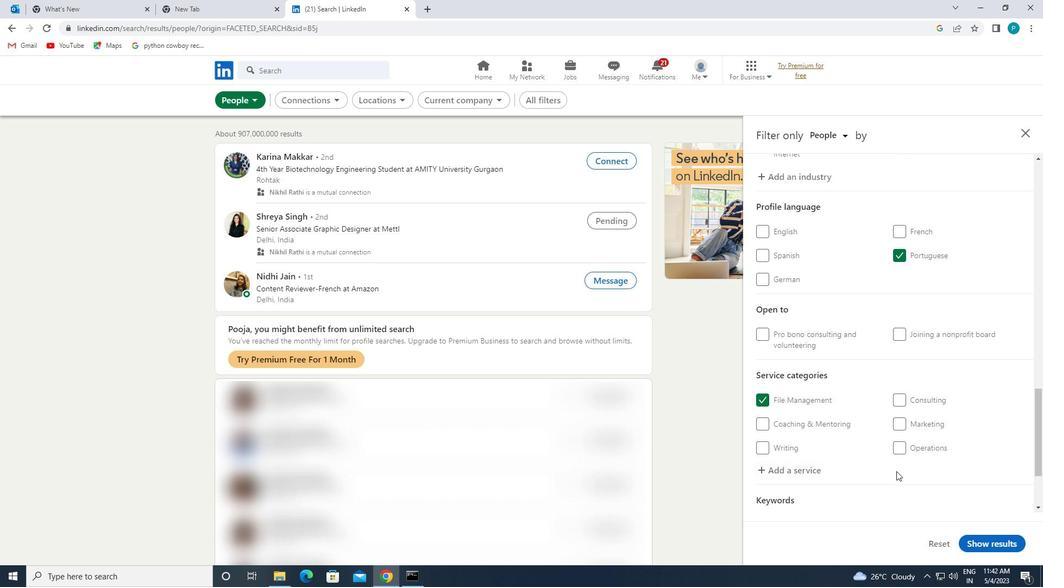 
Action: Mouse moved to (883, 469)
Screenshot: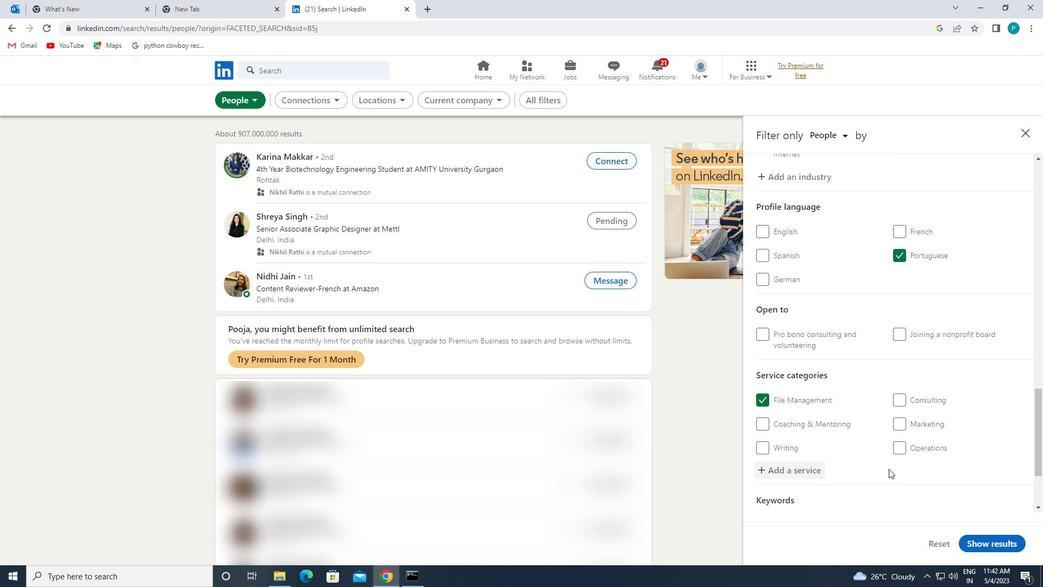 
Action: Mouse scrolled (883, 468) with delta (0, 0)
Screenshot: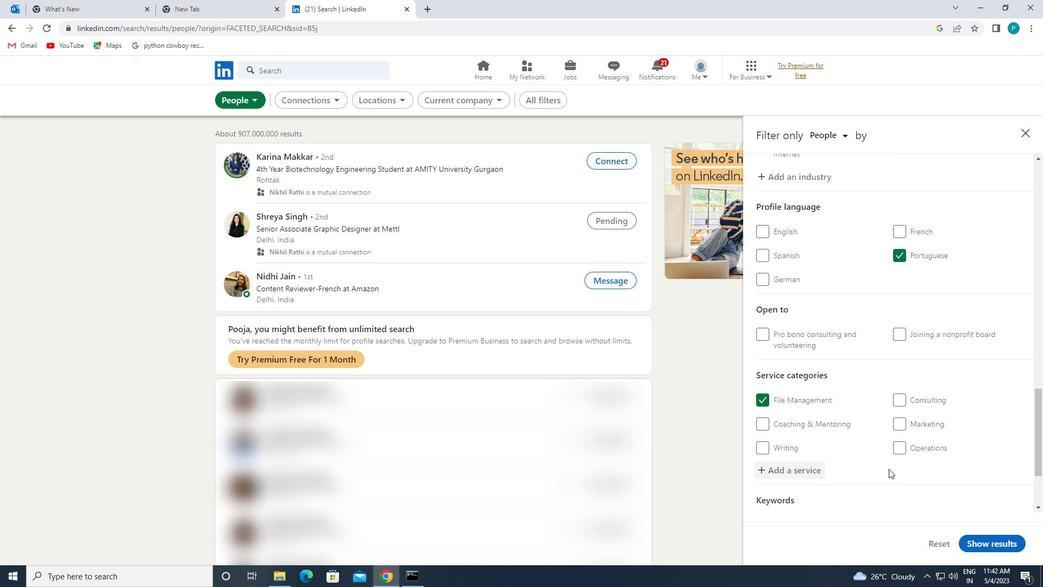 
Action: Mouse moved to (883, 469)
Screenshot: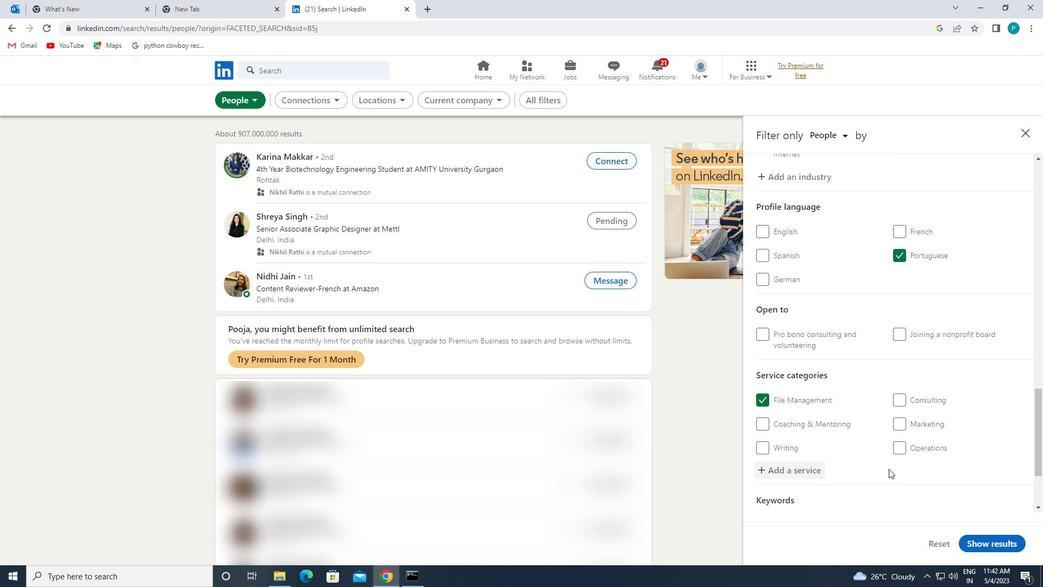 
Action: Mouse scrolled (883, 468) with delta (0, 0)
Screenshot: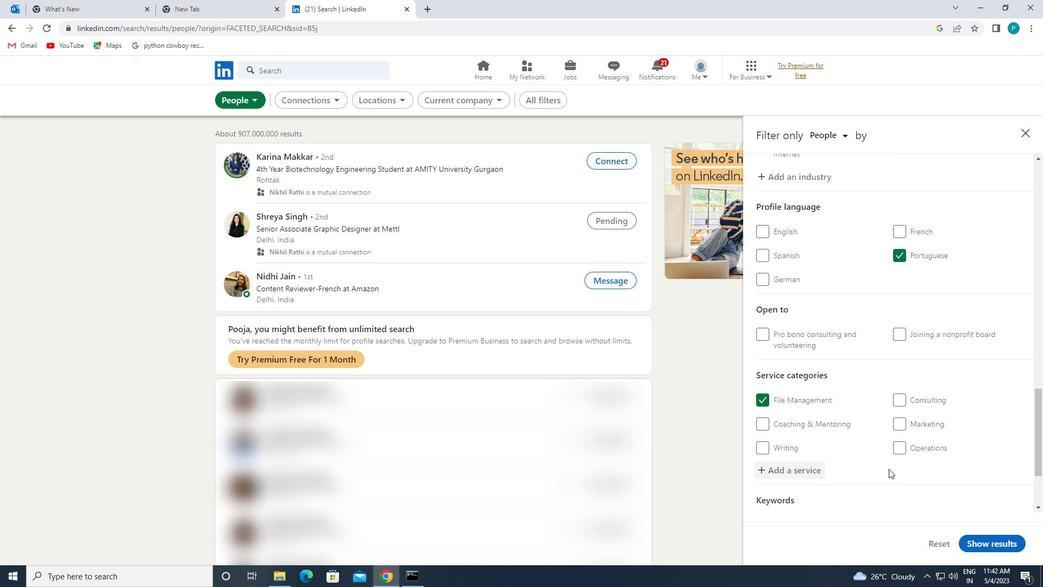 
Action: Mouse moved to (881, 469)
Screenshot: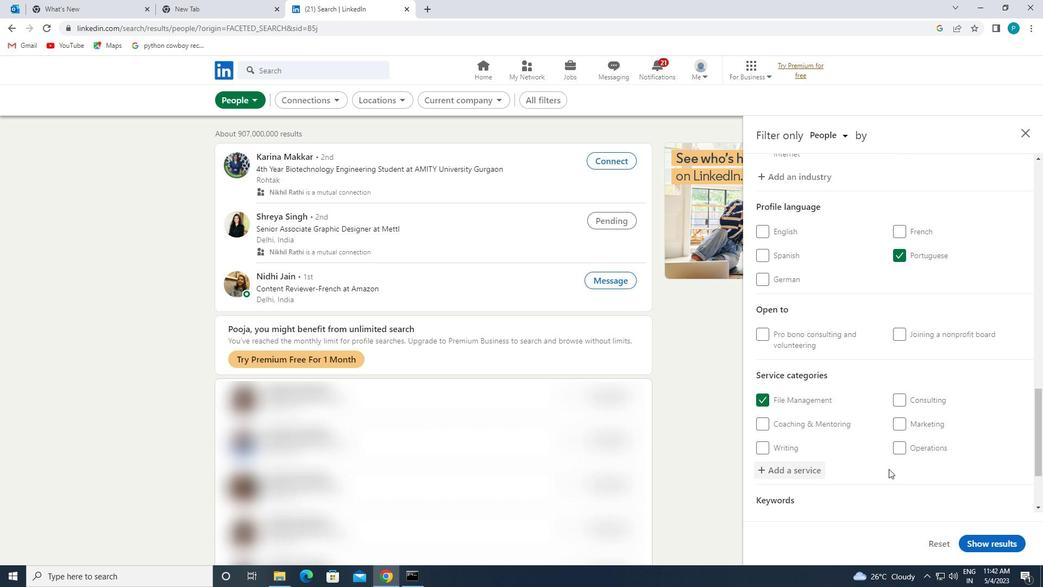 
Action: Mouse scrolled (881, 468) with delta (0, 0)
Screenshot: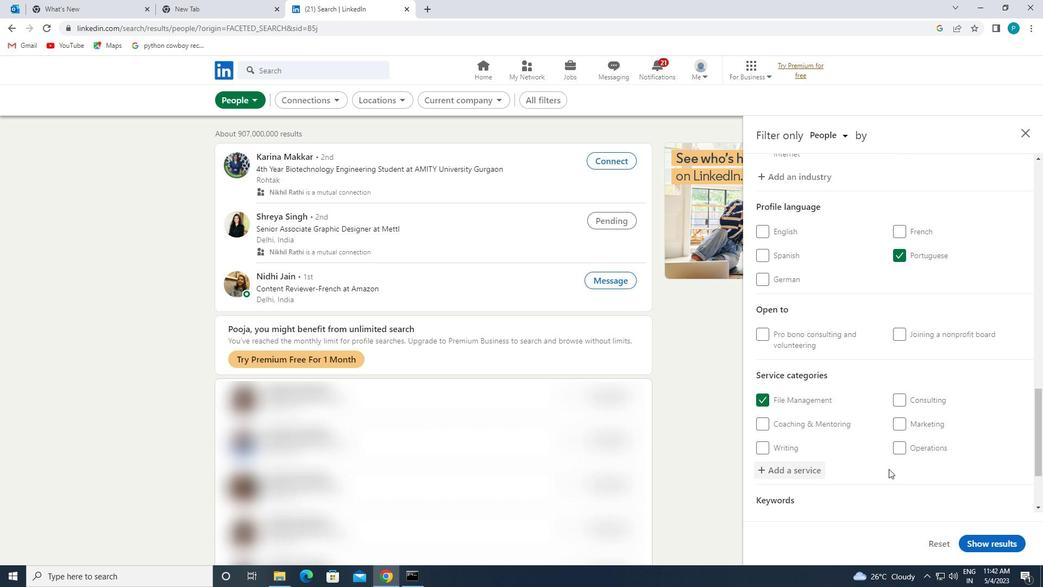 
Action: Mouse moved to (880, 469)
Screenshot: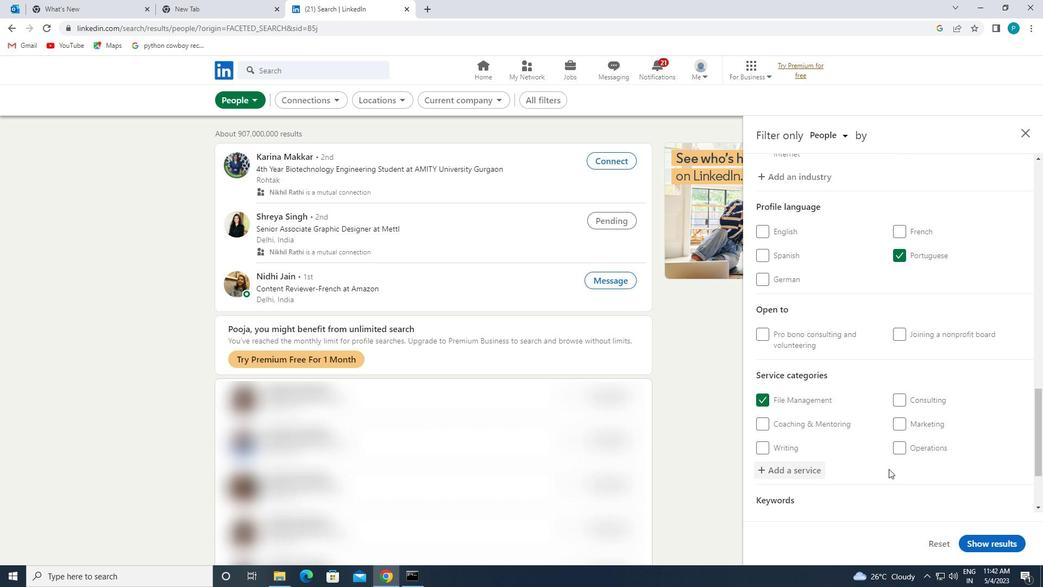 
Action: Mouse scrolled (880, 468) with delta (0, 0)
Screenshot: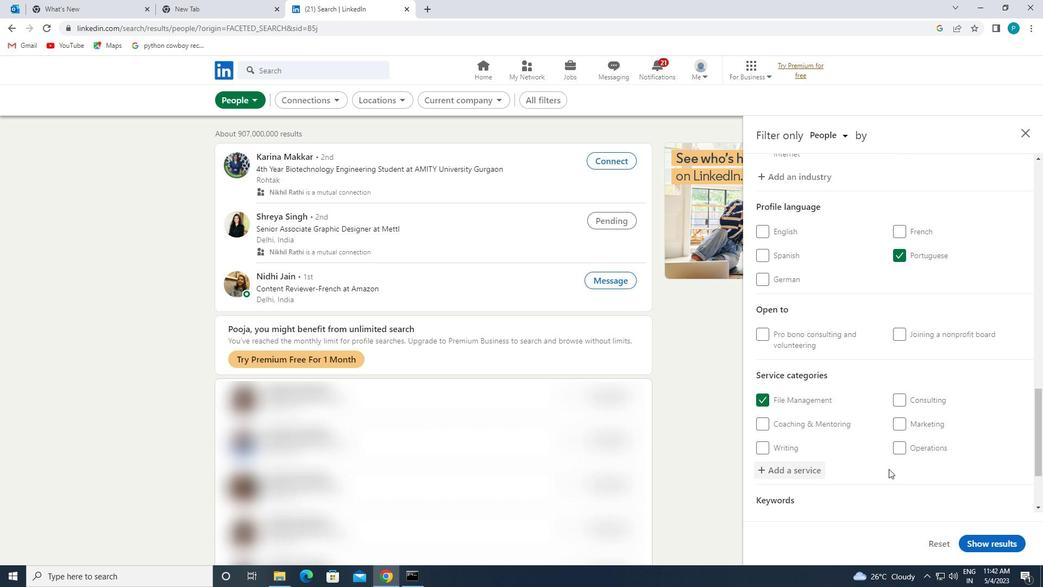 
Action: Mouse moved to (825, 463)
Screenshot: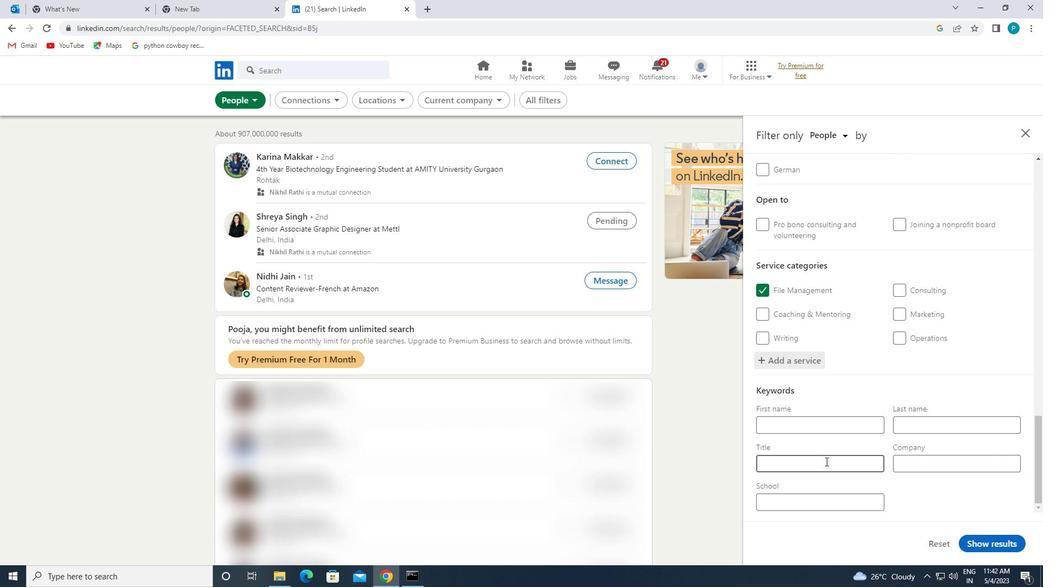 
Action: Mouse pressed left at (825, 463)
Screenshot: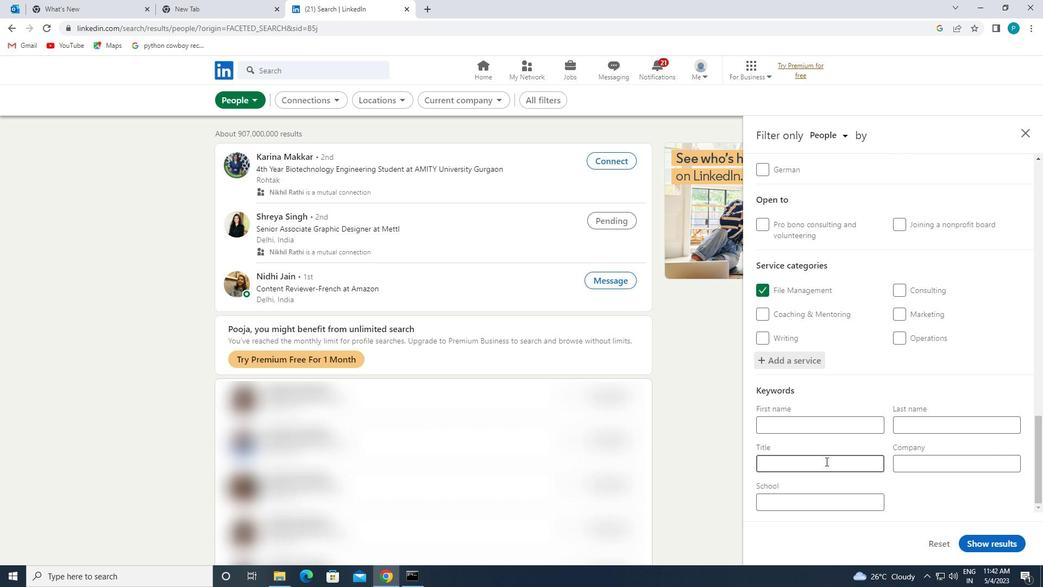 
Action: Mouse moved to (825, 464)
Screenshot: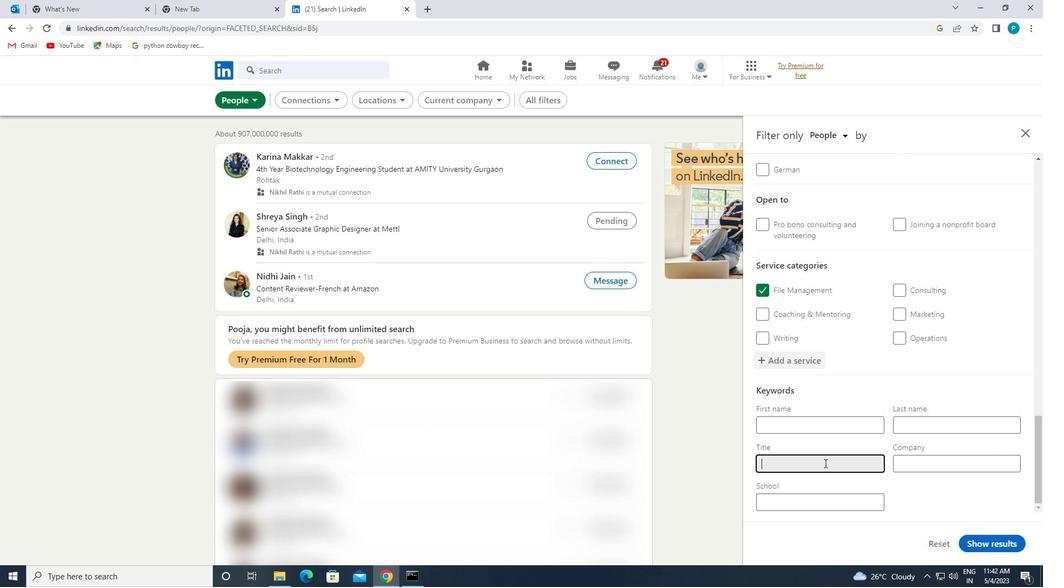 
Action: Key pressed <Key.caps_lock>C<Key.caps_lock>RUISE<Key.space><Key.caps_lock>S<Key.caps_lock>HIP<Key.space><Key.caps_lock>A<Key.caps_lock>TTENDENT<Key.backspace><Key.backspace><Key.backspace>ANT
Screenshot: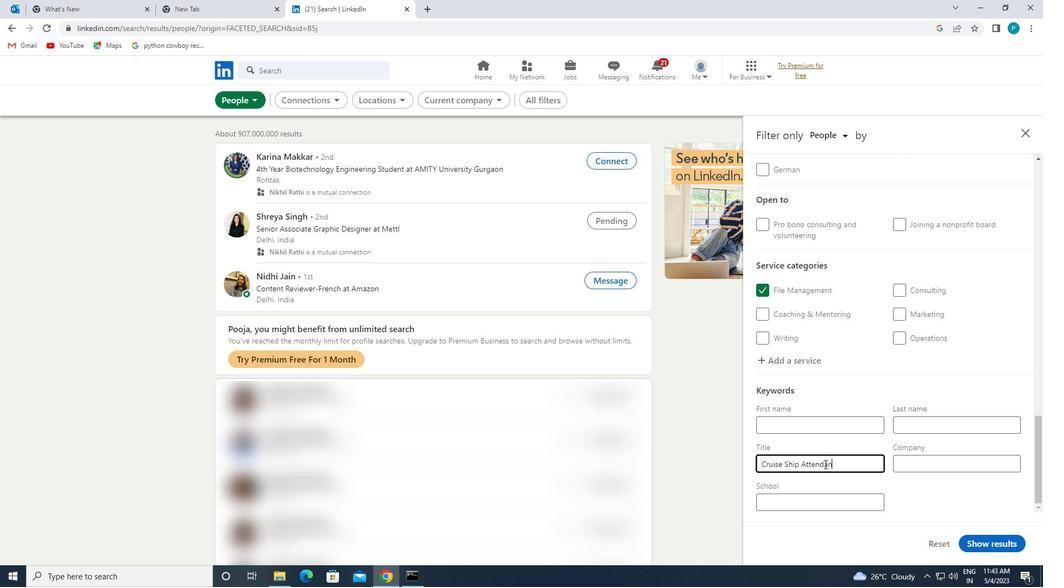 
Action: Mouse moved to (968, 544)
Screenshot: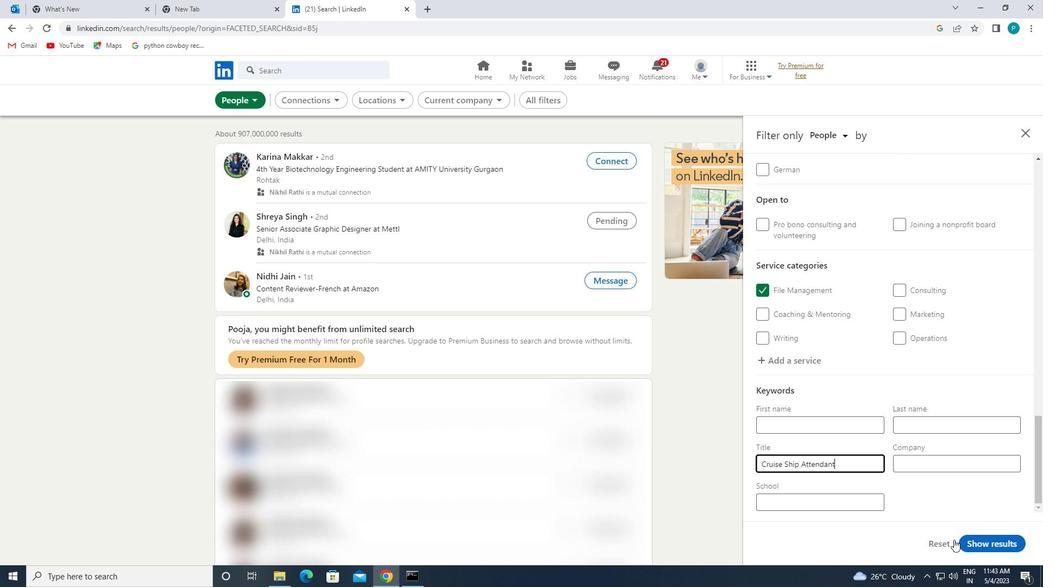 
Action: Mouse pressed left at (968, 544)
Screenshot: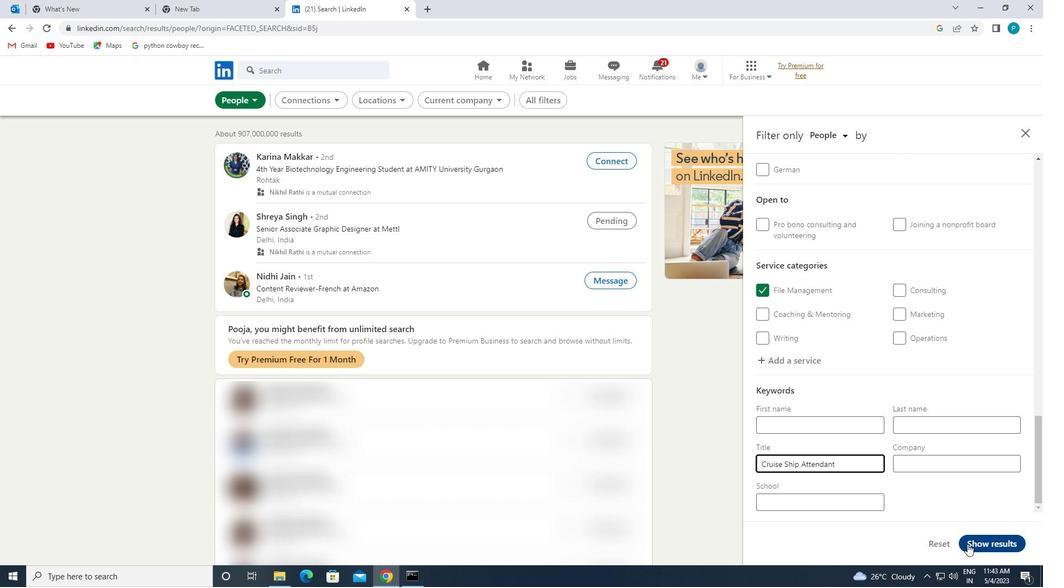 
